 Task: Find connections with filter location Neijiang with filter topic #marketingwith filter profile language German with filter current company Dilip Buildcon Ltd. with filter school Amrita Vishwa Vidyapeetham with filter industry Surveying and Mapping Services with filter service category Search Engine Marketing (SEM) with filter keywords title Board of Directors
Action: Mouse moved to (417, 262)
Screenshot: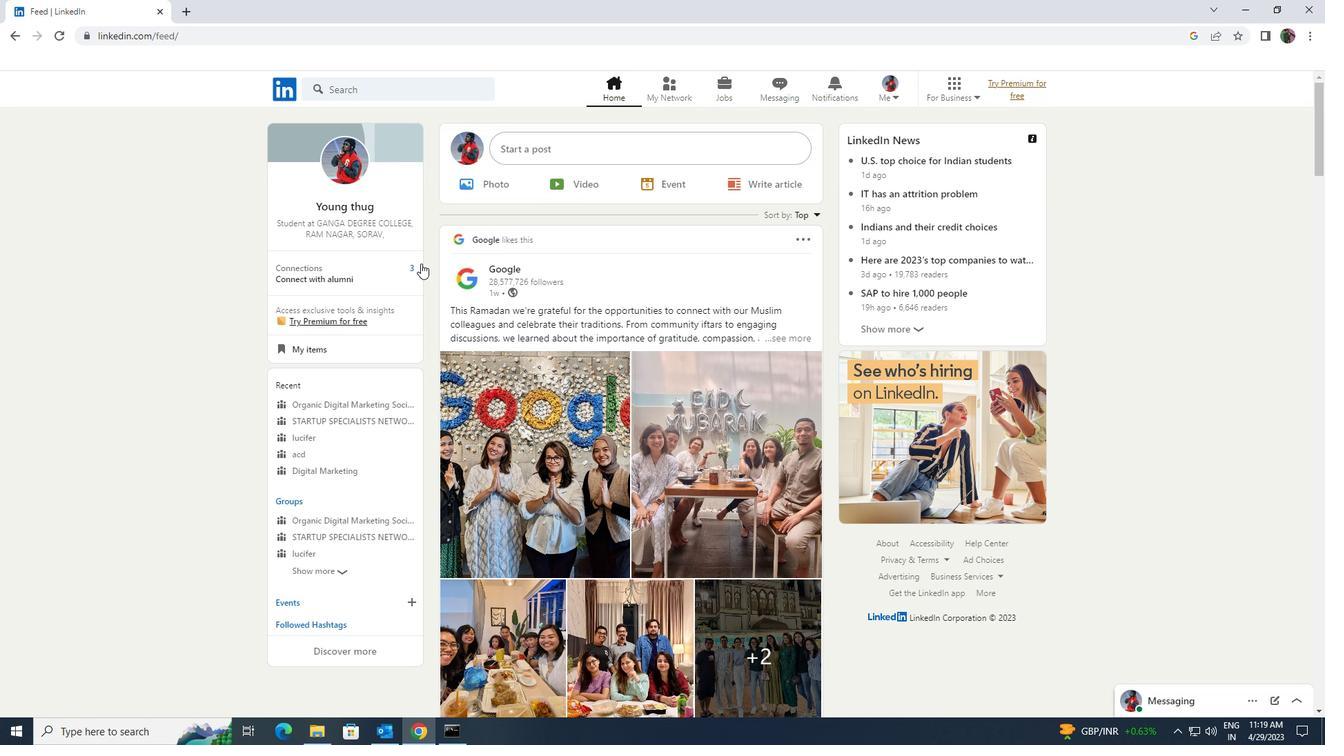 
Action: Mouse pressed left at (417, 262)
Screenshot: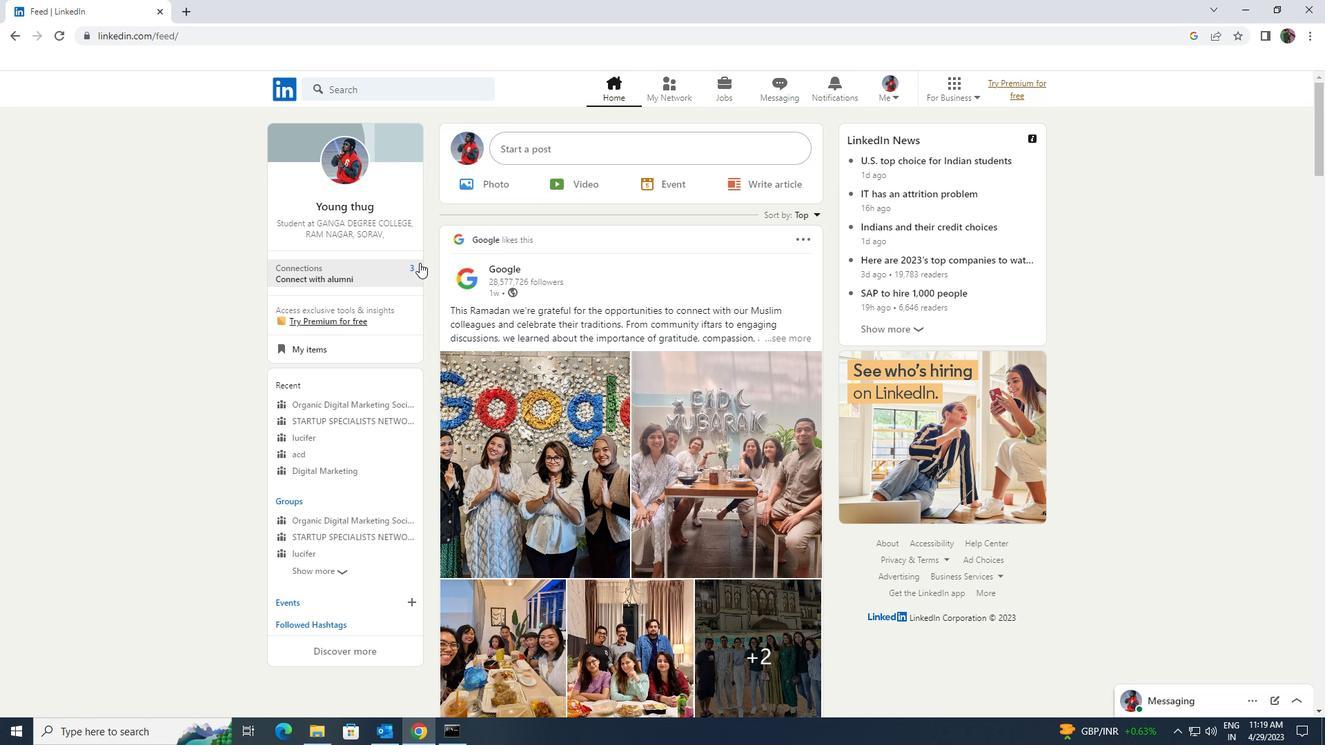 
Action: Mouse moved to (450, 165)
Screenshot: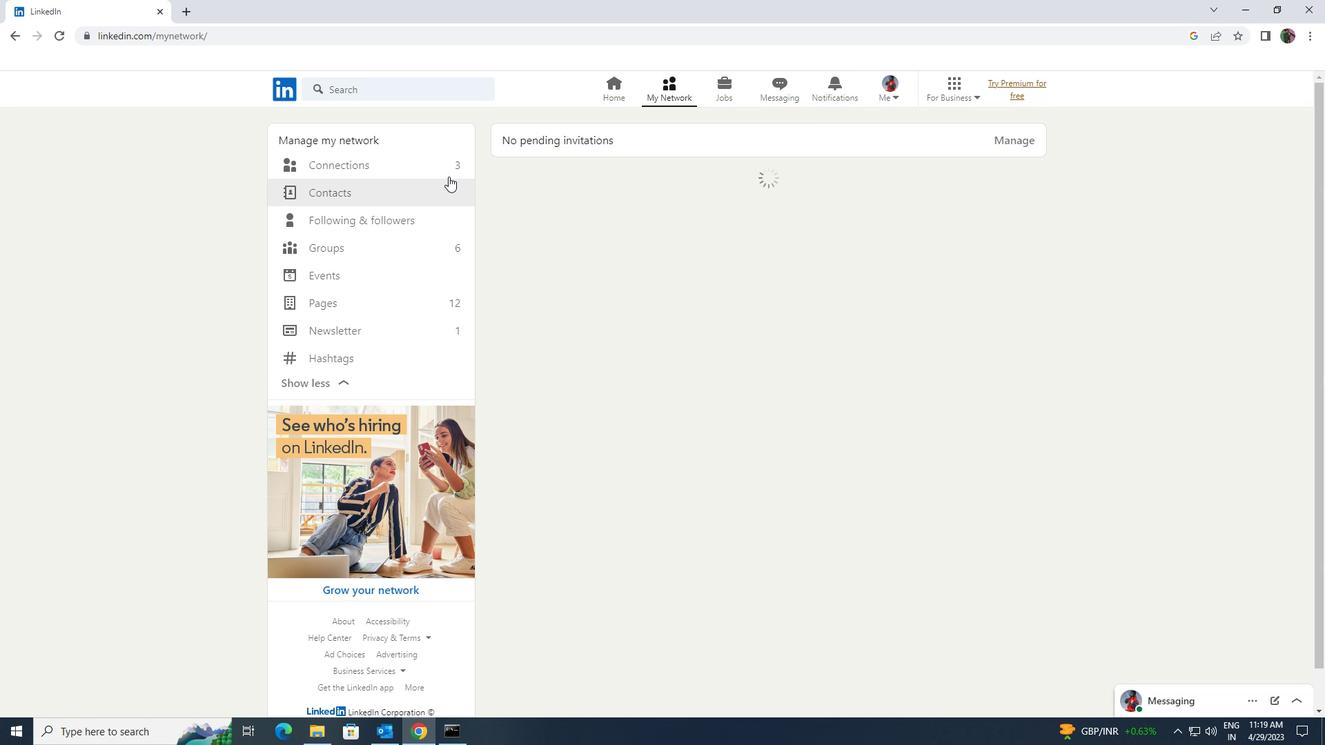 
Action: Mouse pressed left at (450, 165)
Screenshot: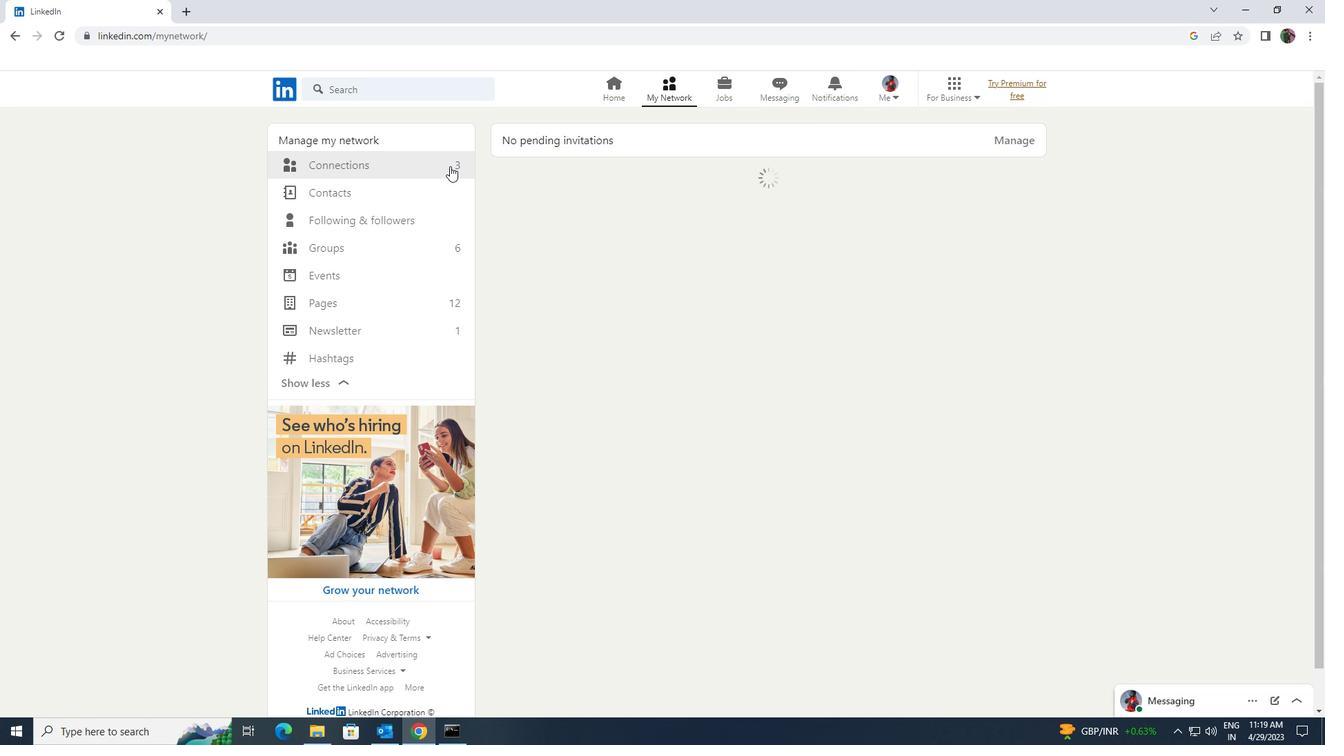 
Action: Mouse moved to (737, 167)
Screenshot: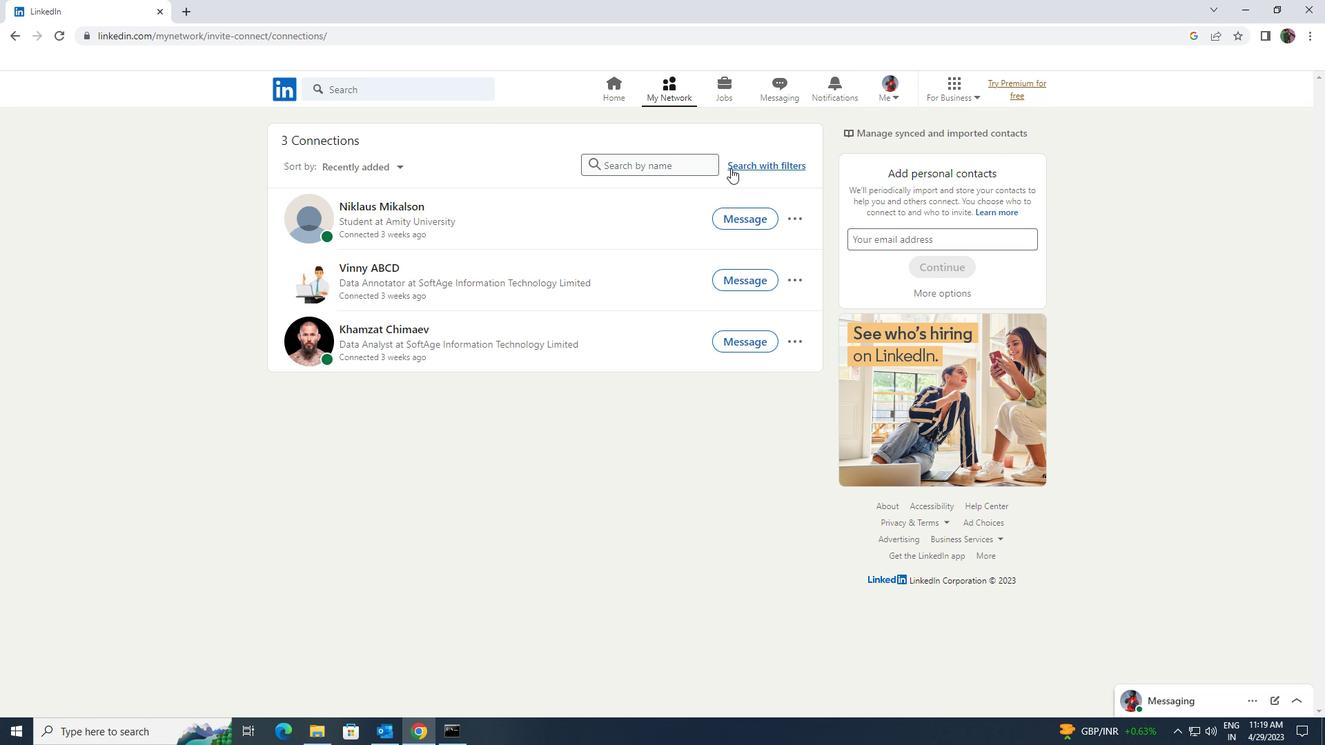 
Action: Mouse pressed left at (737, 167)
Screenshot: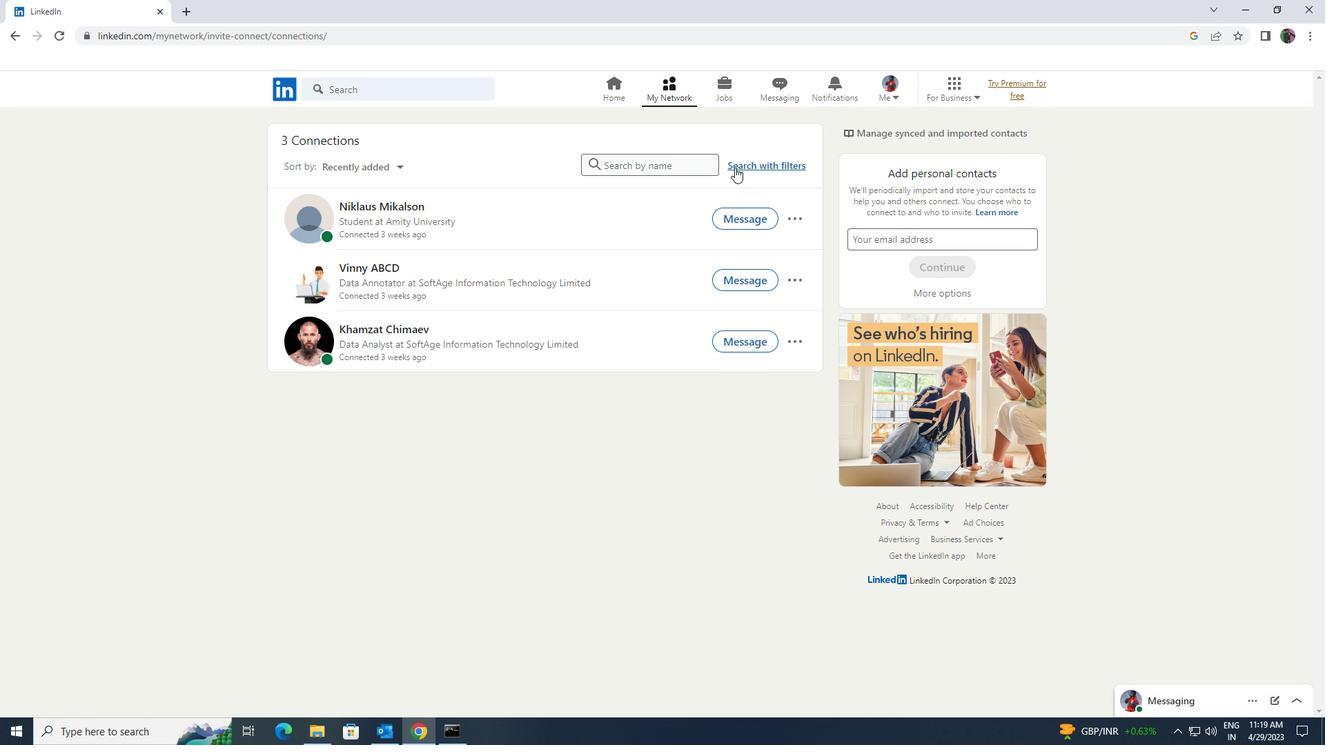
Action: Mouse moved to (720, 127)
Screenshot: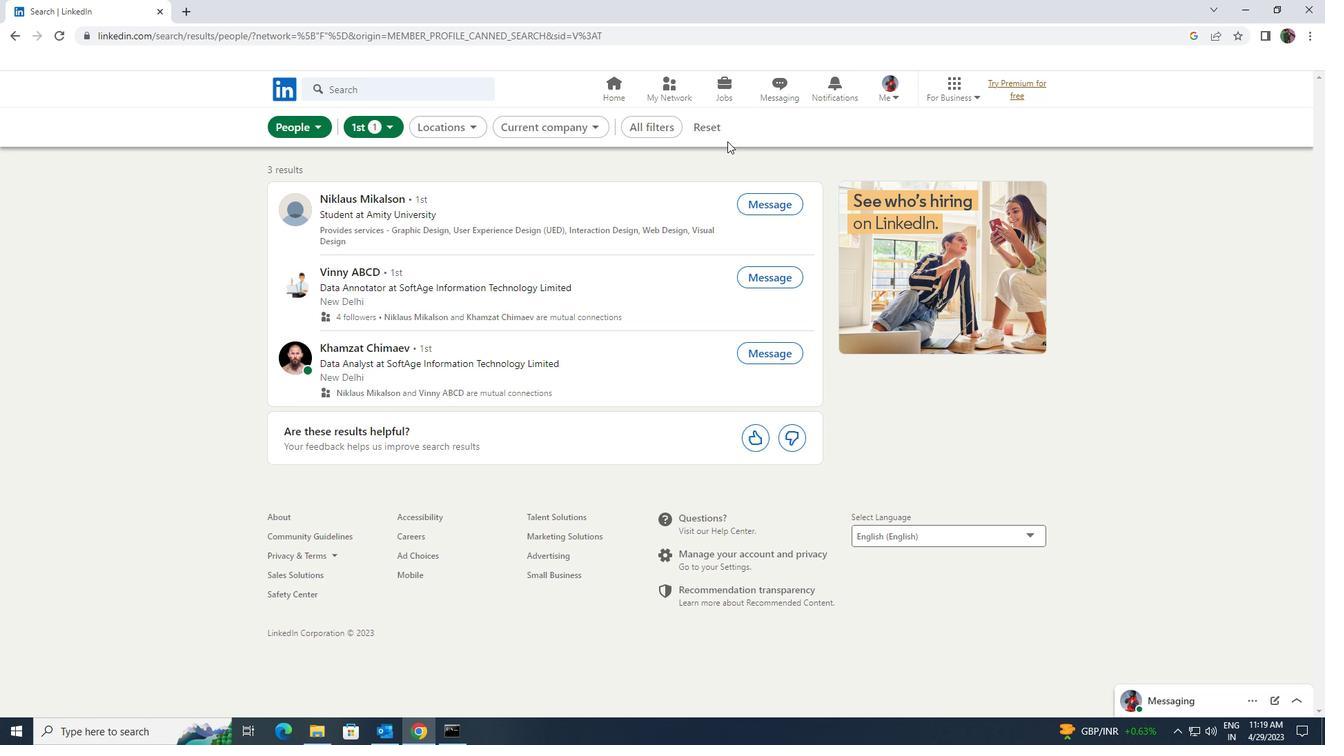 
Action: Mouse pressed left at (720, 127)
Screenshot: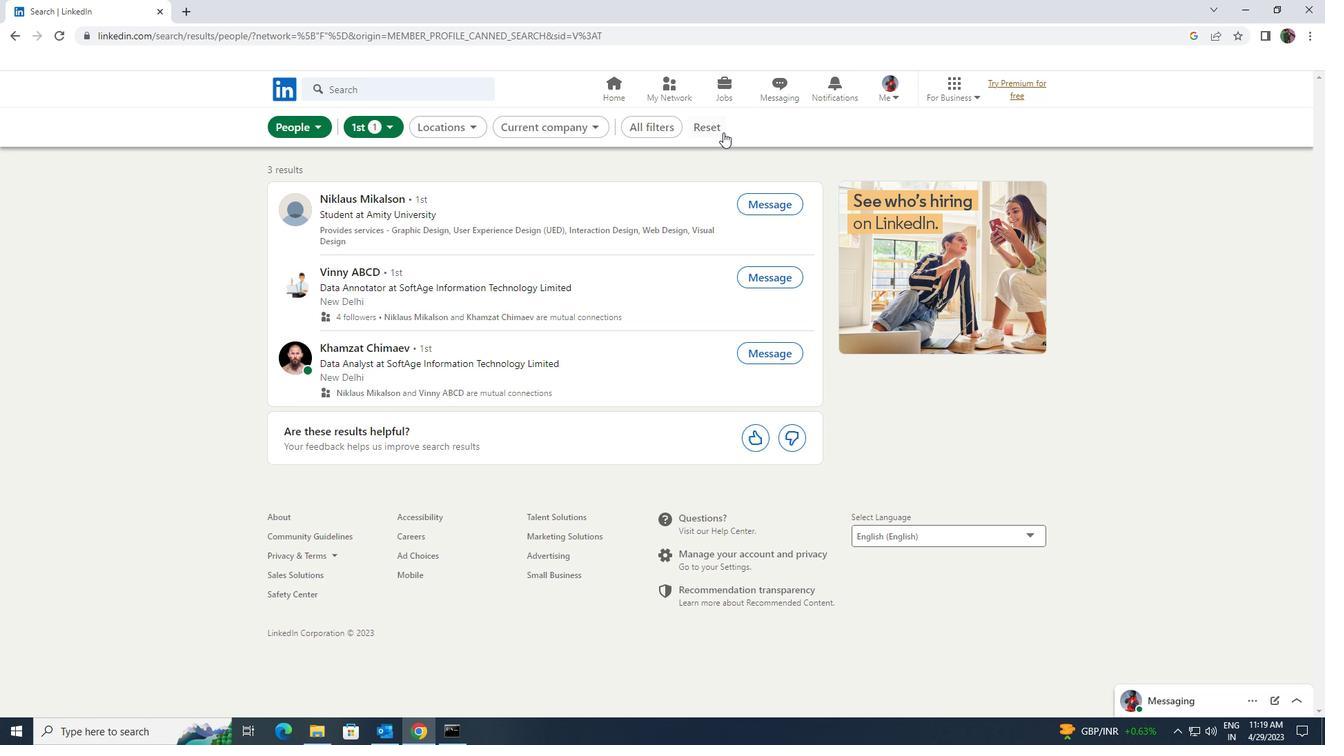 
Action: Mouse moved to (691, 121)
Screenshot: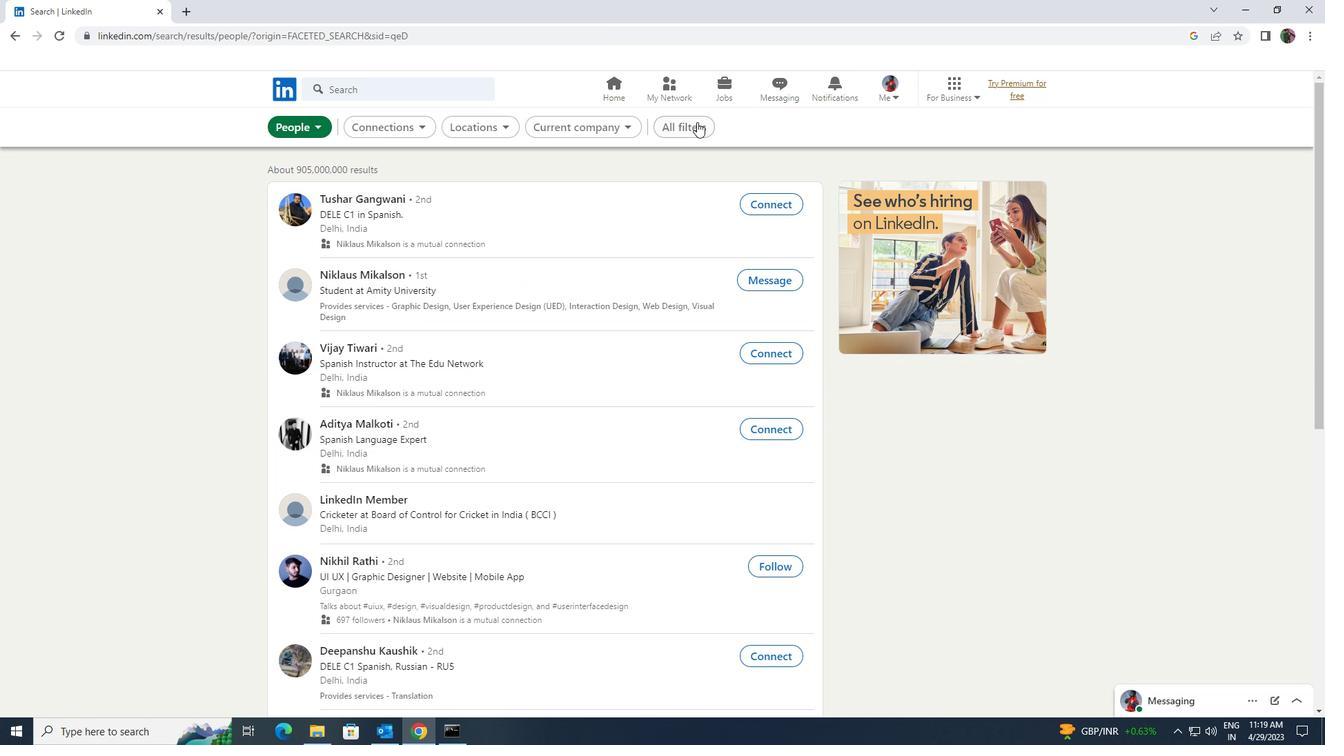 
Action: Mouse pressed left at (691, 121)
Screenshot: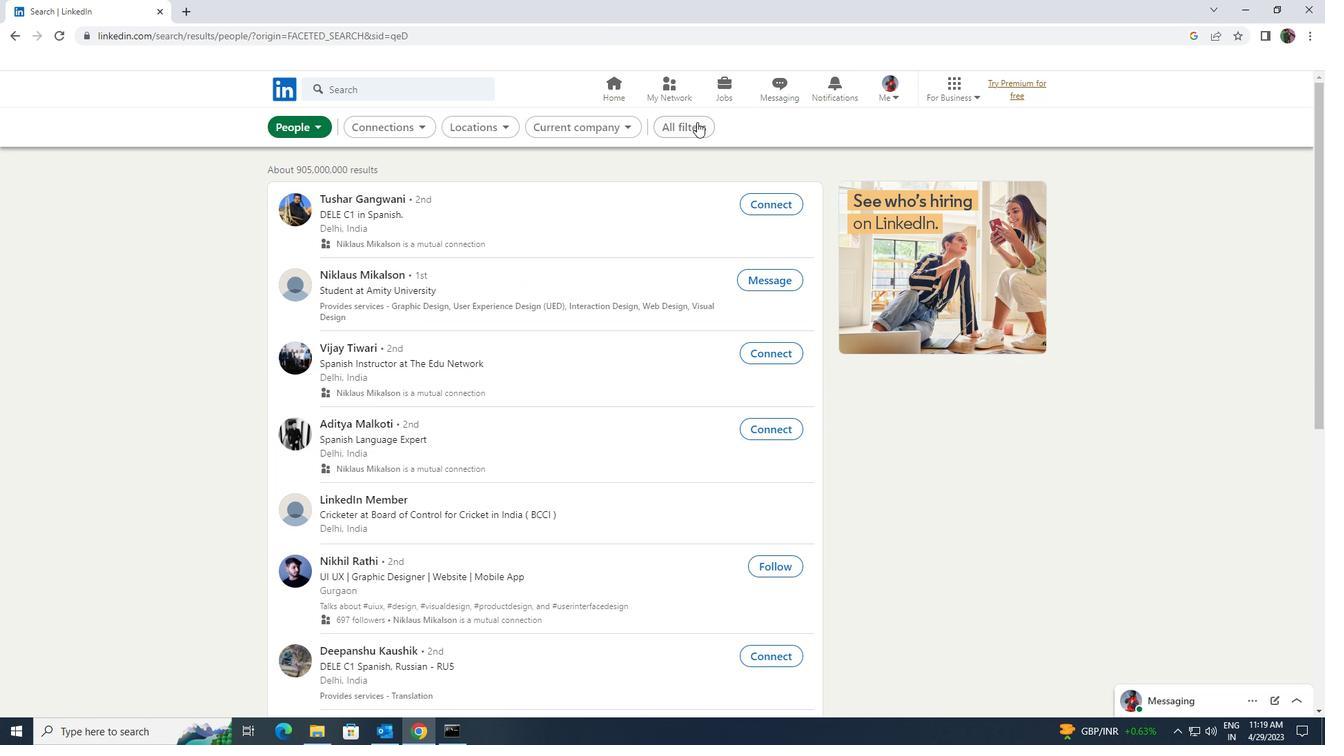 
Action: Mouse moved to (1111, 379)
Screenshot: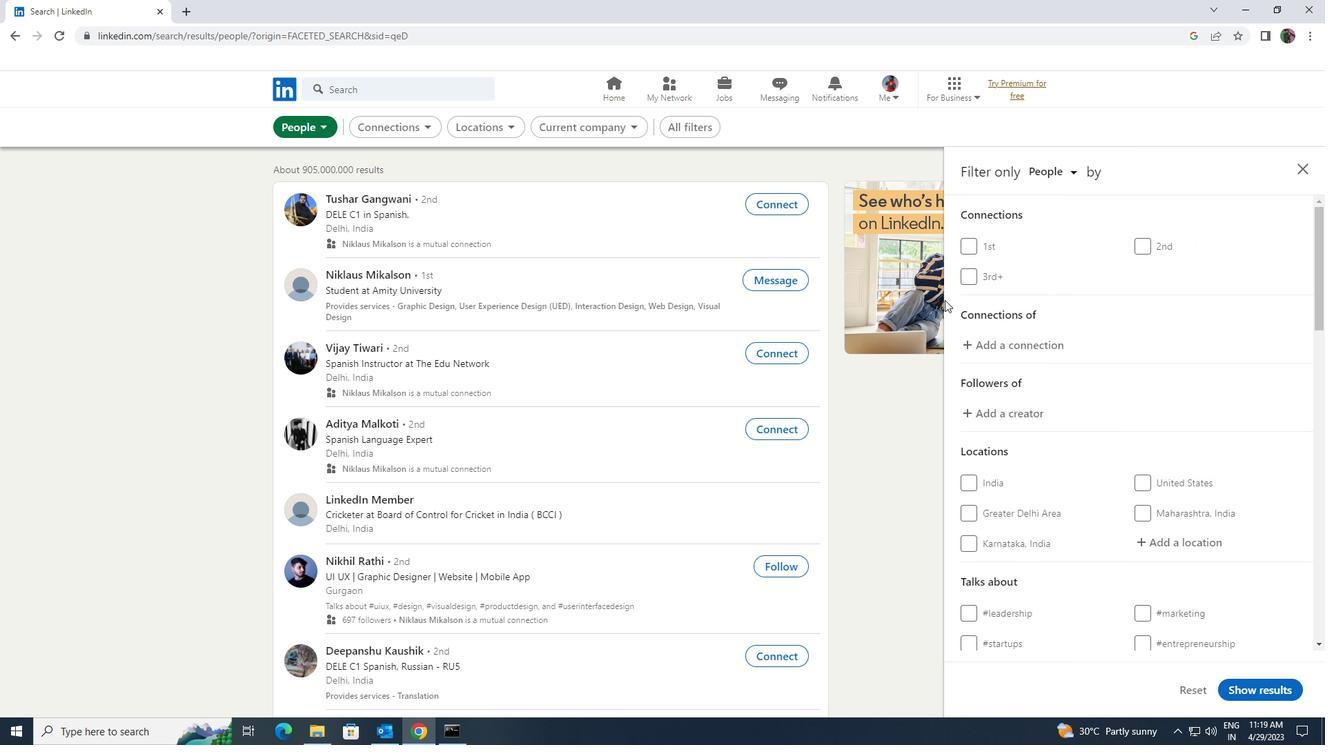 
Action: Mouse scrolled (1111, 378) with delta (0, 0)
Screenshot: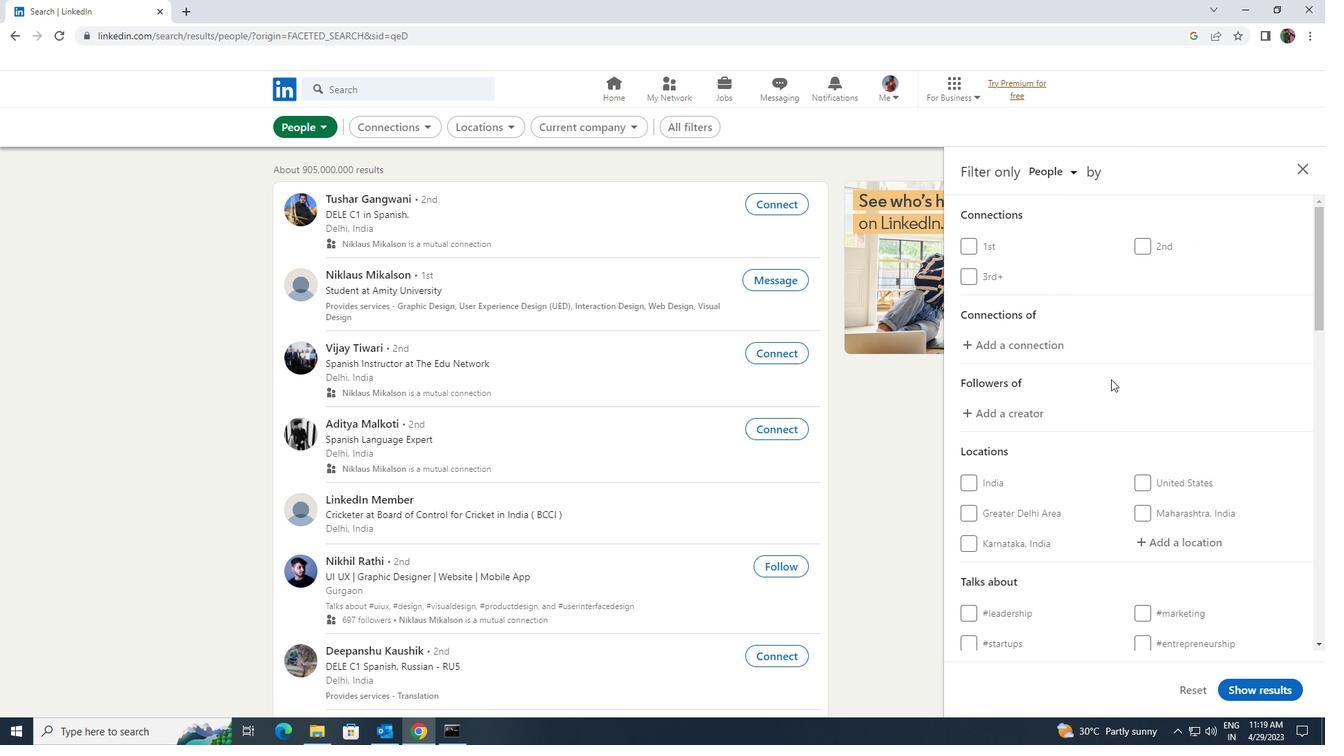 
Action: Mouse scrolled (1111, 378) with delta (0, 0)
Screenshot: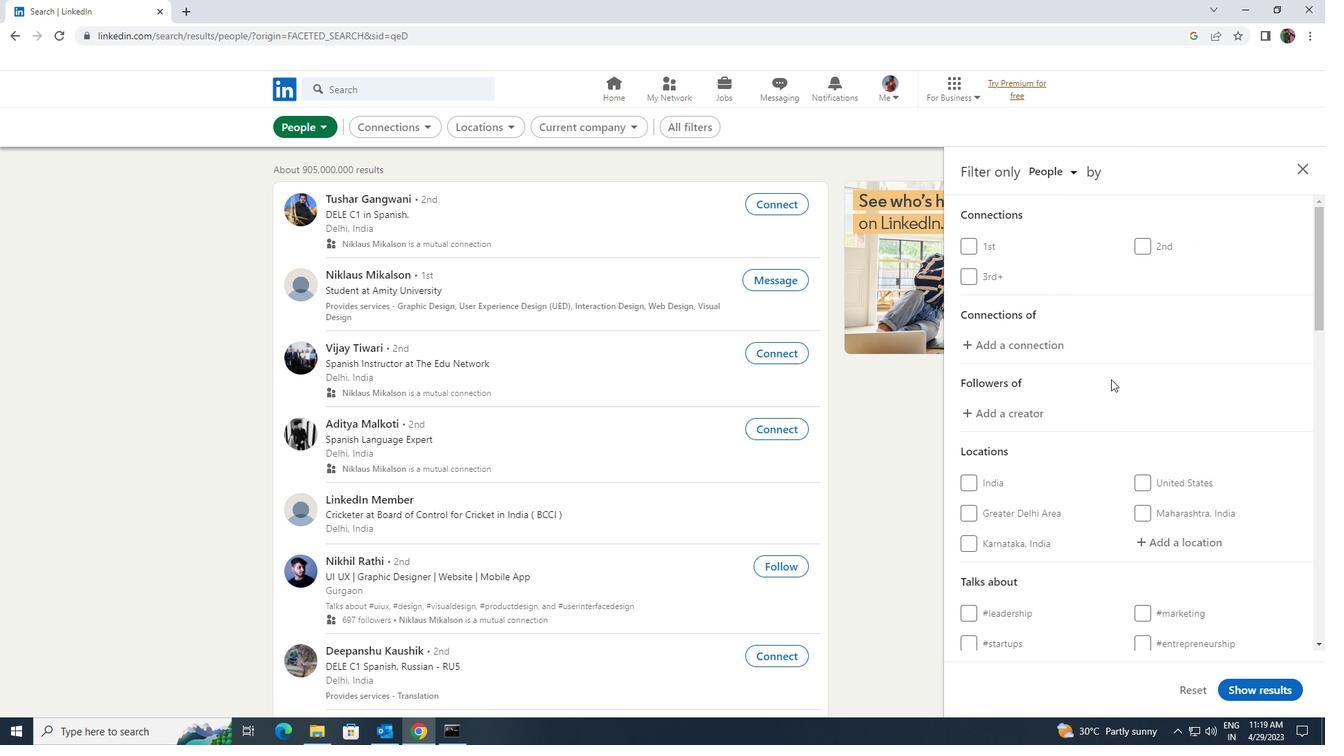 
Action: Mouse moved to (1111, 379)
Screenshot: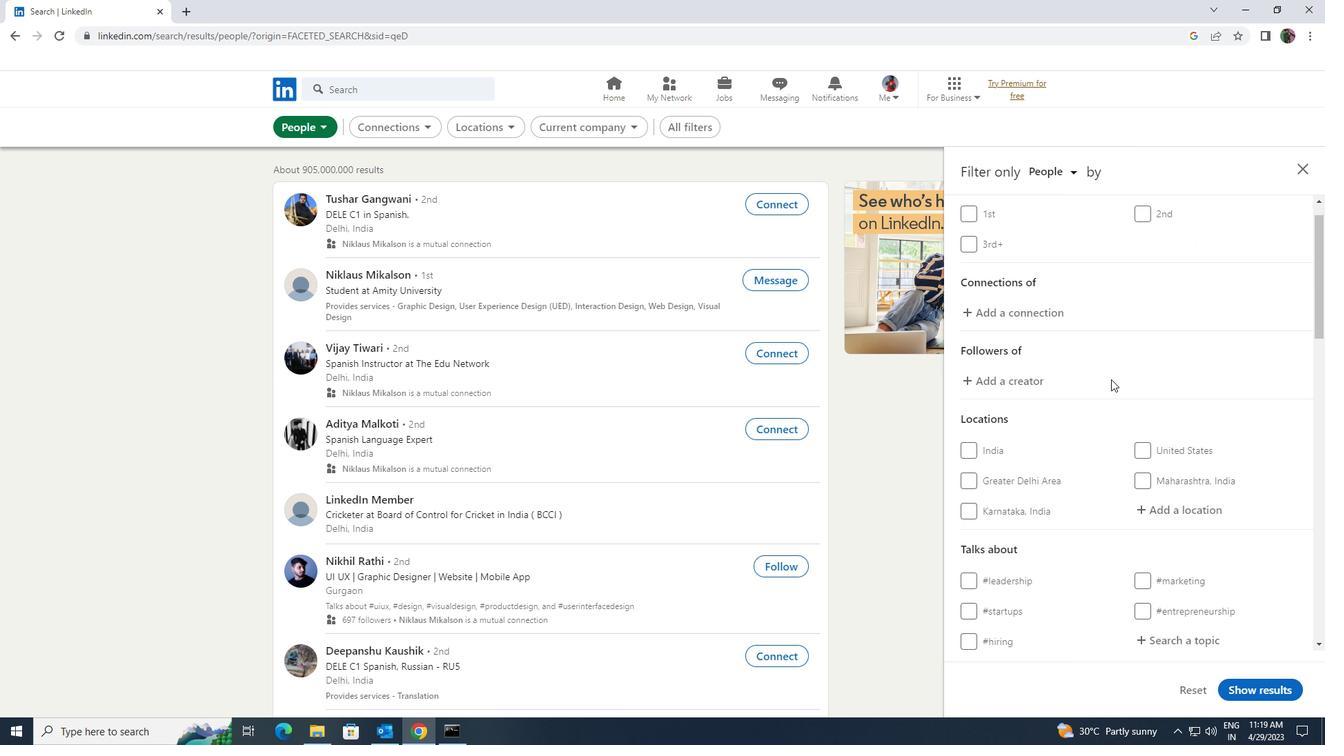 
Action: Mouse scrolled (1111, 378) with delta (0, 0)
Screenshot: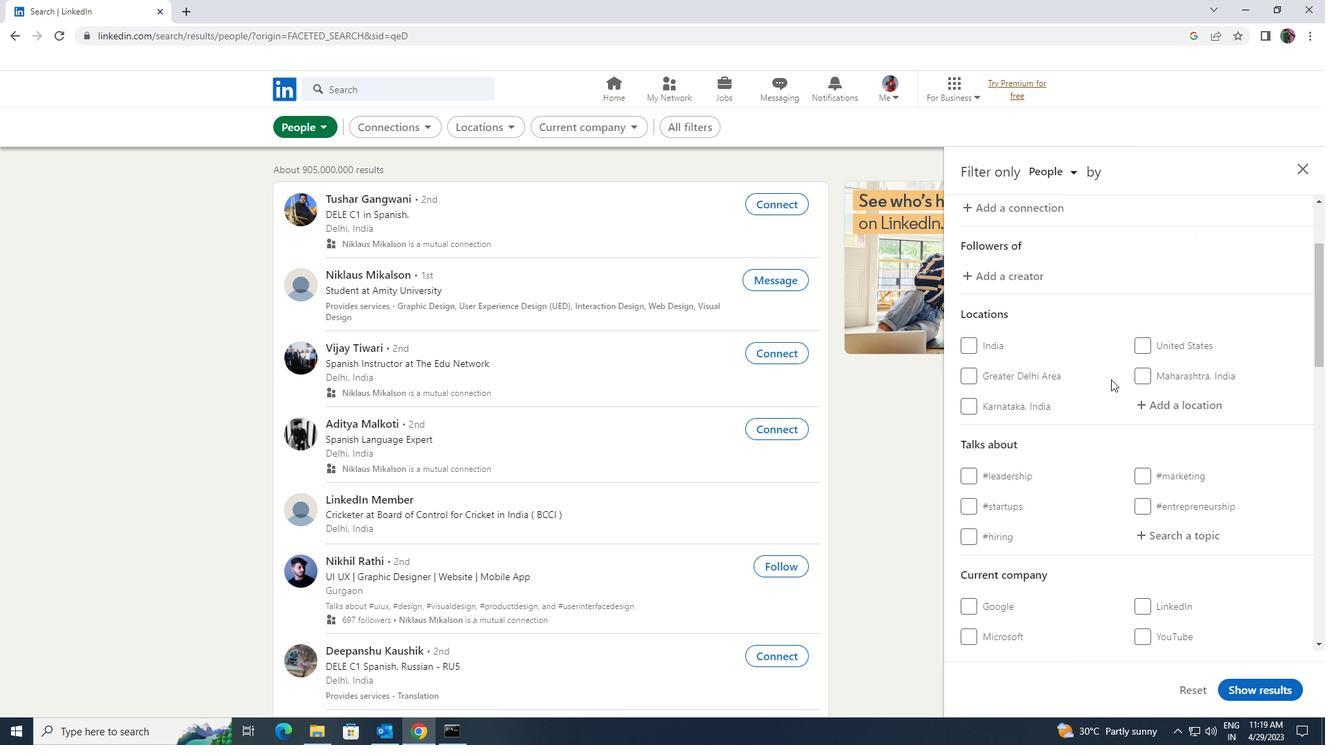 
Action: Mouse moved to (1144, 342)
Screenshot: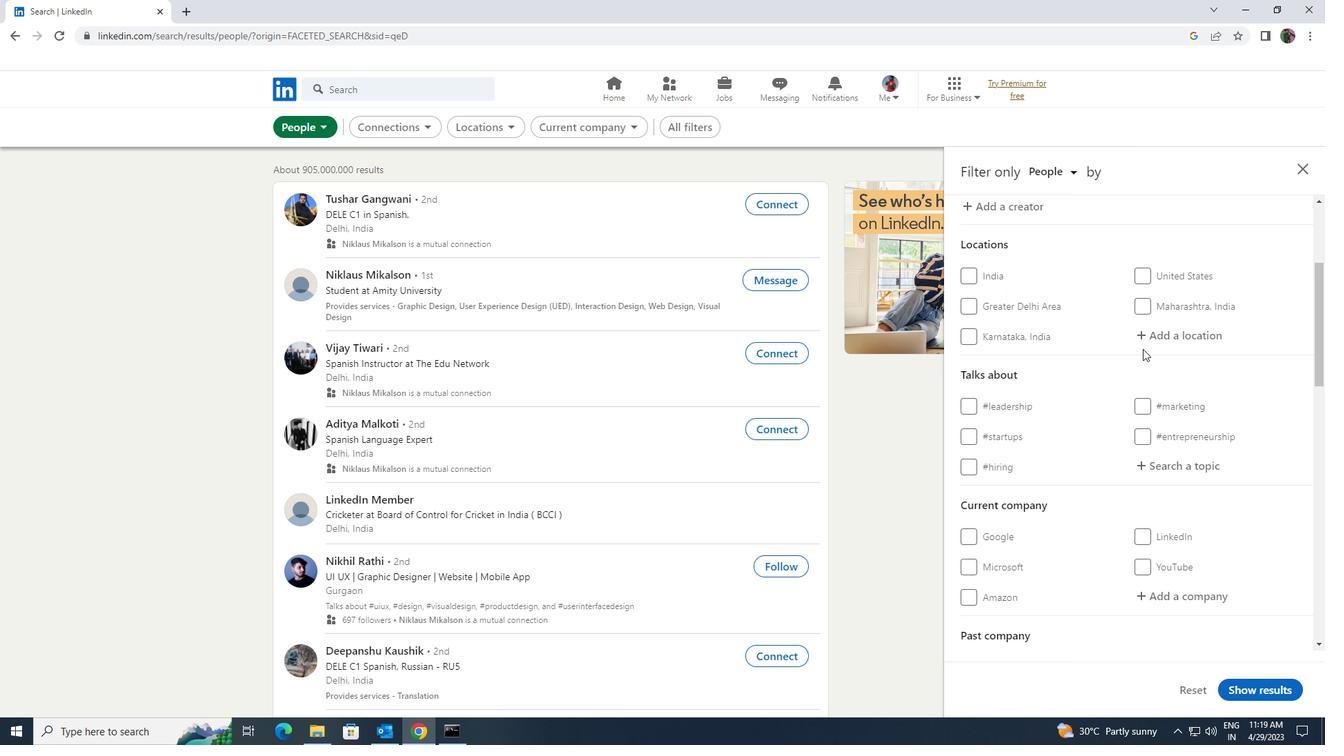 
Action: Mouse pressed left at (1144, 342)
Screenshot: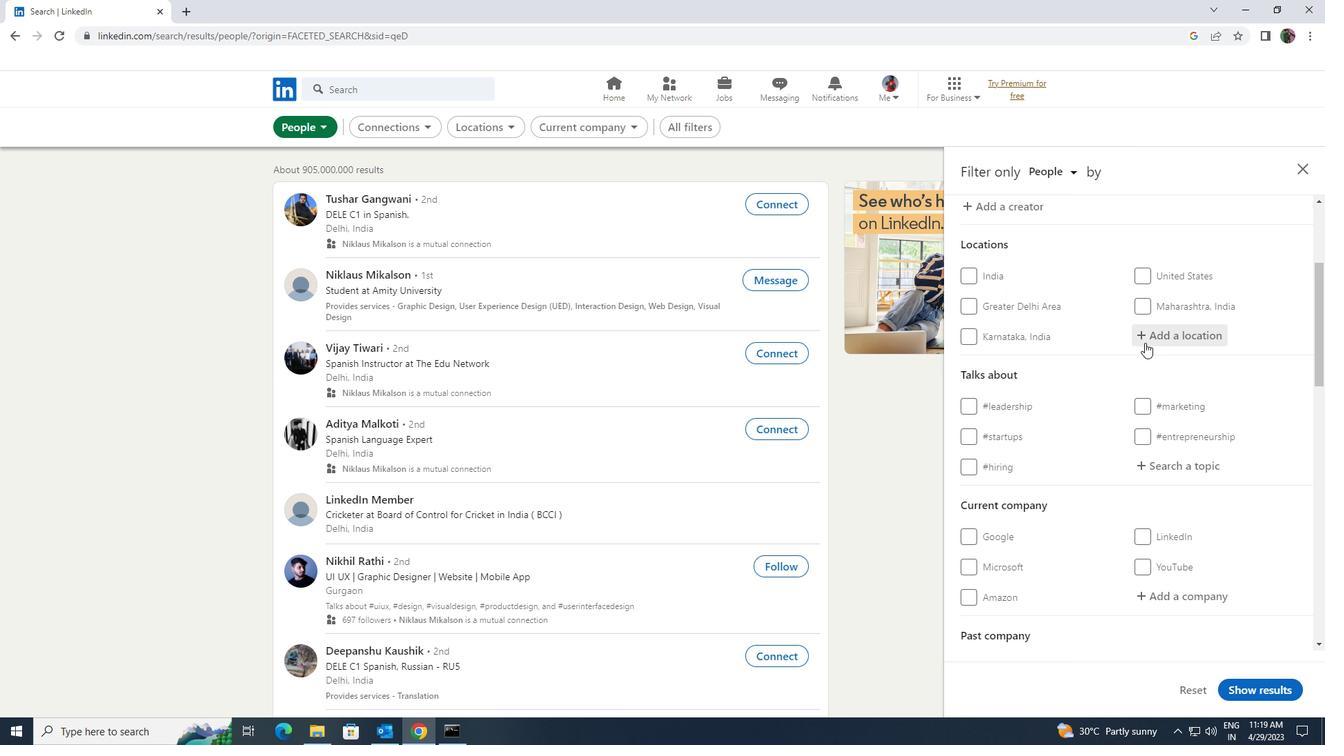 
Action: Key pressed <Key.shift>NEIJI
Screenshot: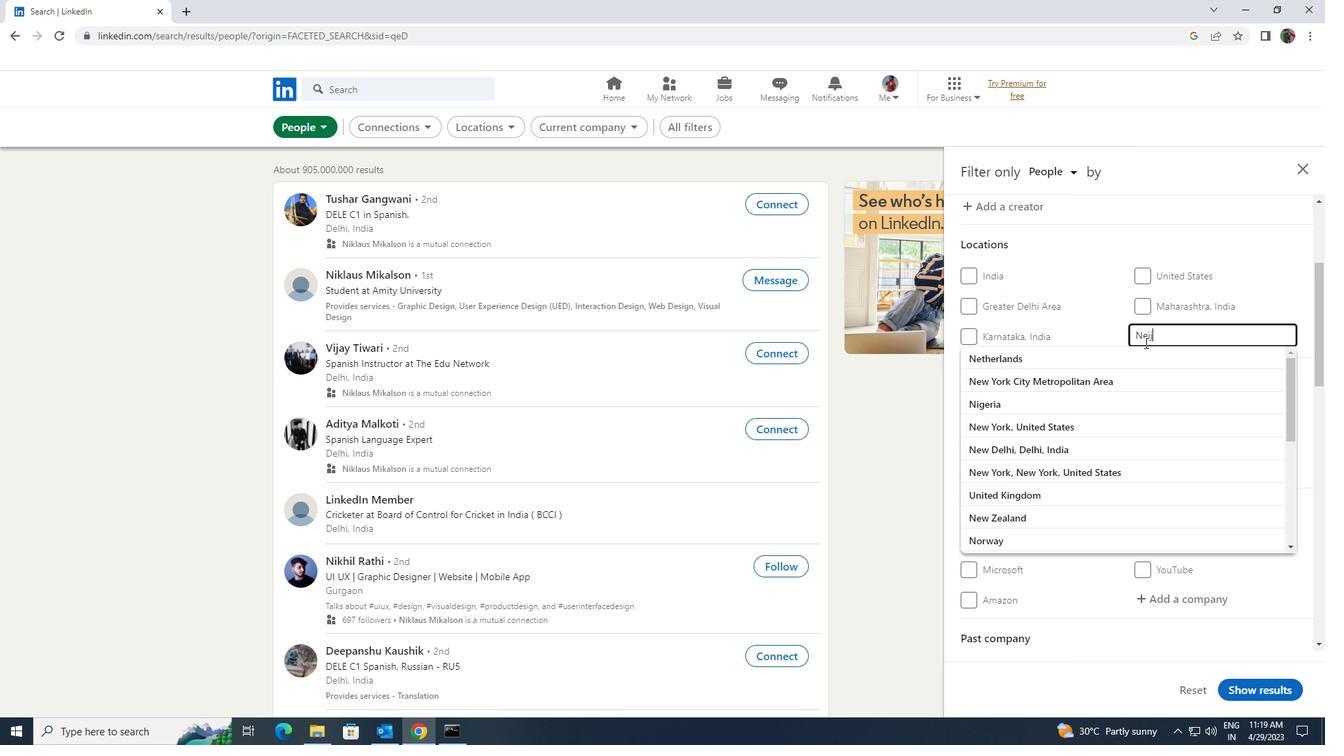 
Action: Mouse moved to (1138, 349)
Screenshot: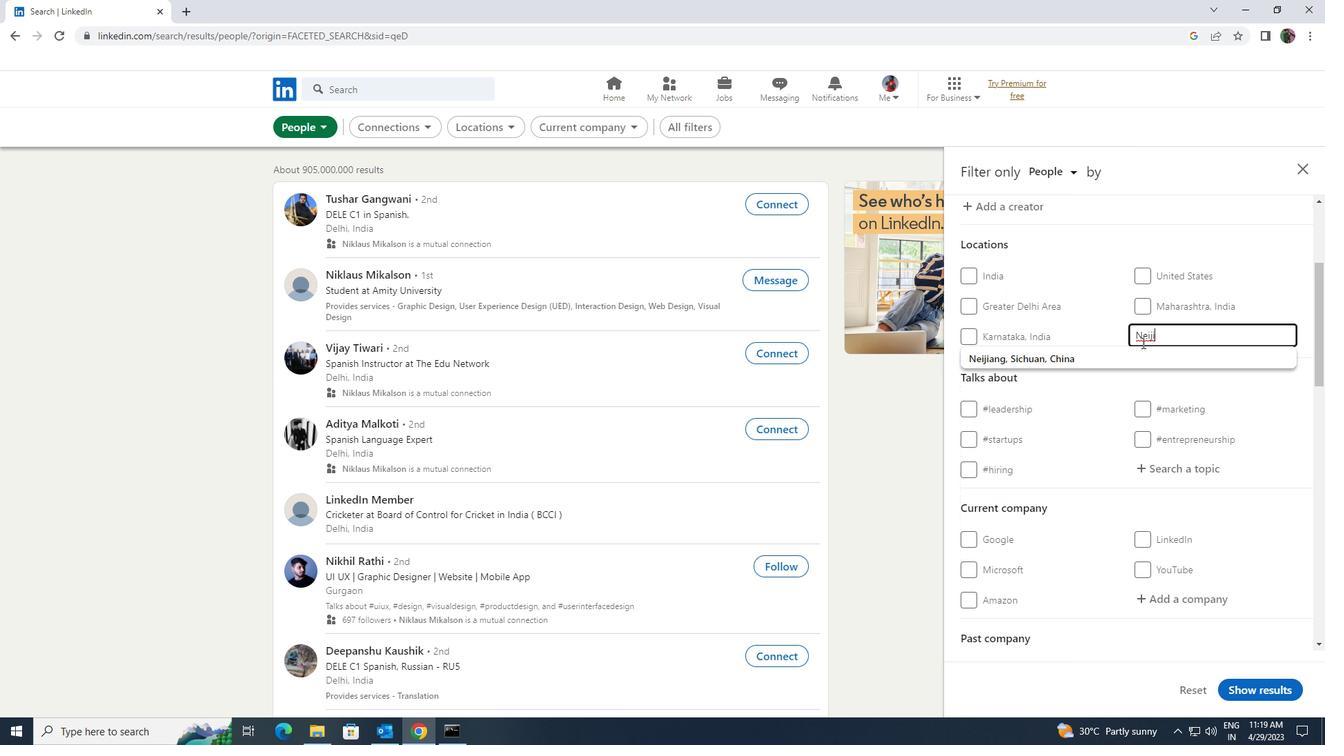 
Action: Mouse pressed left at (1138, 349)
Screenshot: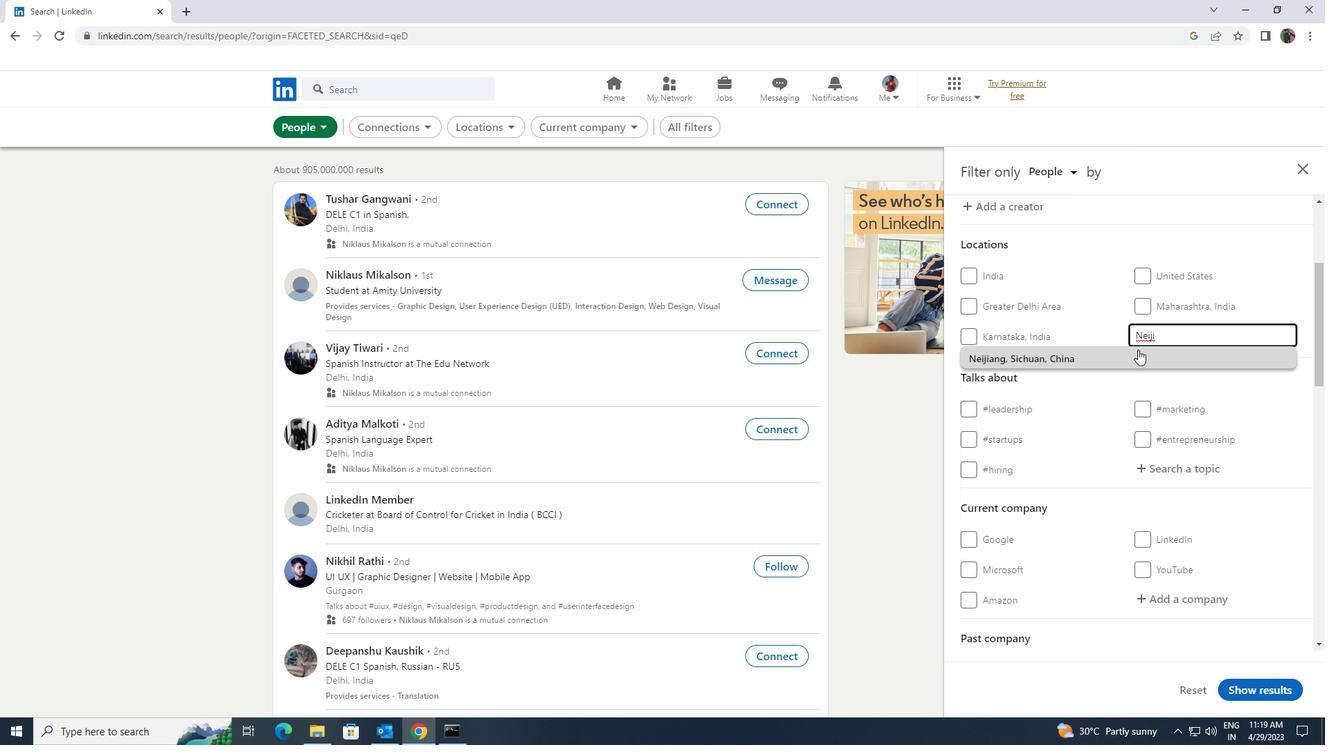 
Action: Mouse moved to (1136, 351)
Screenshot: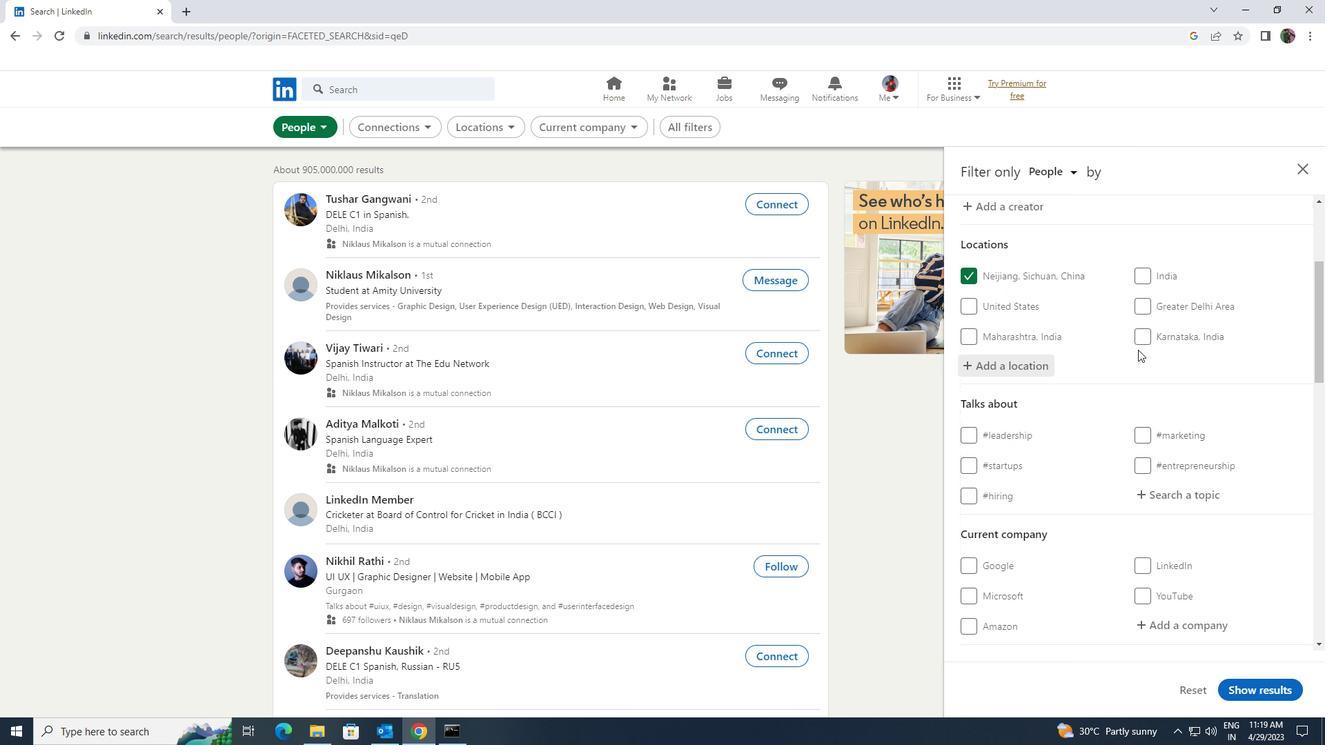 
Action: Mouse scrolled (1136, 350) with delta (0, 0)
Screenshot: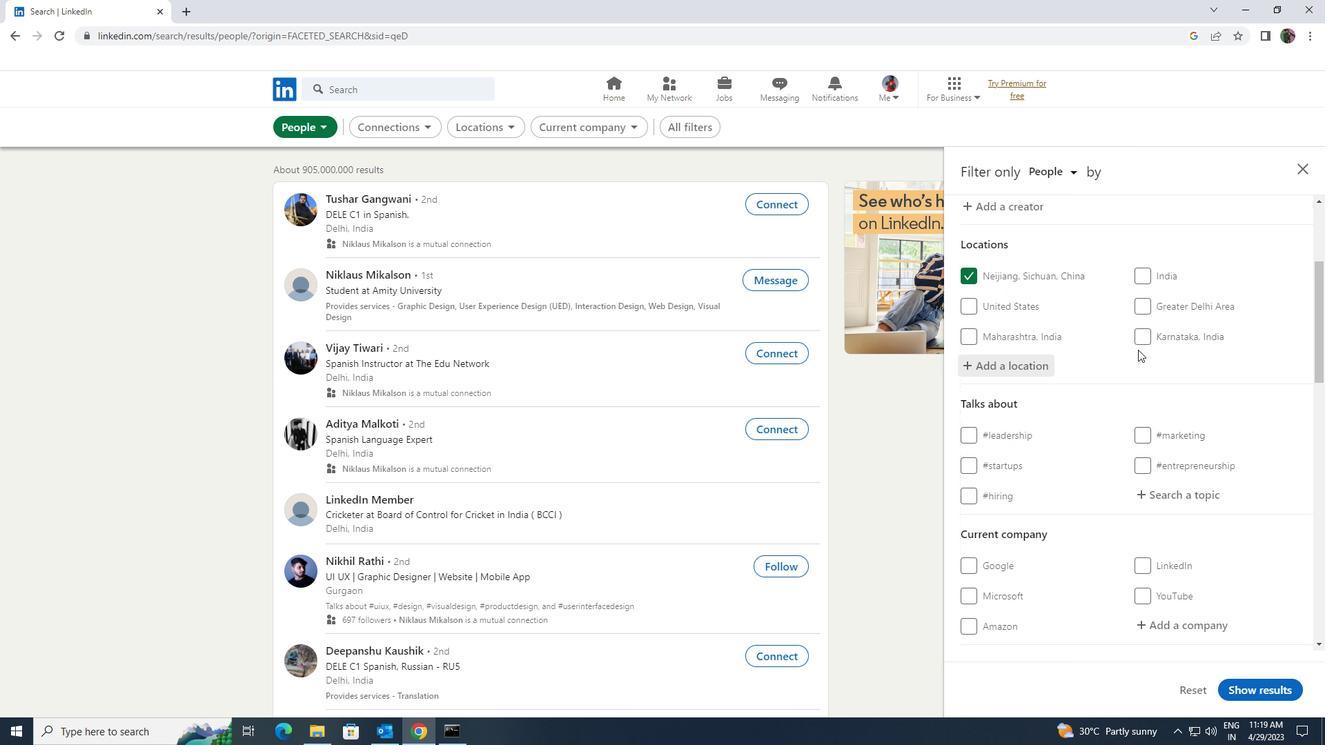 
Action: Mouse scrolled (1136, 350) with delta (0, 0)
Screenshot: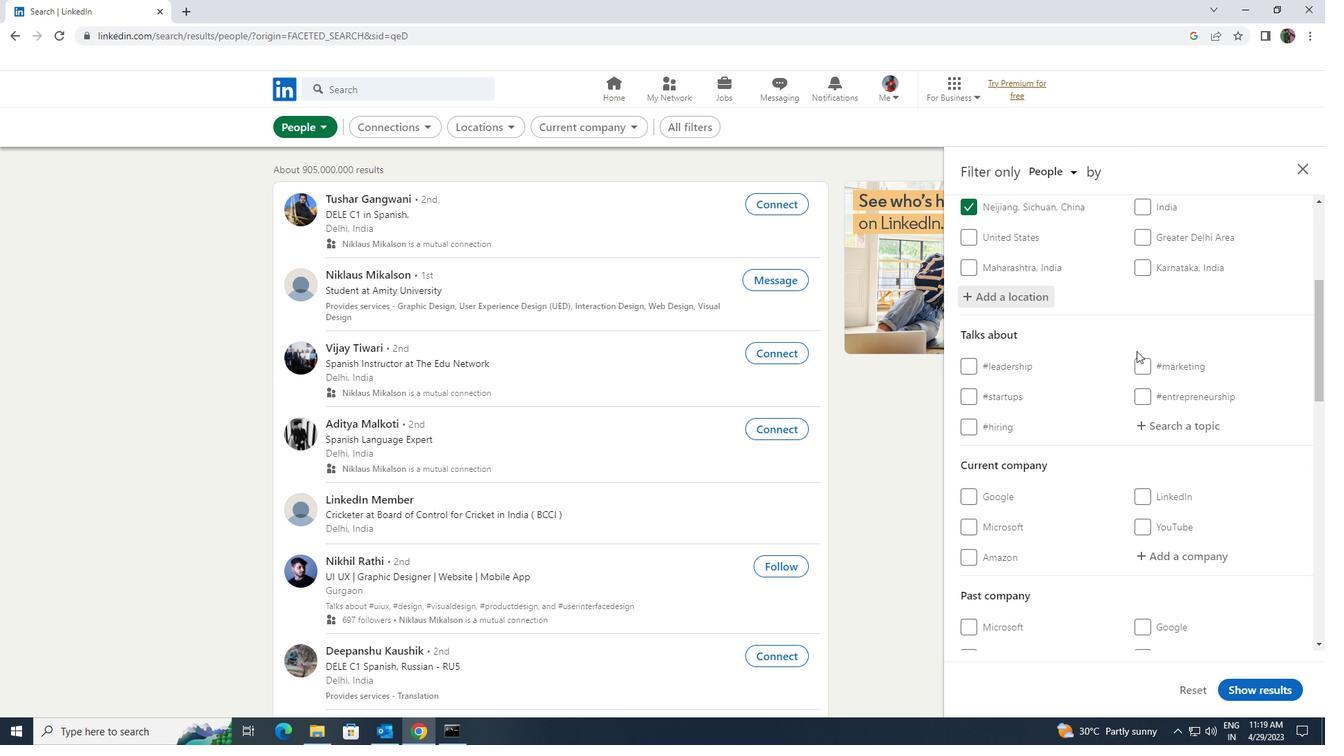 
Action: Mouse moved to (1149, 359)
Screenshot: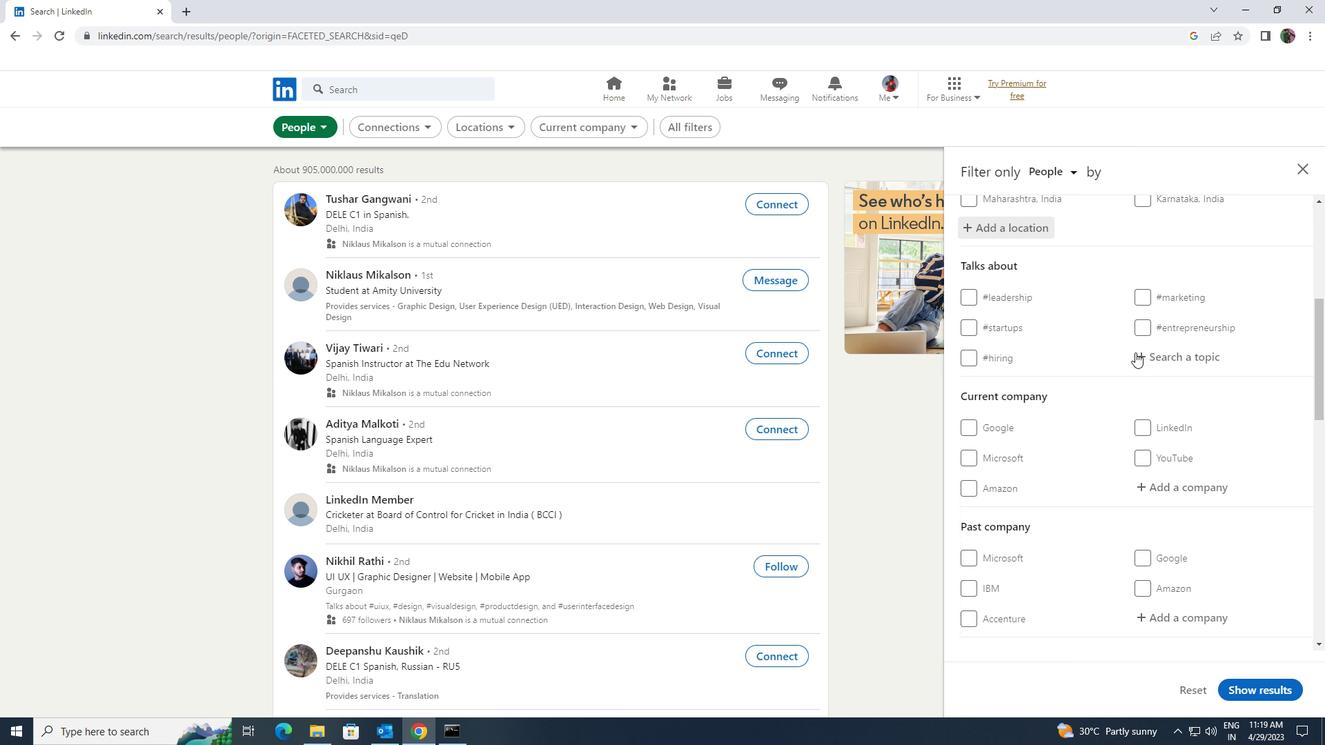 
Action: Mouse pressed left at (1149, 359)
Screenshot: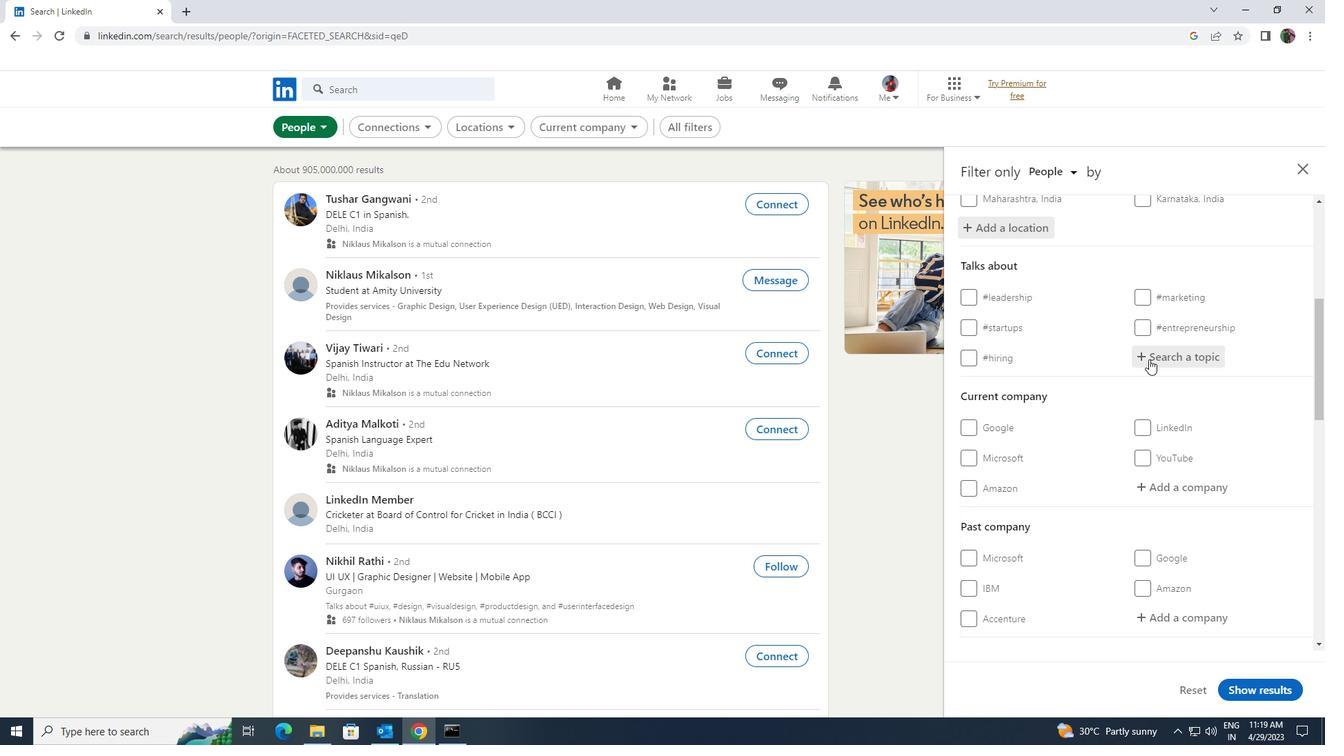 
Action: Key pressed <Key.shift>MARKETING
Screenshot: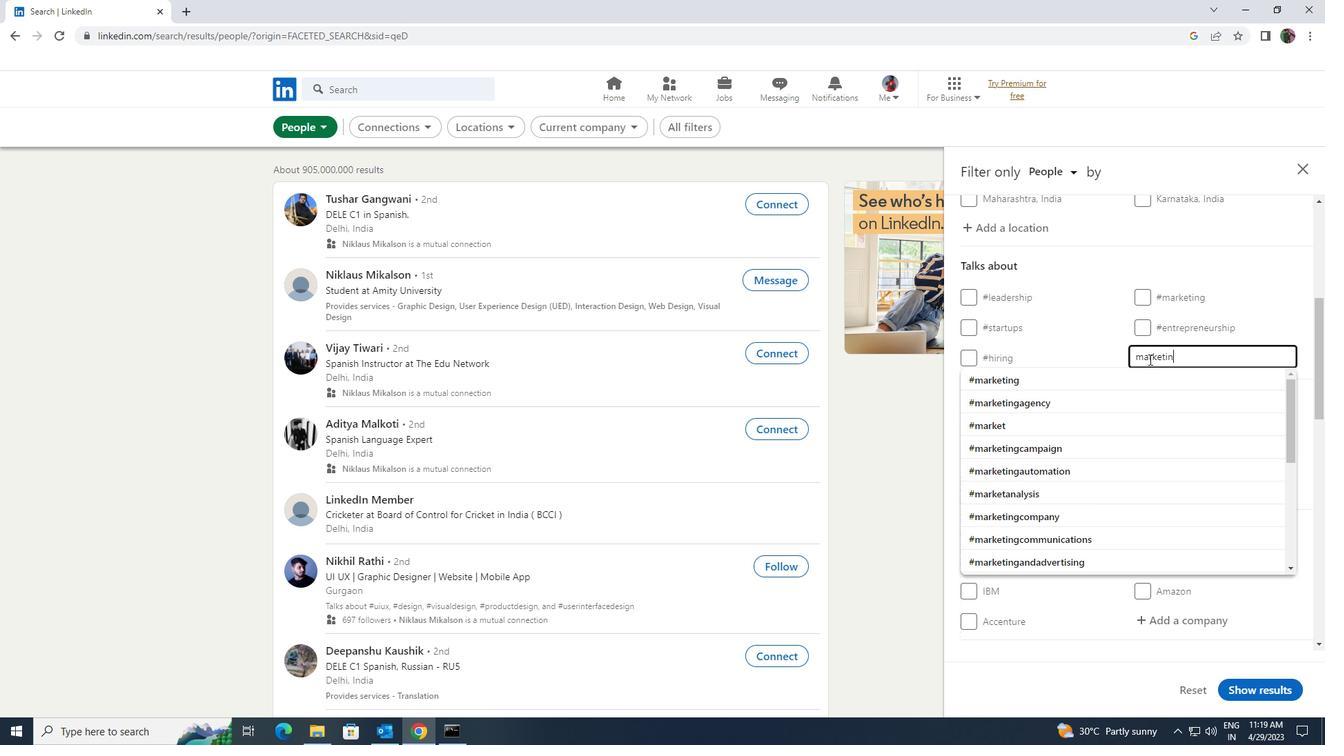 
Action: Mouse moved to (1149, 369)
Screenshot: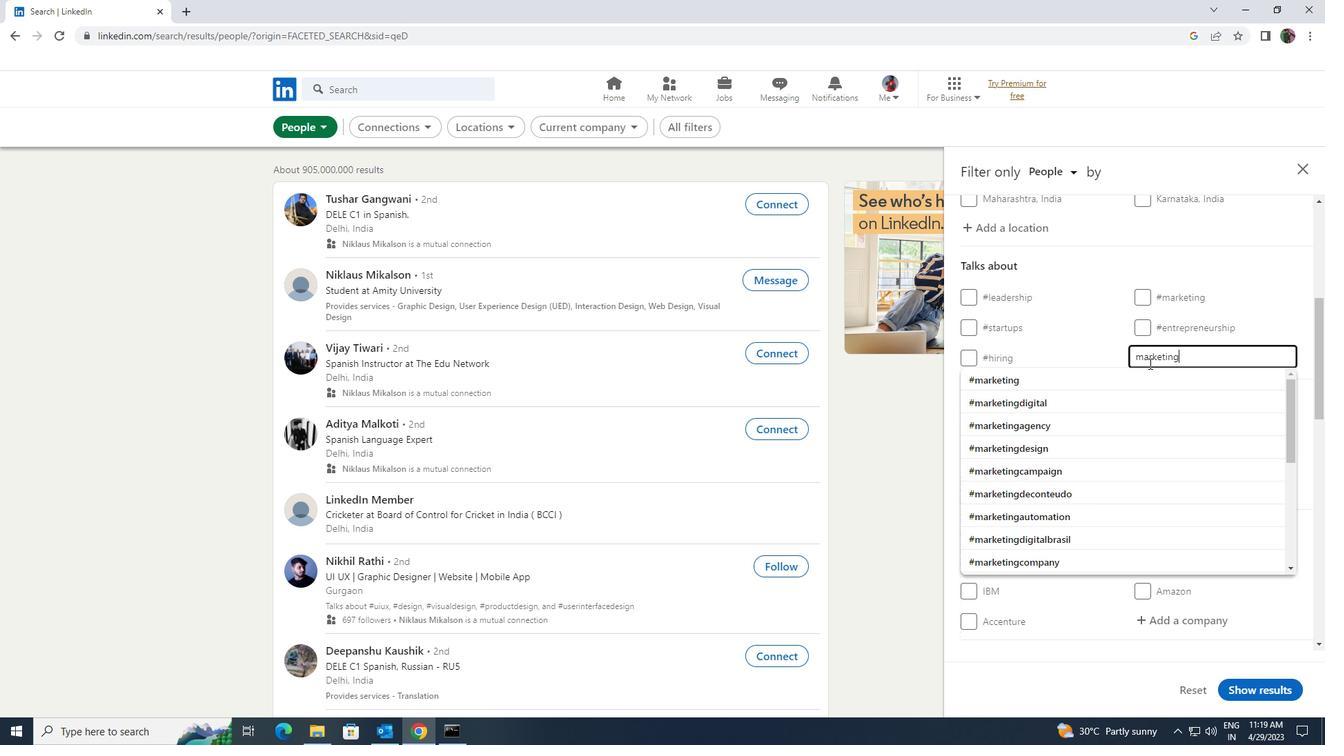 
Action: Mouse pressed left at (1149, 369)
Screenshot: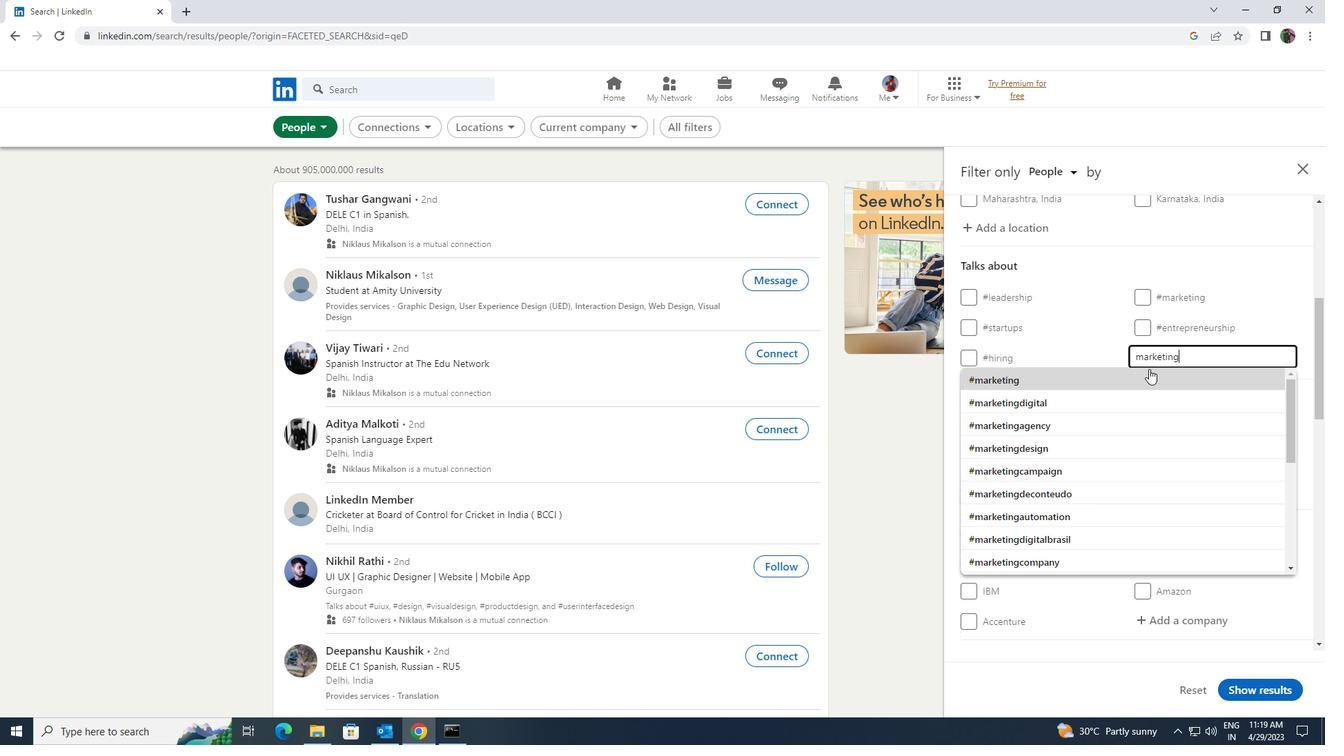 
Action: Mouse scrolled (1149, 368) with delta (0, 0)
Screenshot: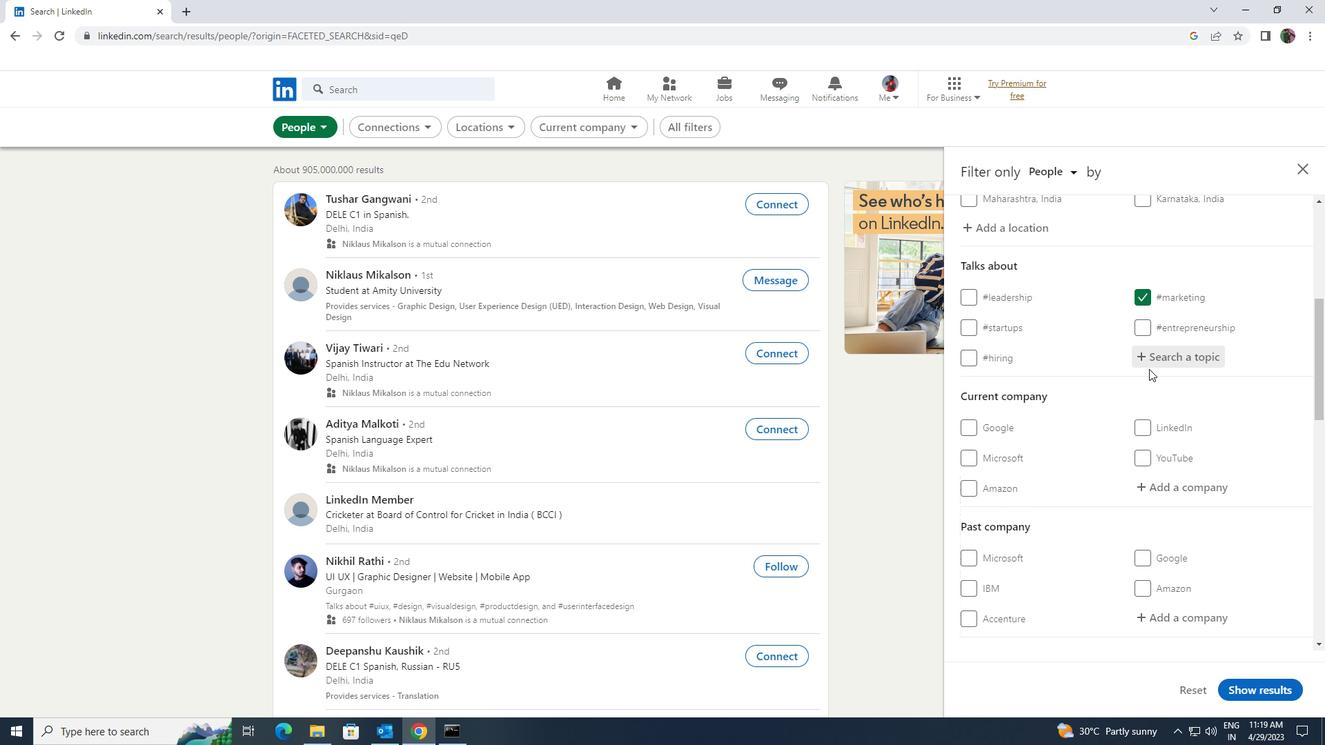 
Action: Mouse scrolled (1149, 368) with delta (0, 0)
Screenshot: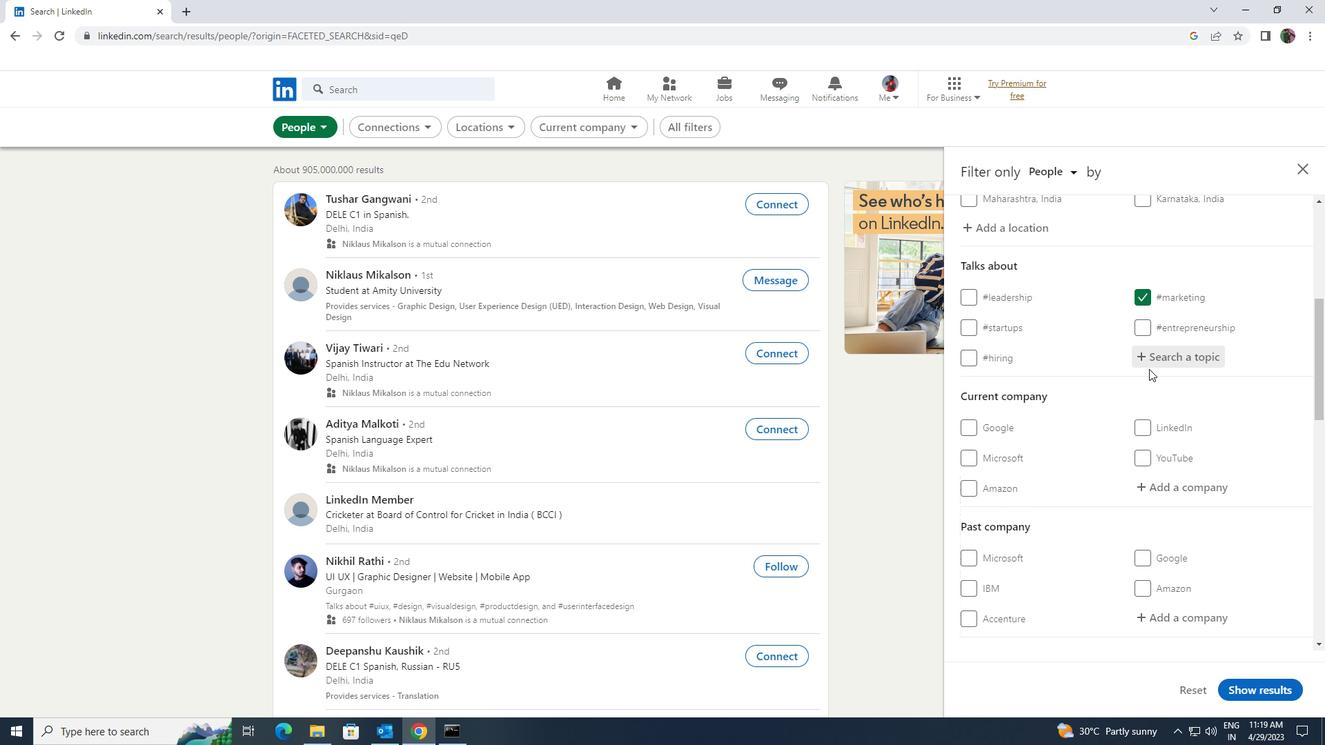 
Action: Mouse scrolled (1149, 368) with delta (0, 0)
Screenshot: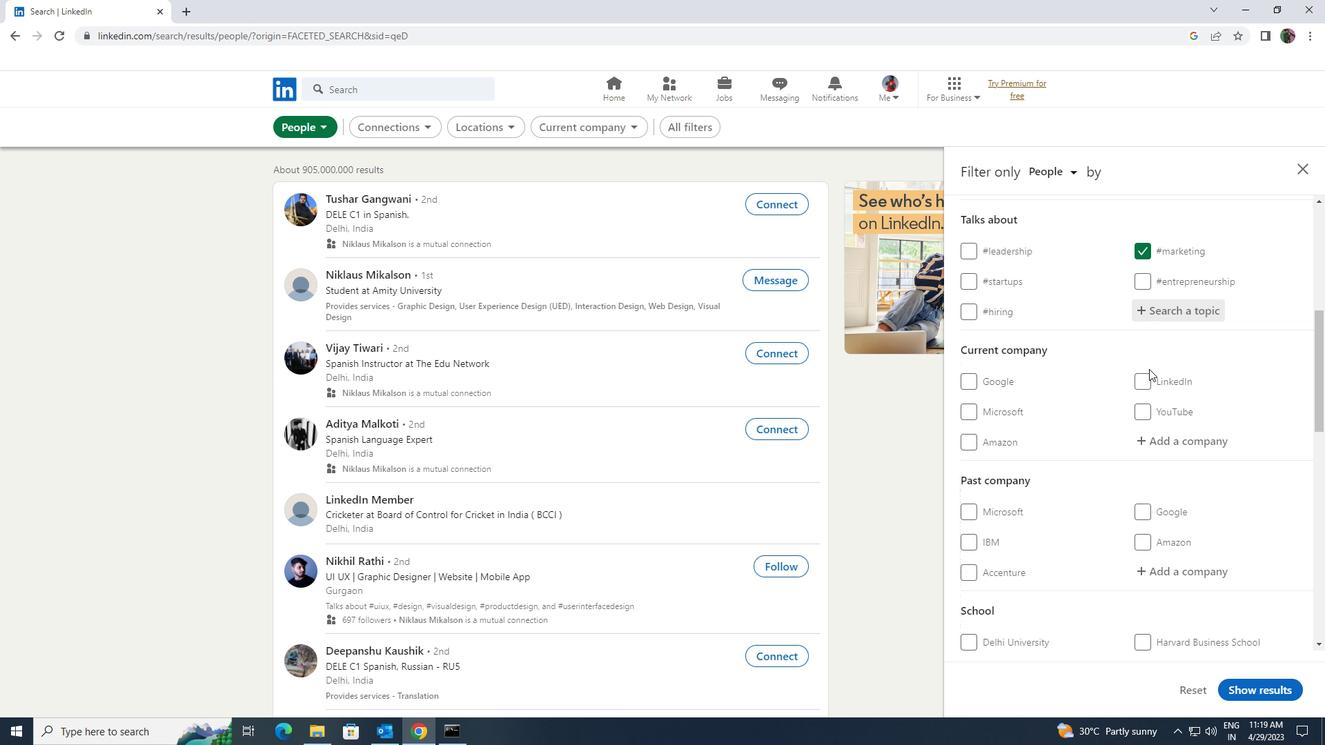 
Action: Mouse scrolled (1149, 368) with delta (0, 0)
Screenshot: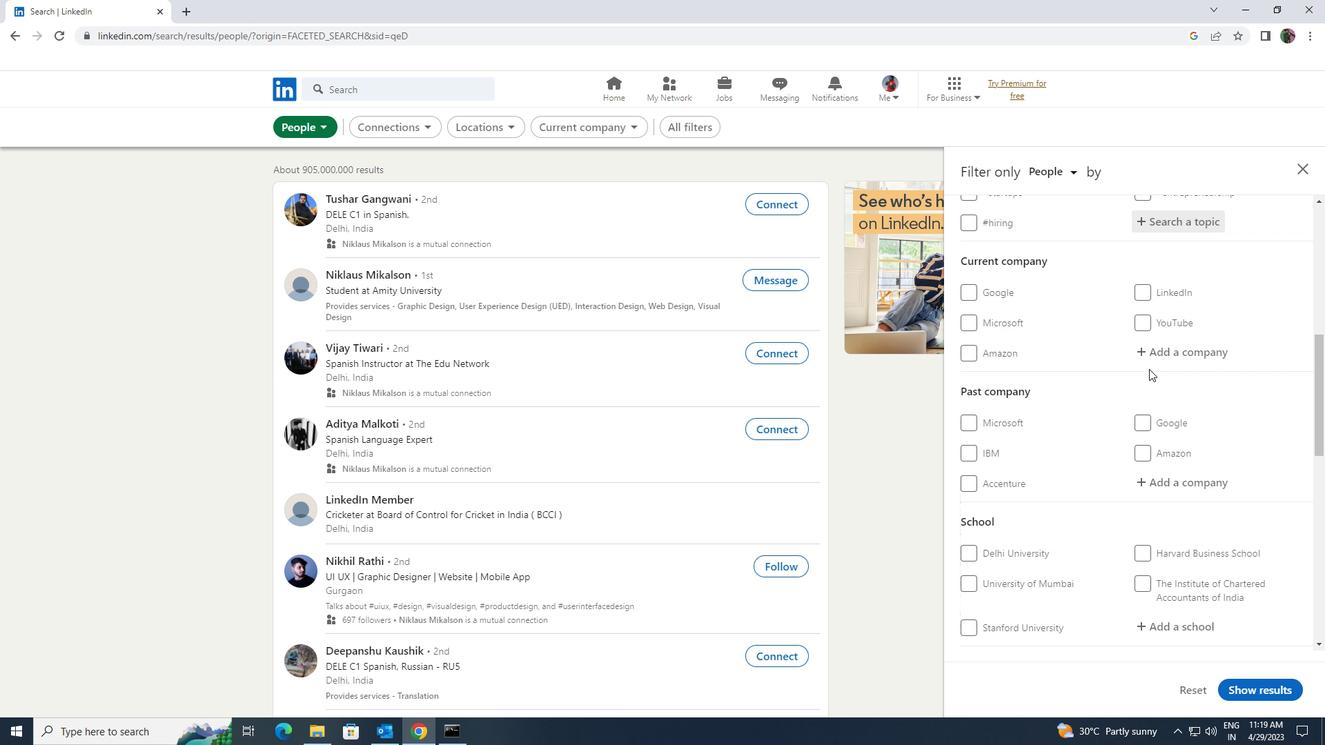 
Action: Mouse scrolled (1149, 368) with delta (0, 0)
Screenshot: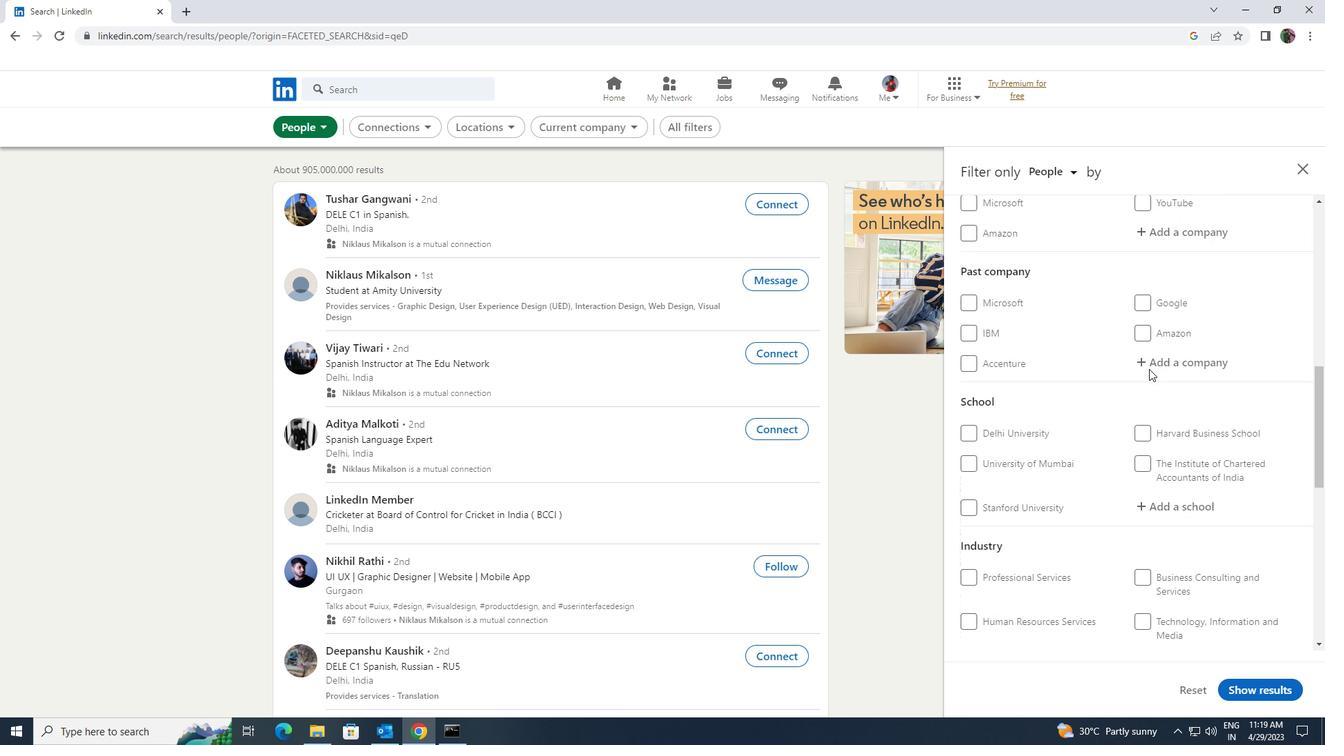
Action: Mouse scrolled (1149, 368) with delta (0, 0)
Screenshot: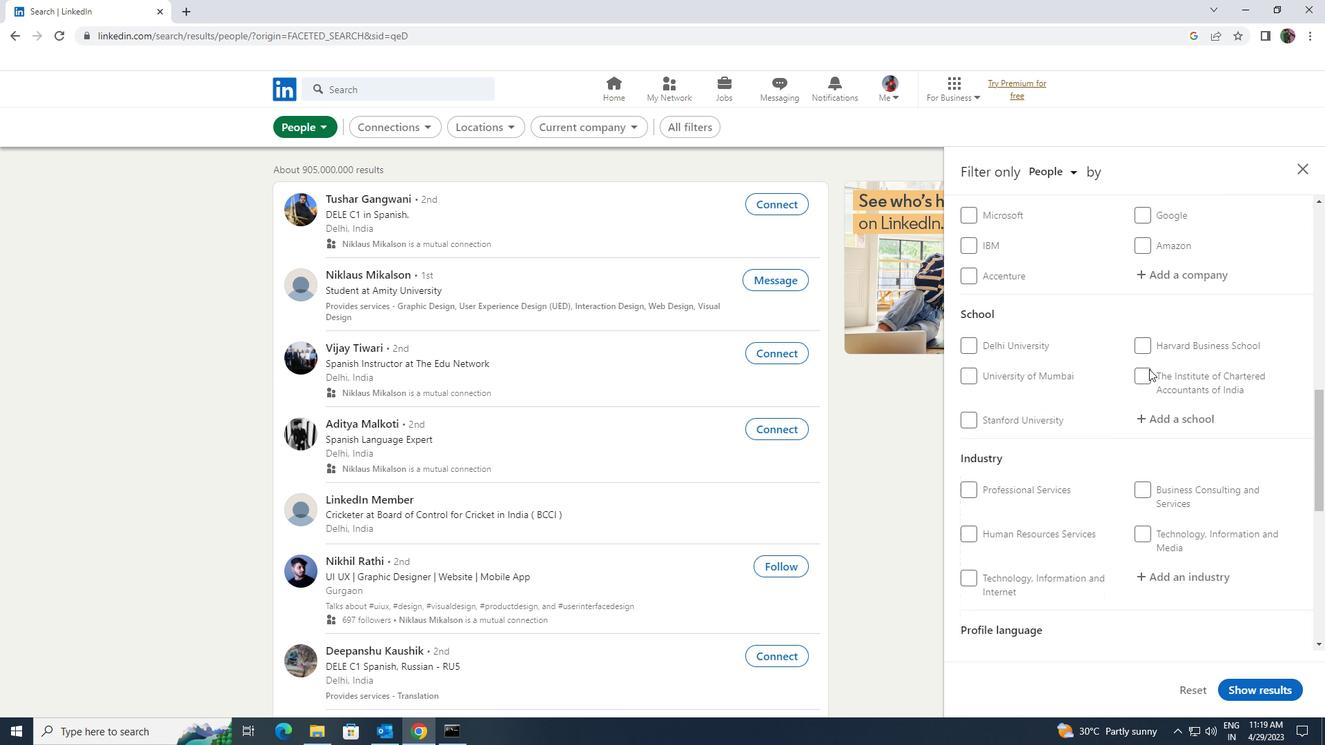 
Action: Mouse scrolled (1149, 368) with delta (0, 0)
Screenshot: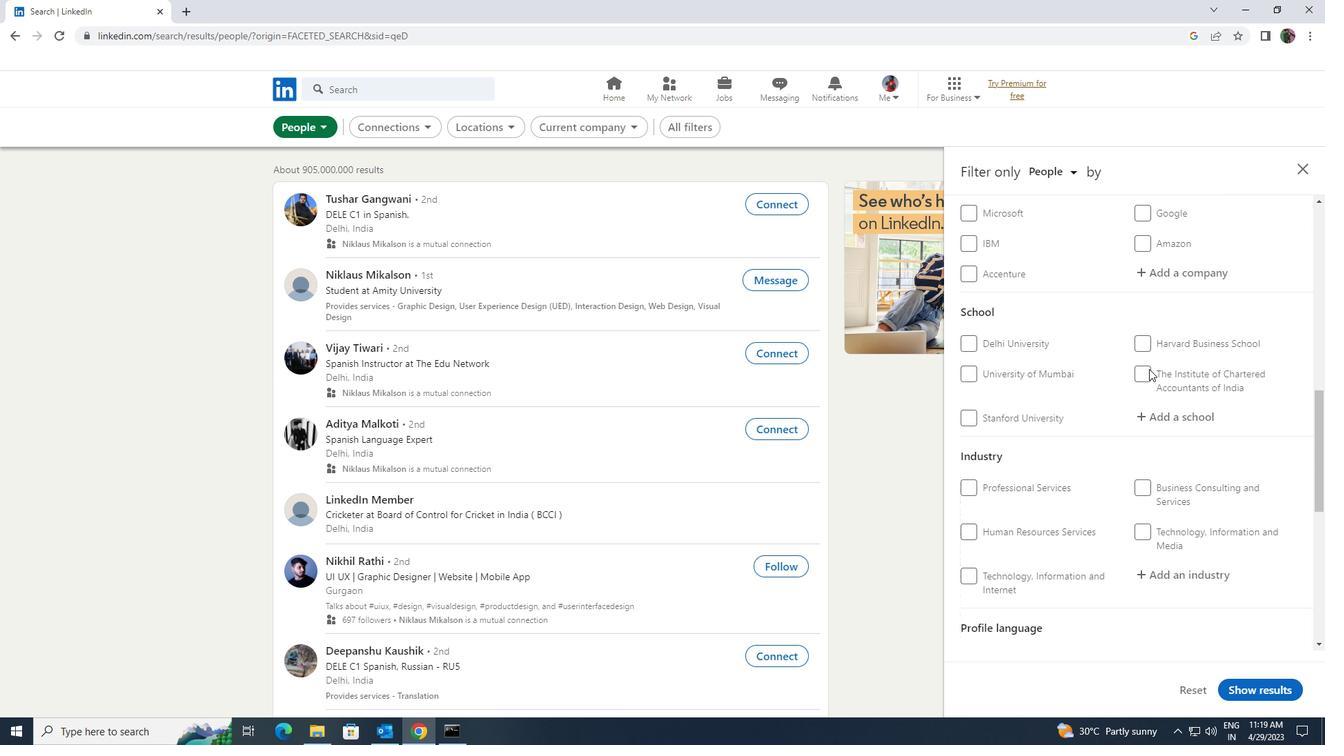 
Action: Mouse scrolled (1149, 368) with delta (0, 0)
Screenshot: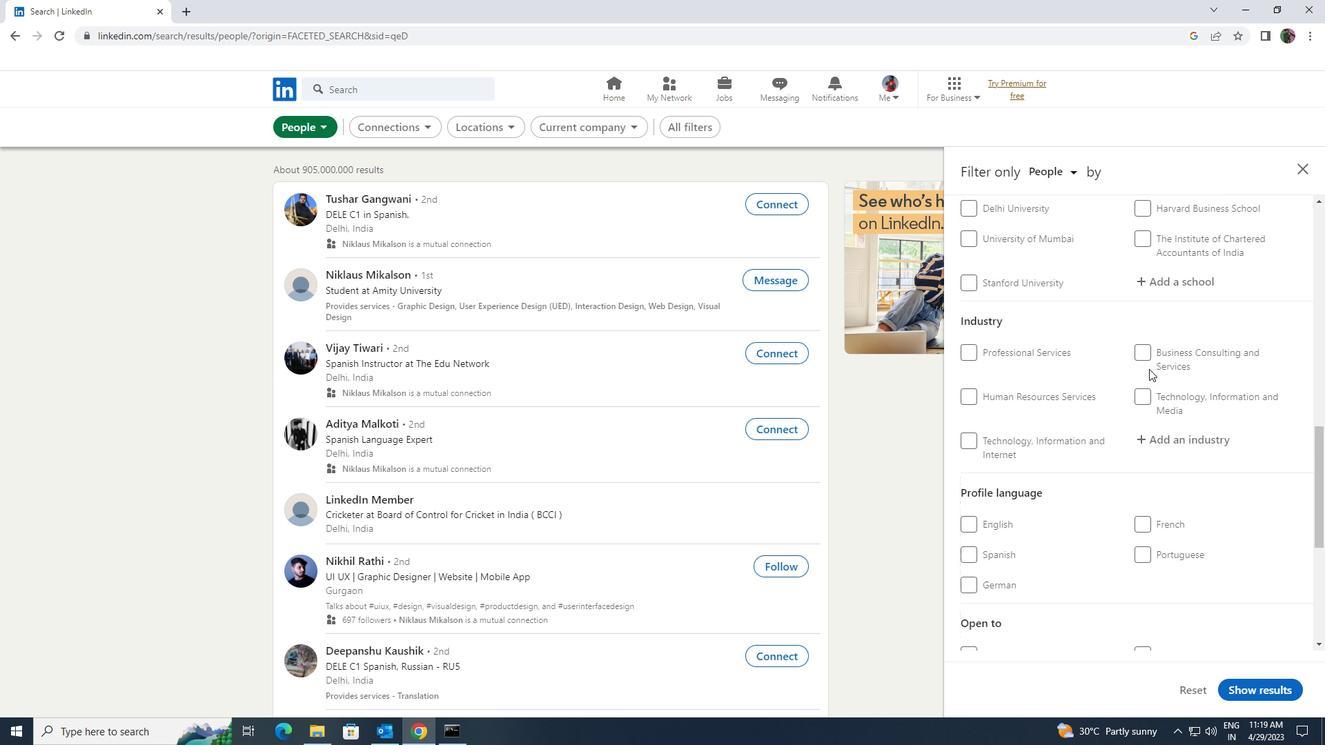 
Action: Mouse moved to (968, 508)
Screenshot: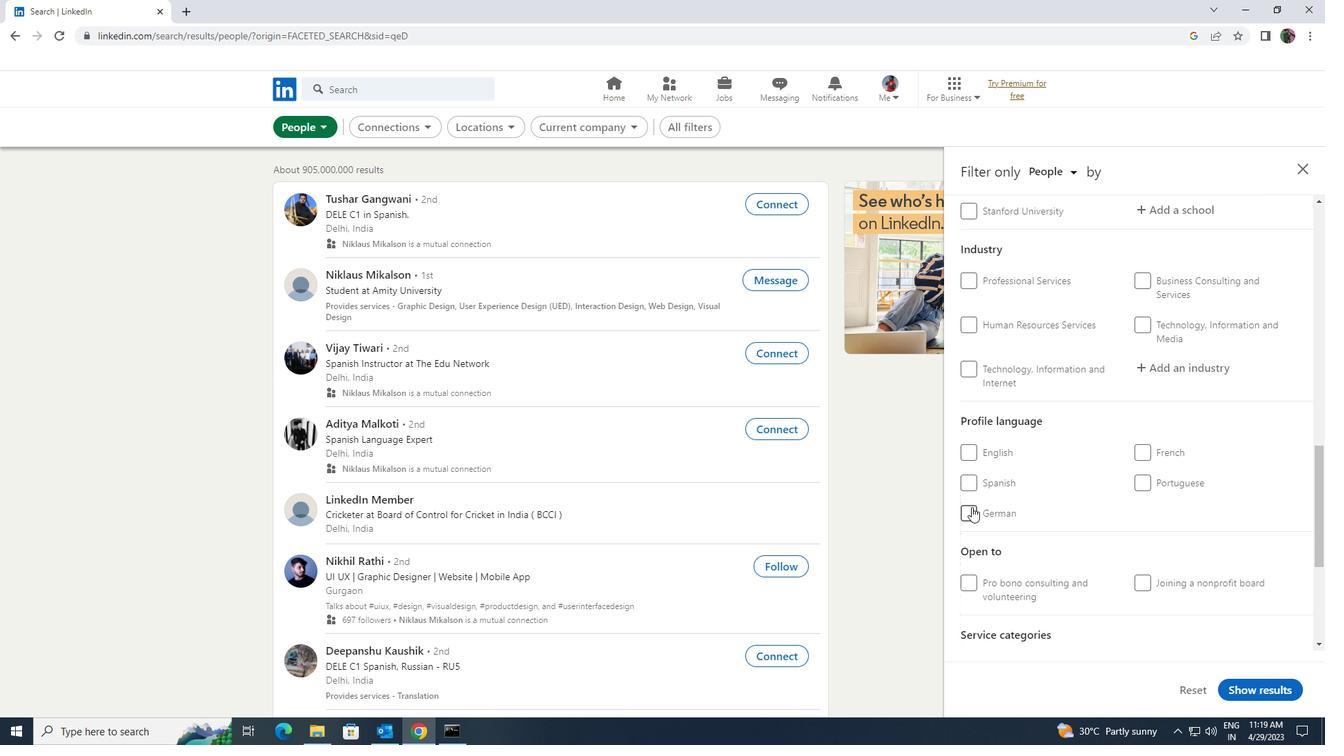 
Action: Mouse pressed left at (968, 508)
Screenshot: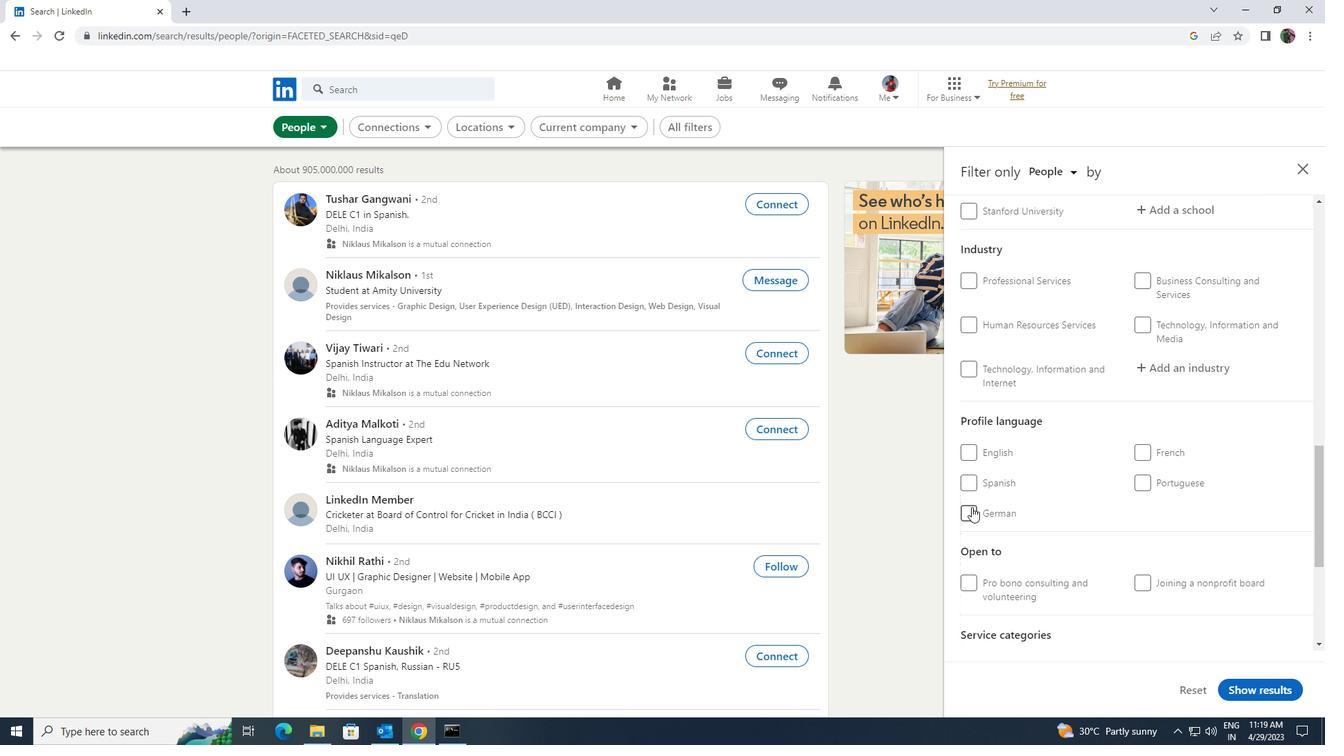 
Action: Mouse moved to (1073, 501)
Screenshot: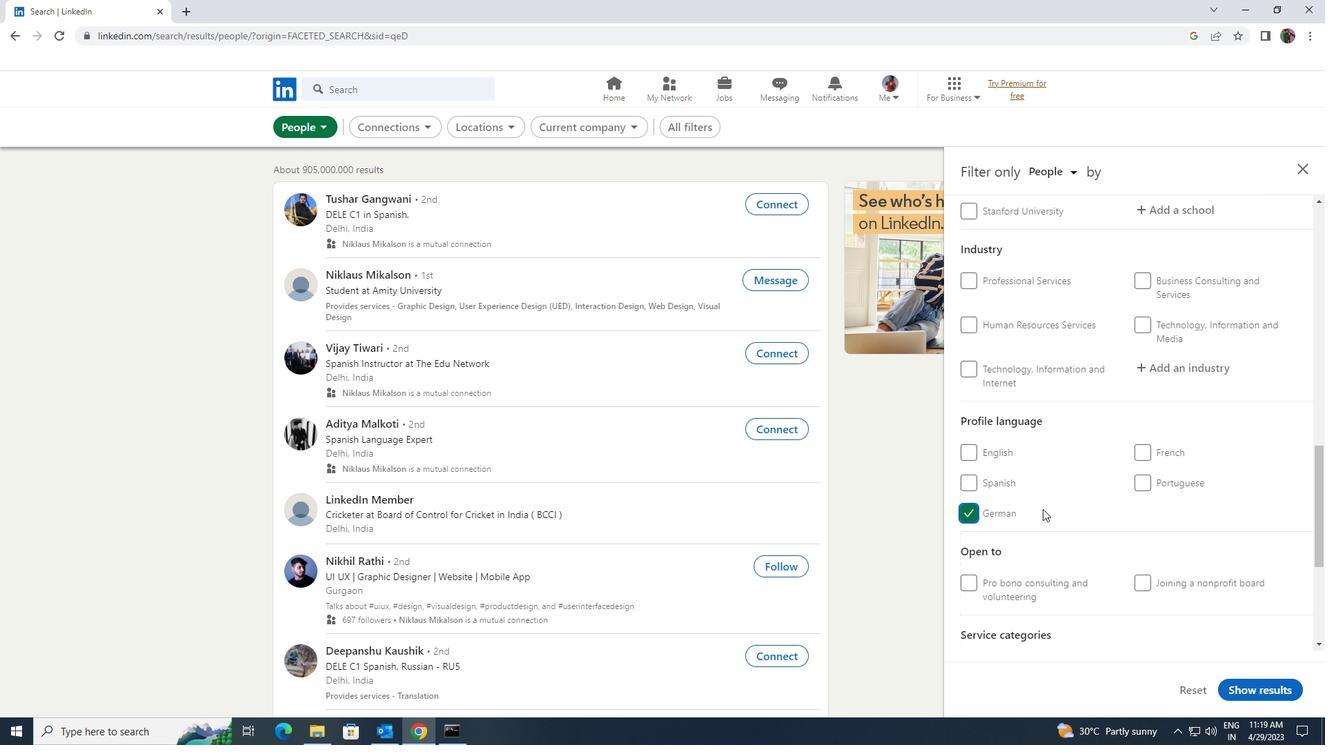 
Action: Mouse scrolled (1073, 501) with delta (0, 0)
Screenshot: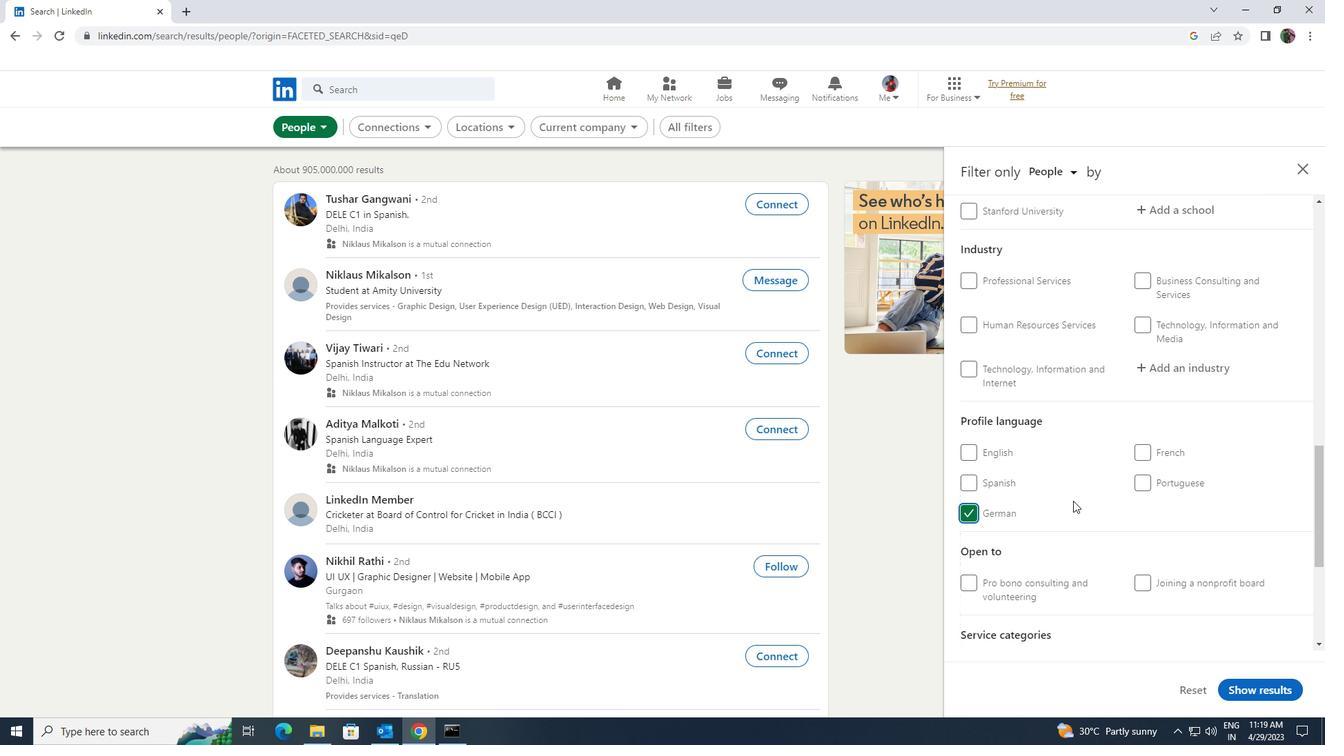 
Action: Mouse scrolled (1073, 501) with delta (0, 0)
Screenshot: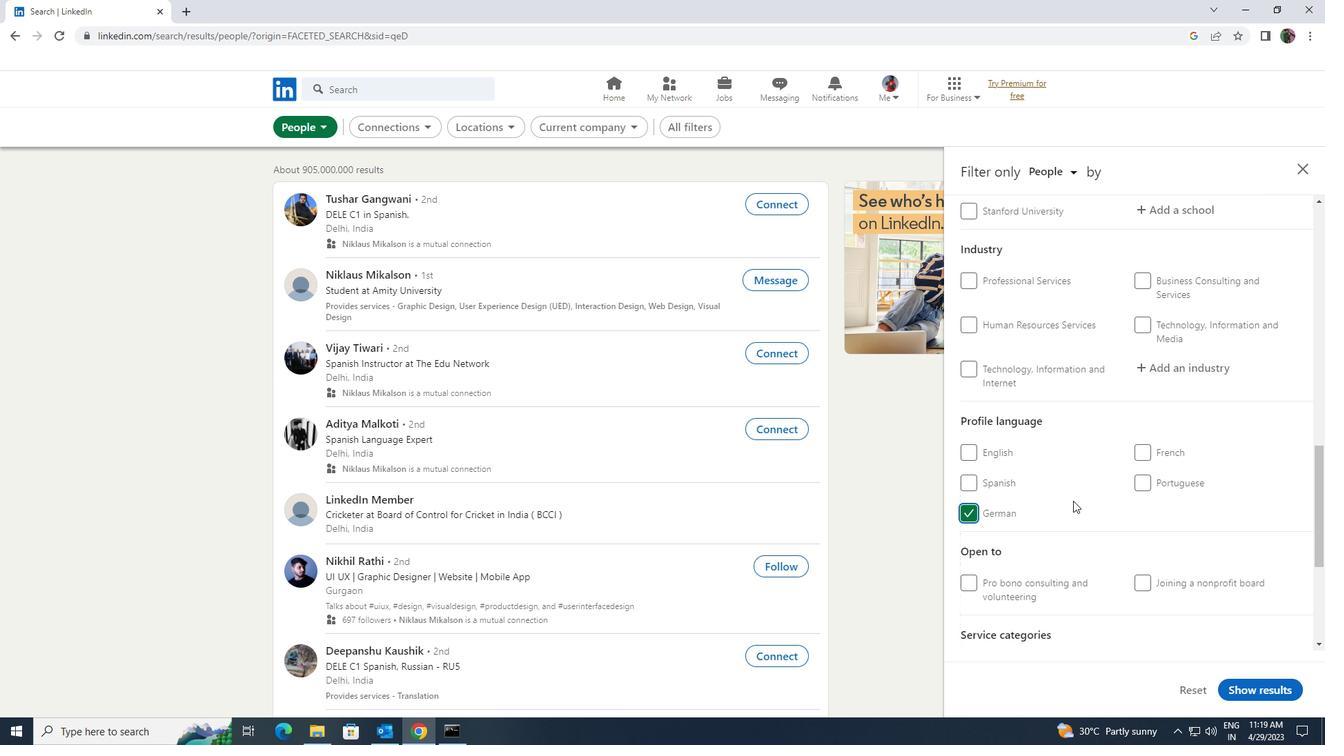 
Action: Mouse scrolled (1073, 501) with delta (0, 0)
Screenshot: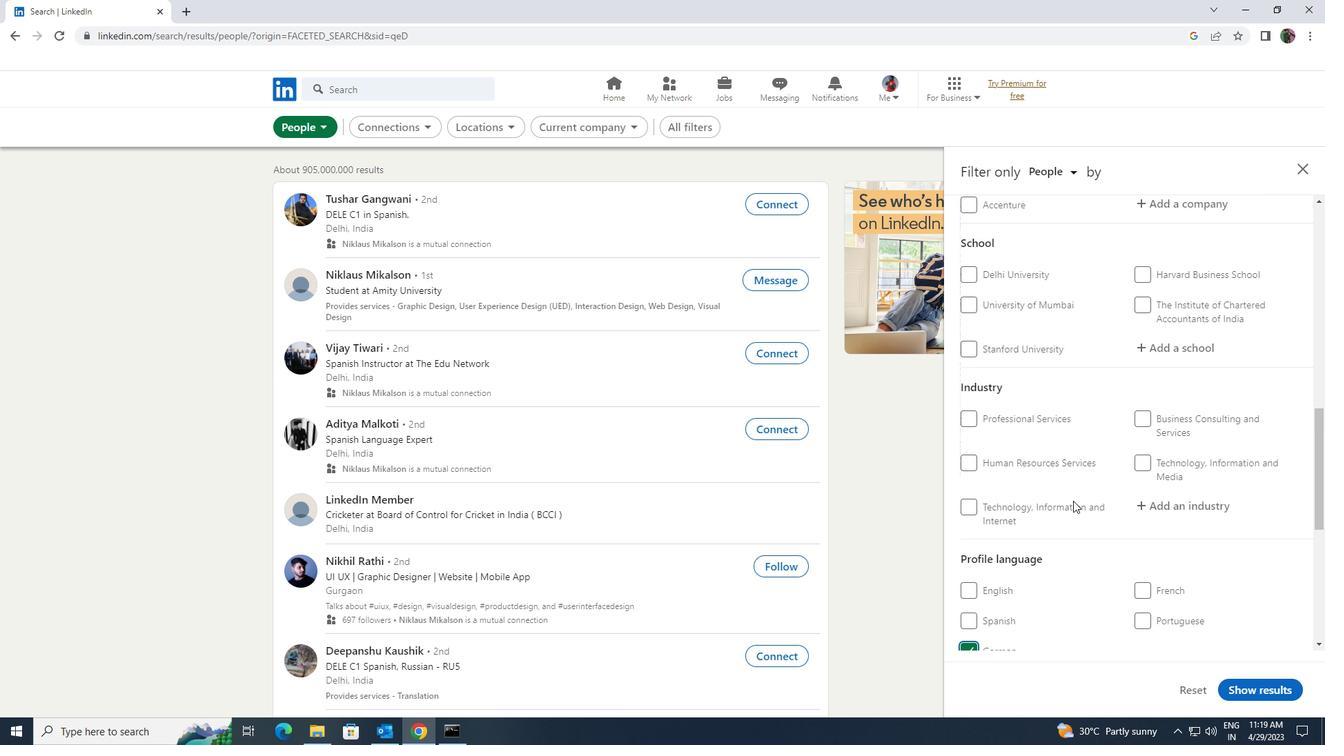 
Action: Mouse moved to (1073, 501)
Screenshot: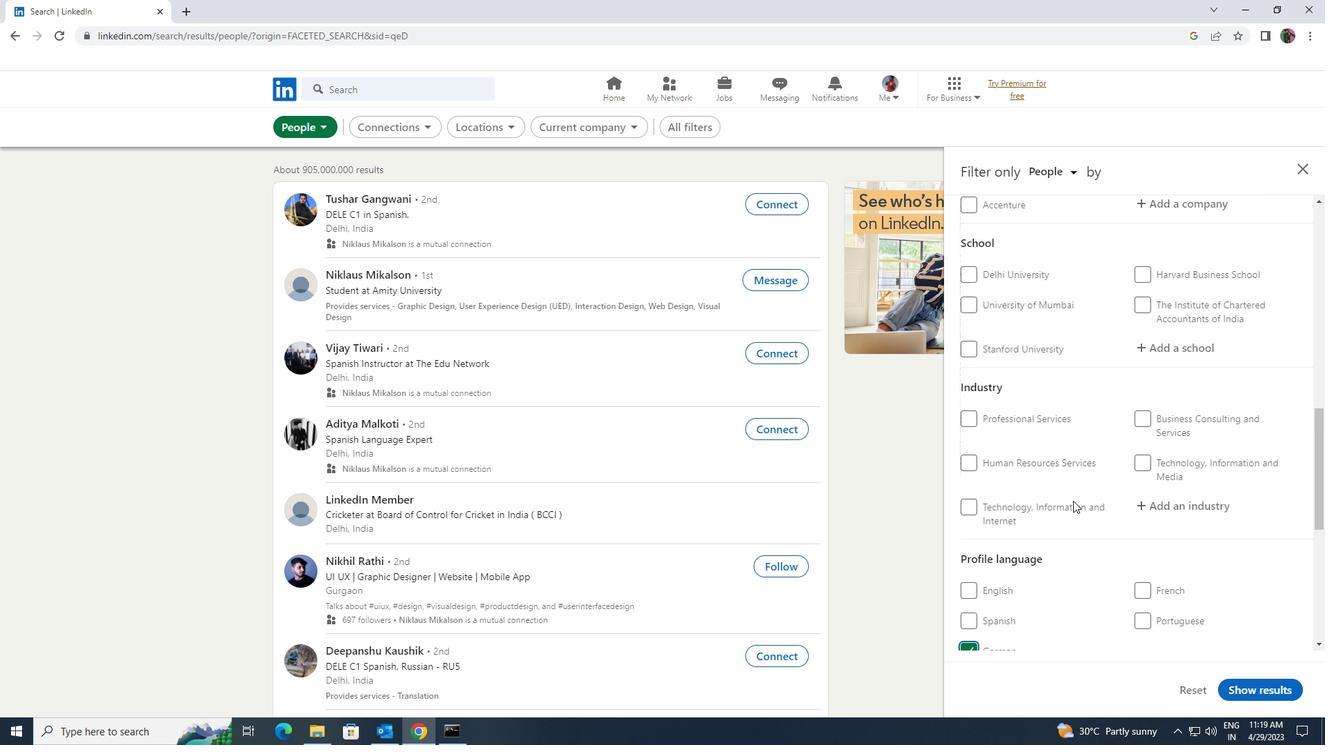 
Action: Mouse scrolled (1073, 501) with delta (0, 0)
Screenshot: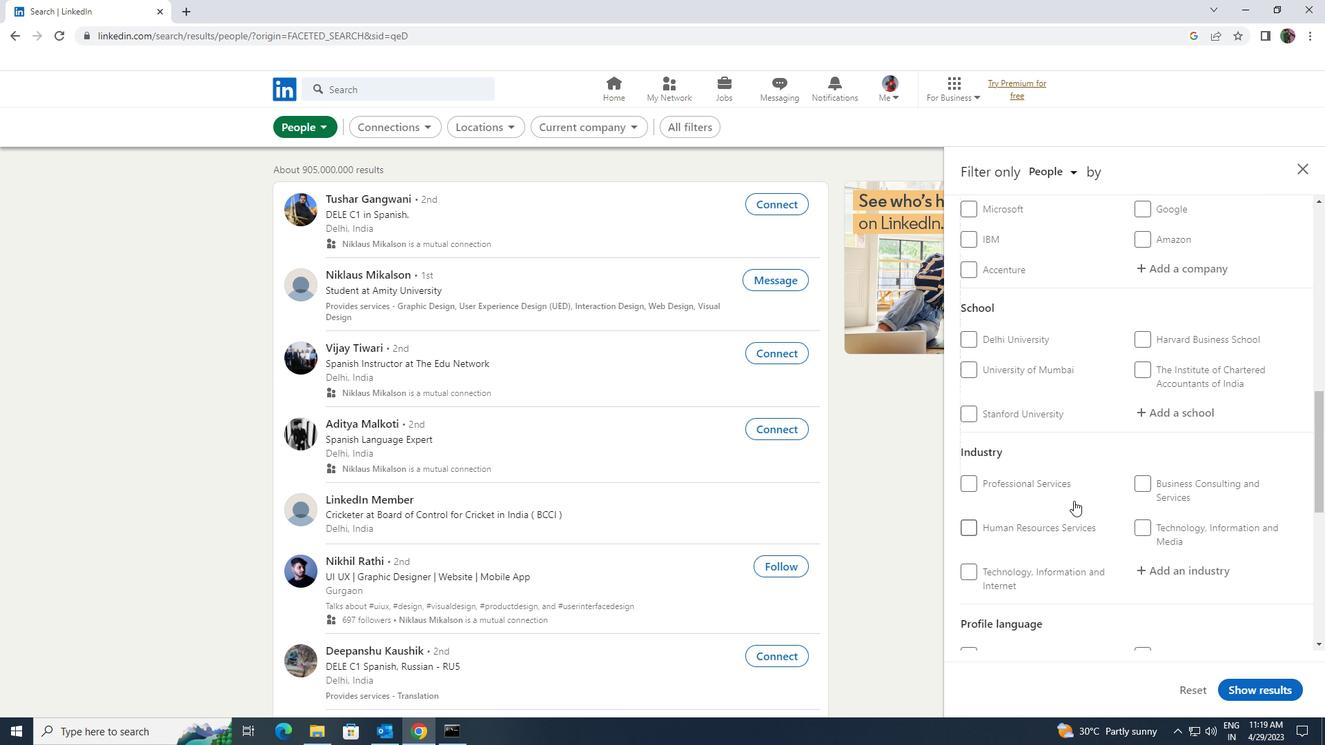 
Action: Mouse scrolled (1073, 501) with delta (0, 0)
Screenshot: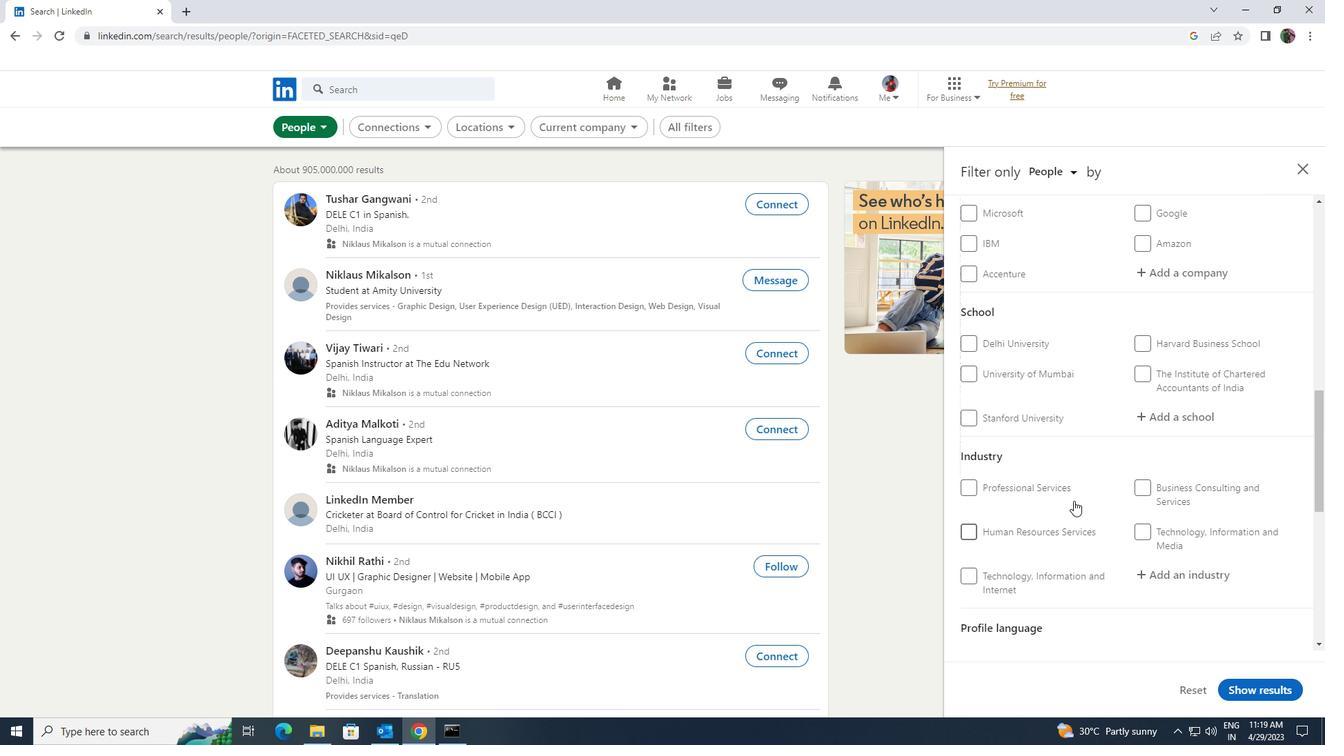 
Action: Mouse moved to (1073, 500)
Screenshot: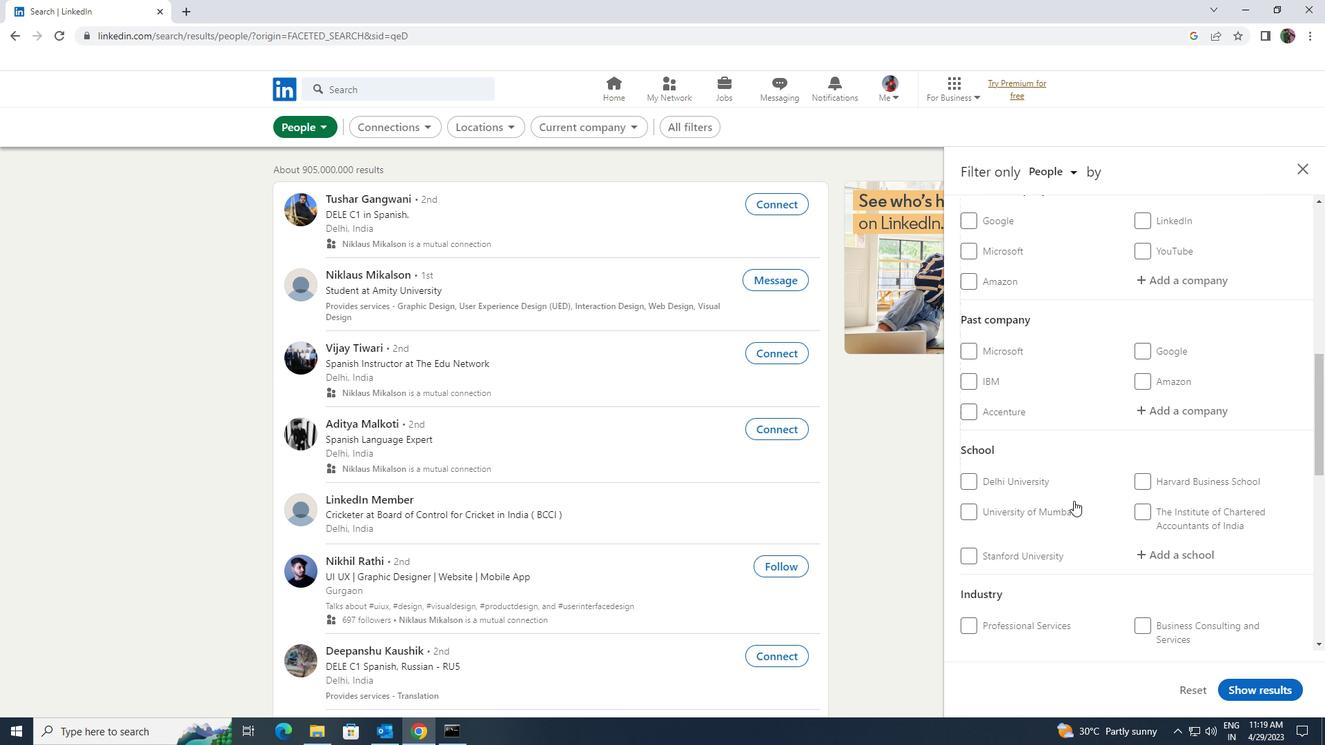 
Action: Mouse scrolled (1073, 501) with delta (0, 0)
Screenshot: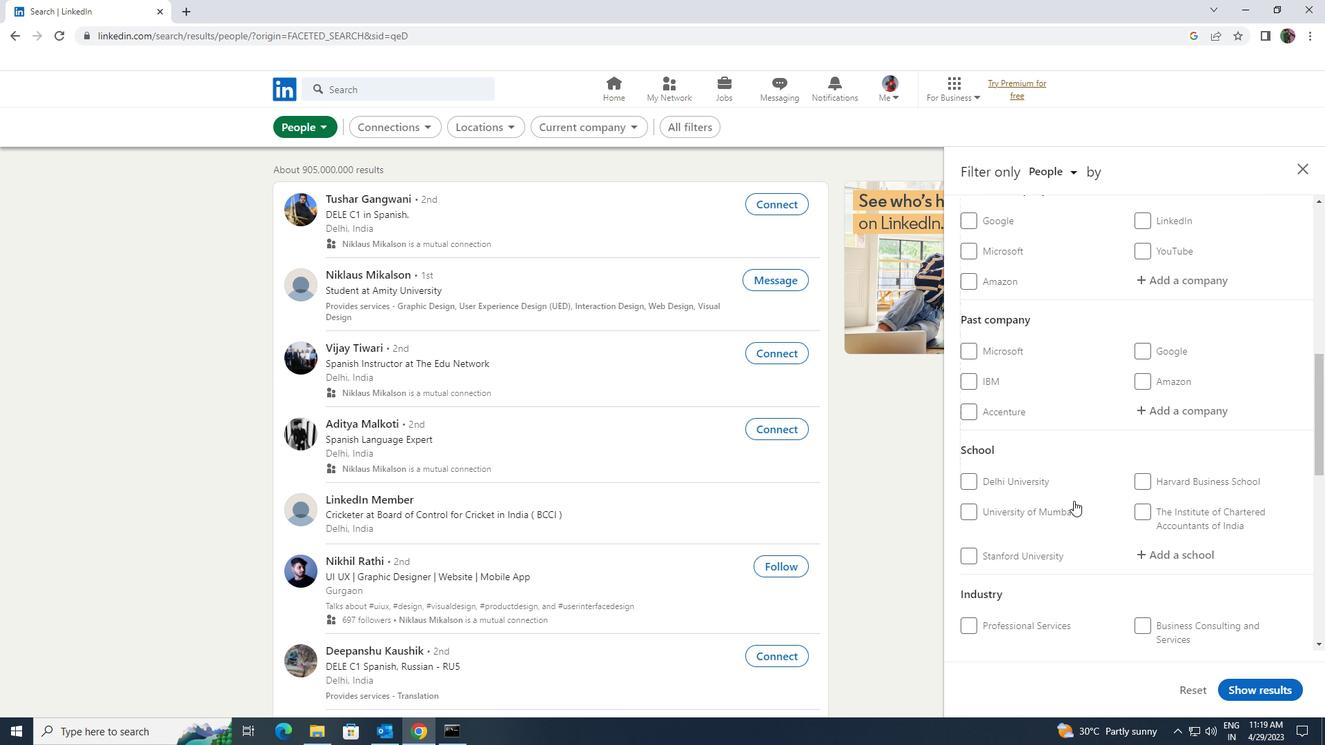 
Action: Mouse scrolled (1073, 501) with delta (0, 0)
Screenshot: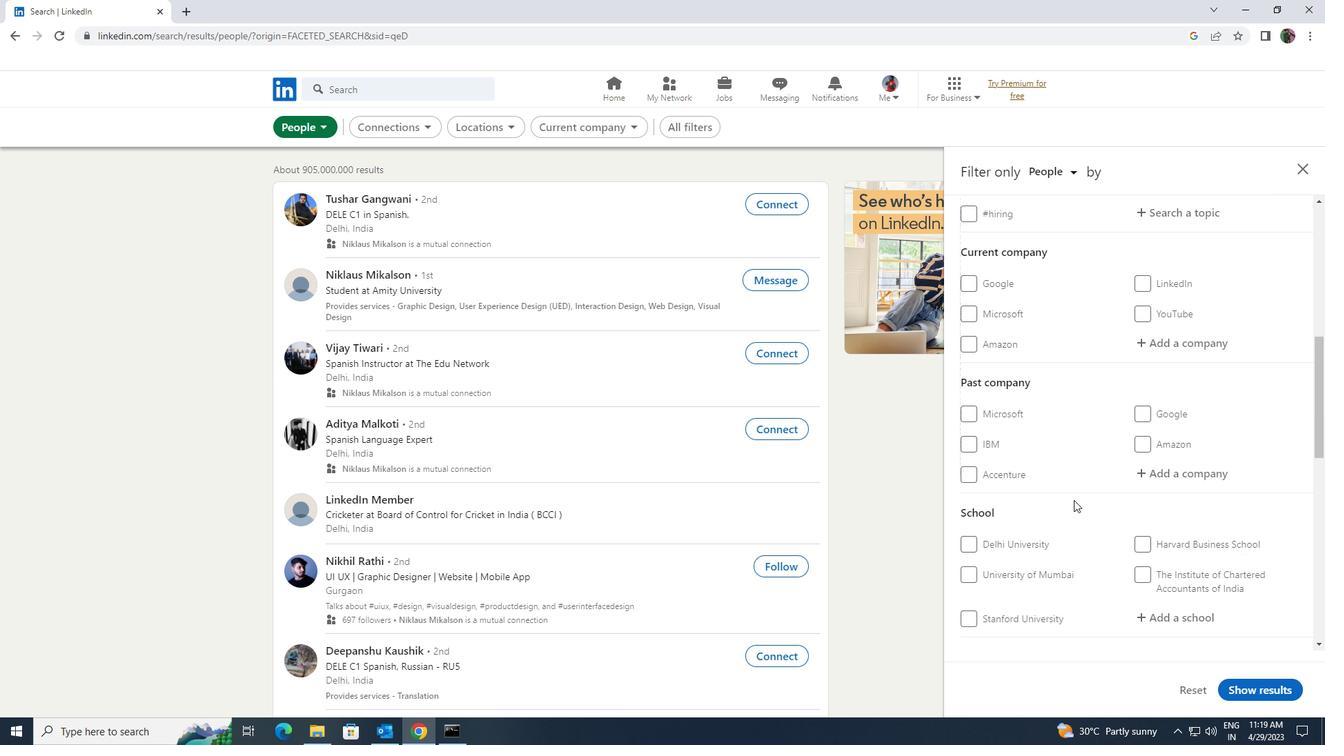 
Action: Mouse scrolled (1073, 501) with delta (0, 0)
Screenshot: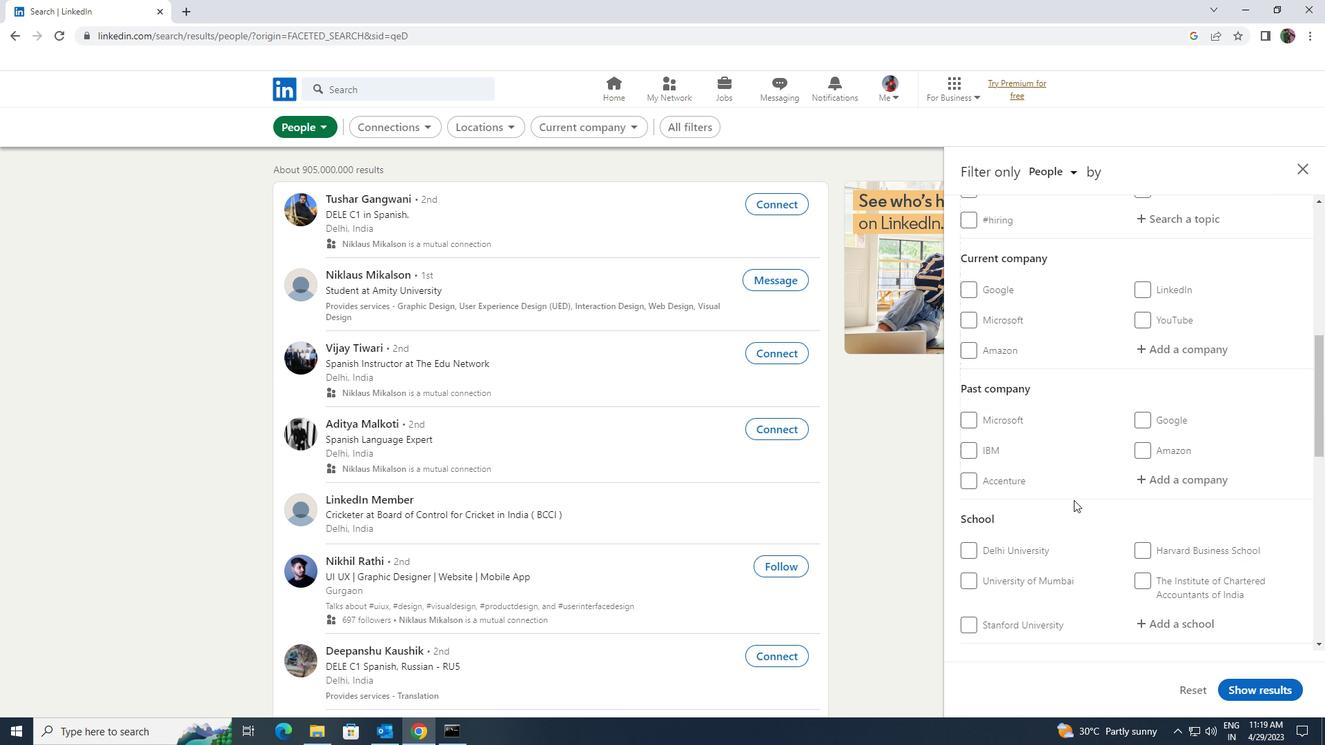 
Action: Mouse moved to (1154, 483)
Screenshot: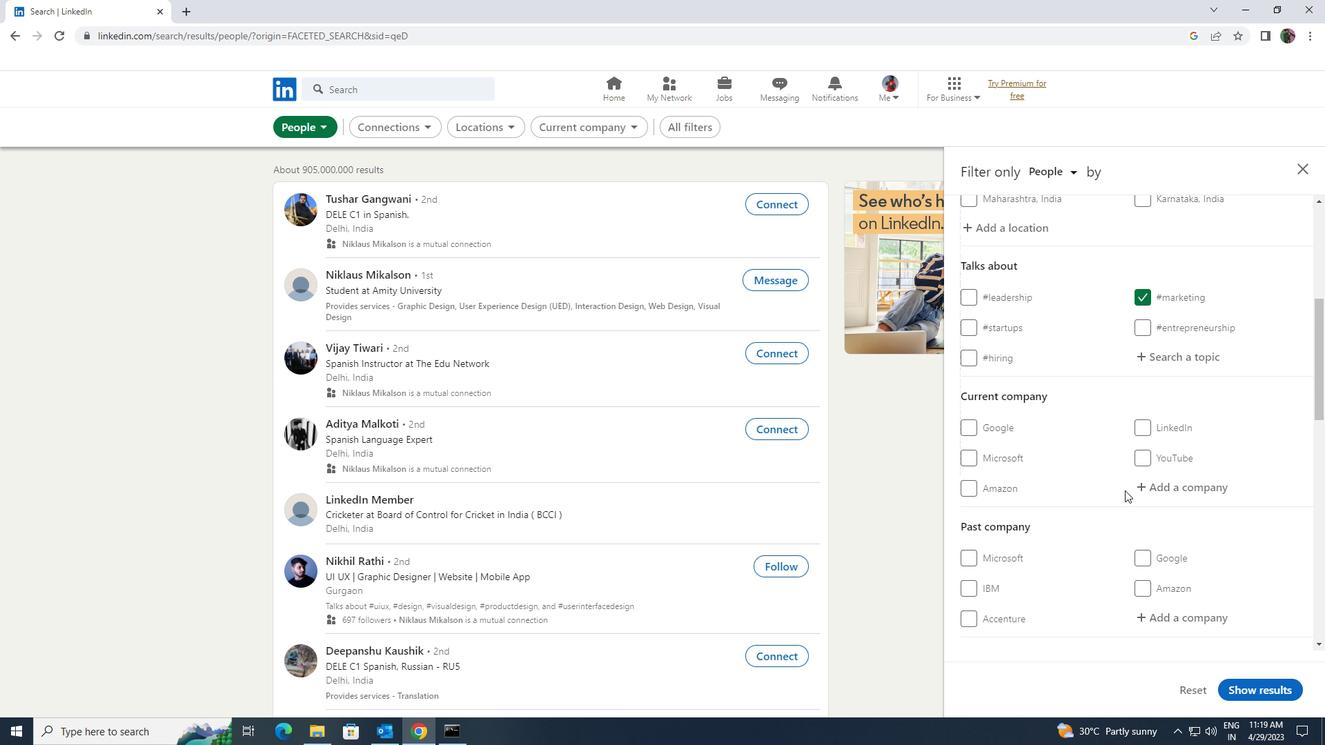 
Action: Mouse pressed left at (1154, 483)
Screenshot: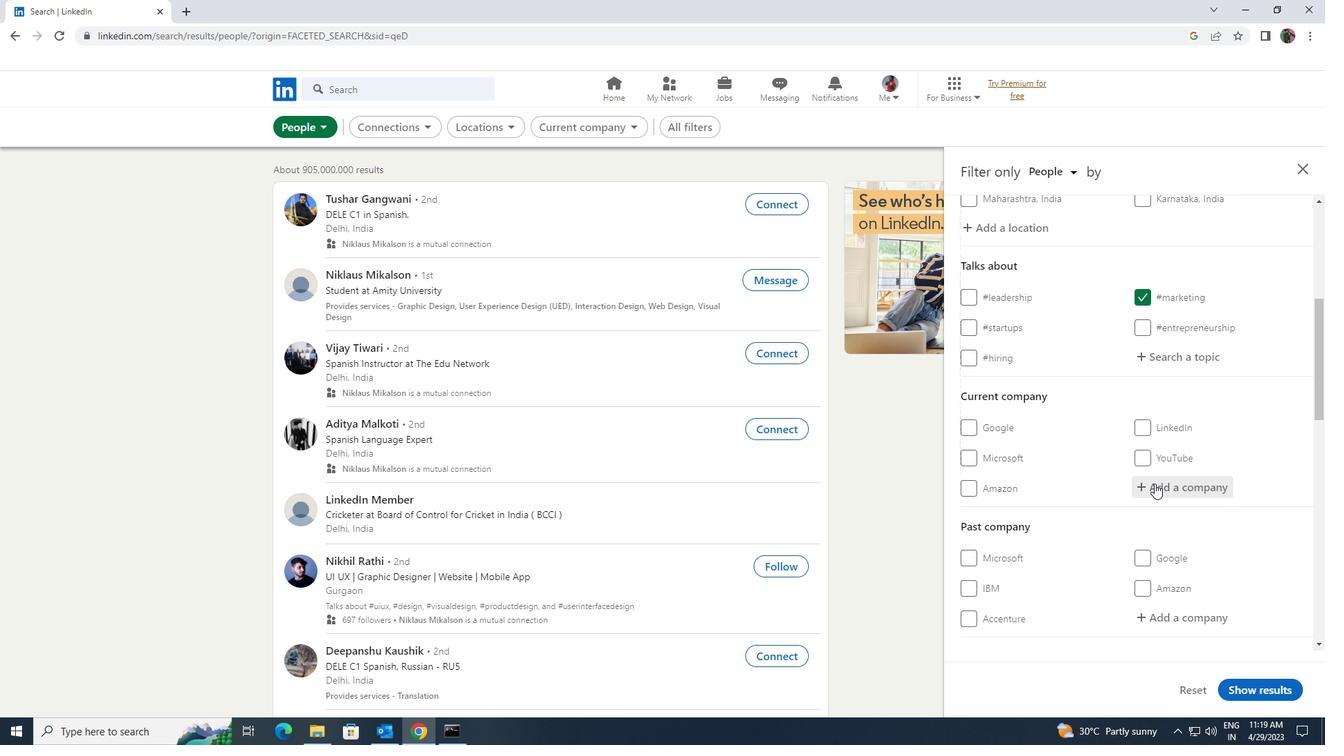 
Action: Key pressed <Key.shift>DILIP
Screenshot: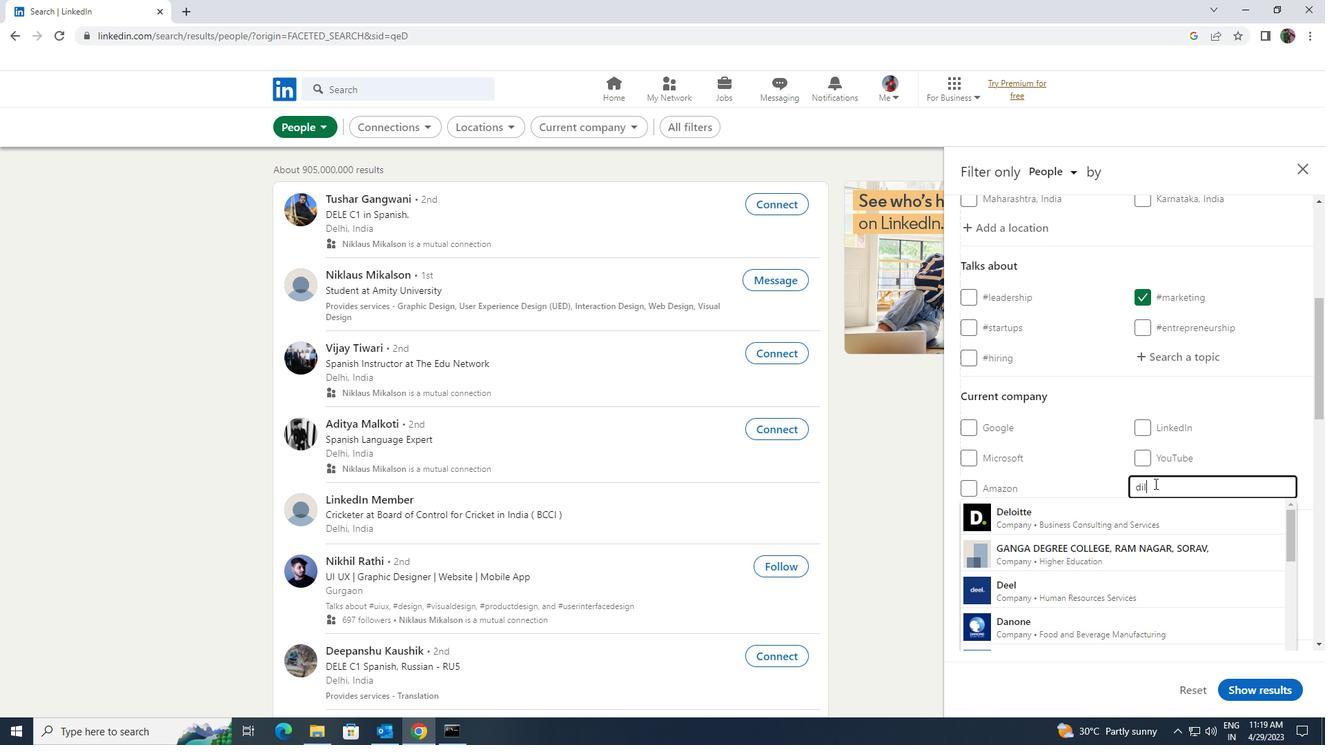 
Action: Mouse moved to (1142, 502)
Screenshot: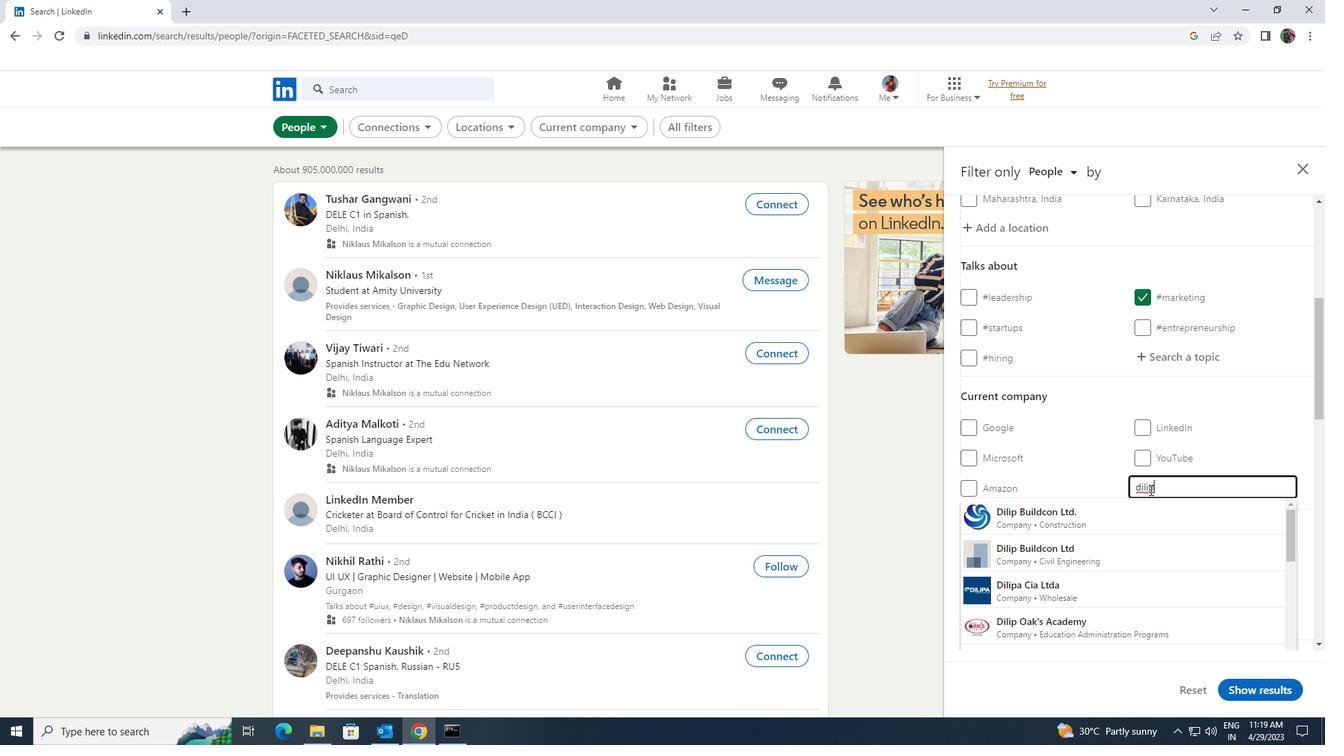 
Action: Mouse pressed left at (1142, 502)
Screenshot: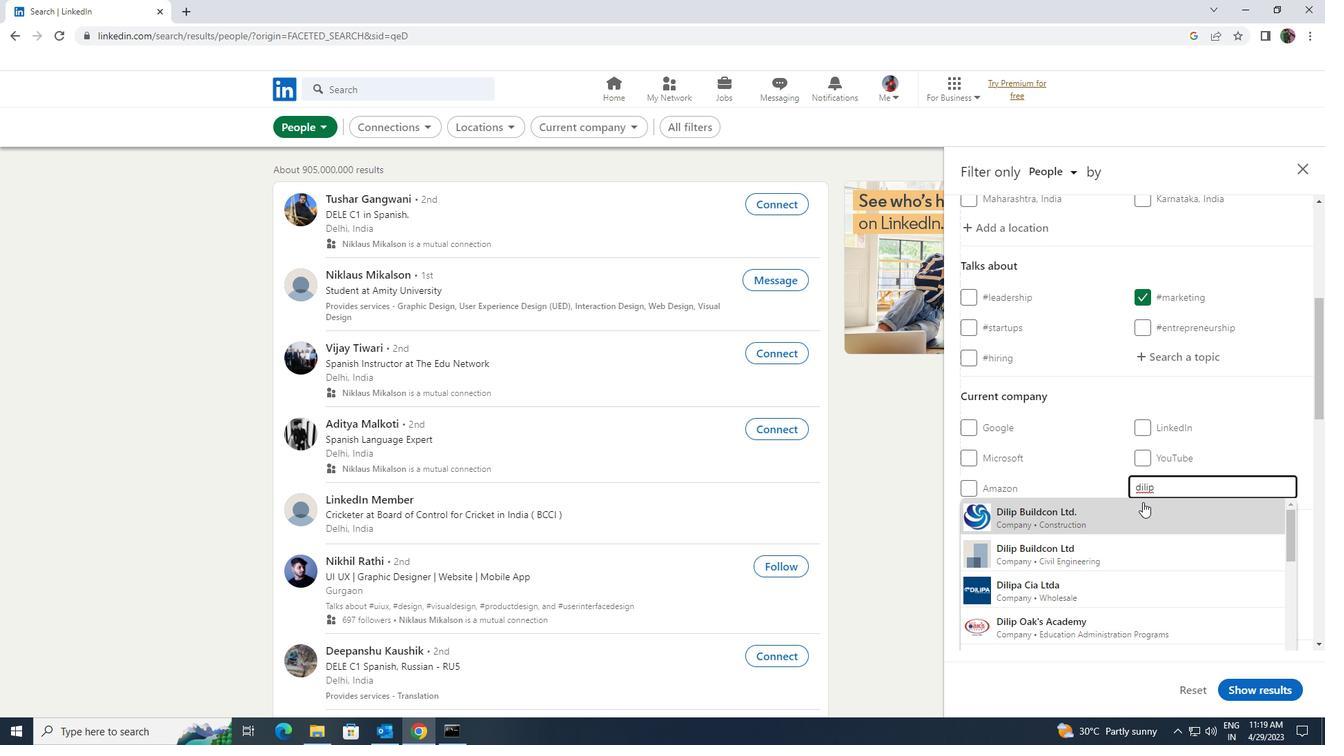 
Action: Mouse moved to (1142, 503)
Screenshot: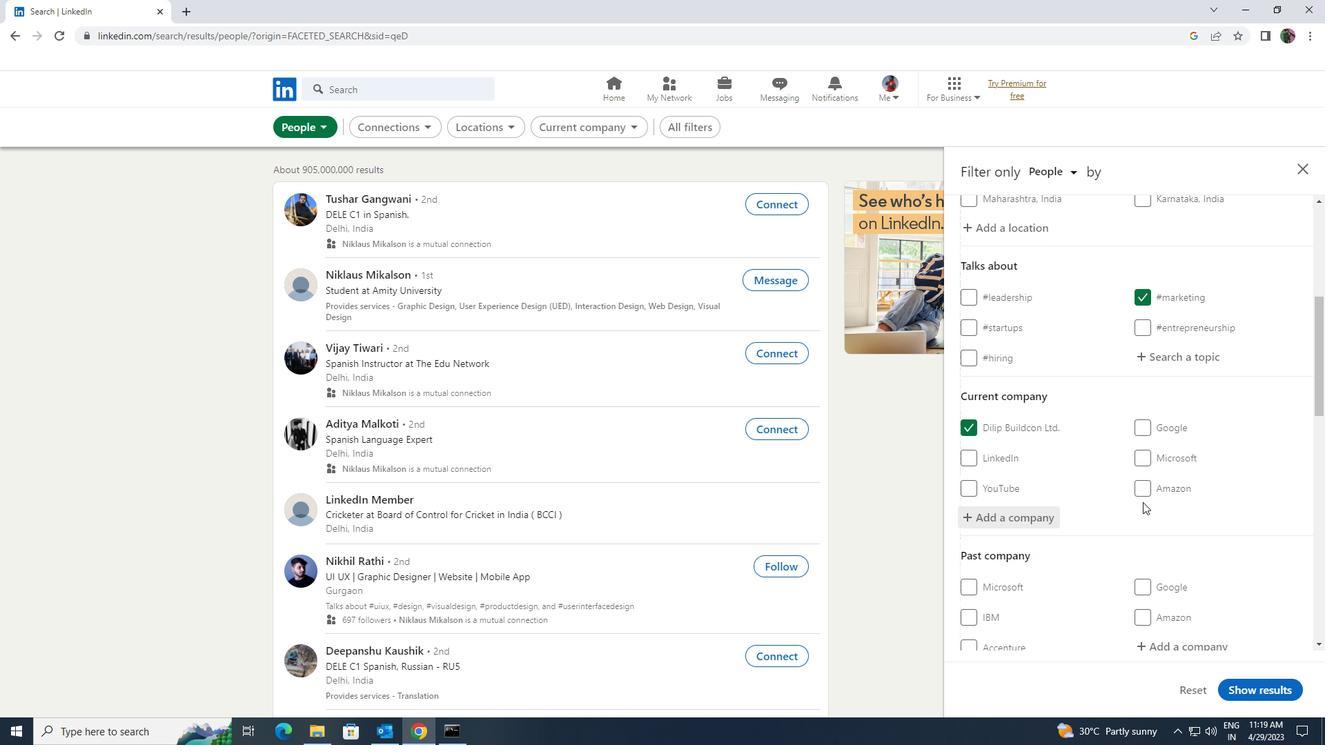 
Action: Mouse scrolled (1142, 502) with delta (0, 0)
Screenshot: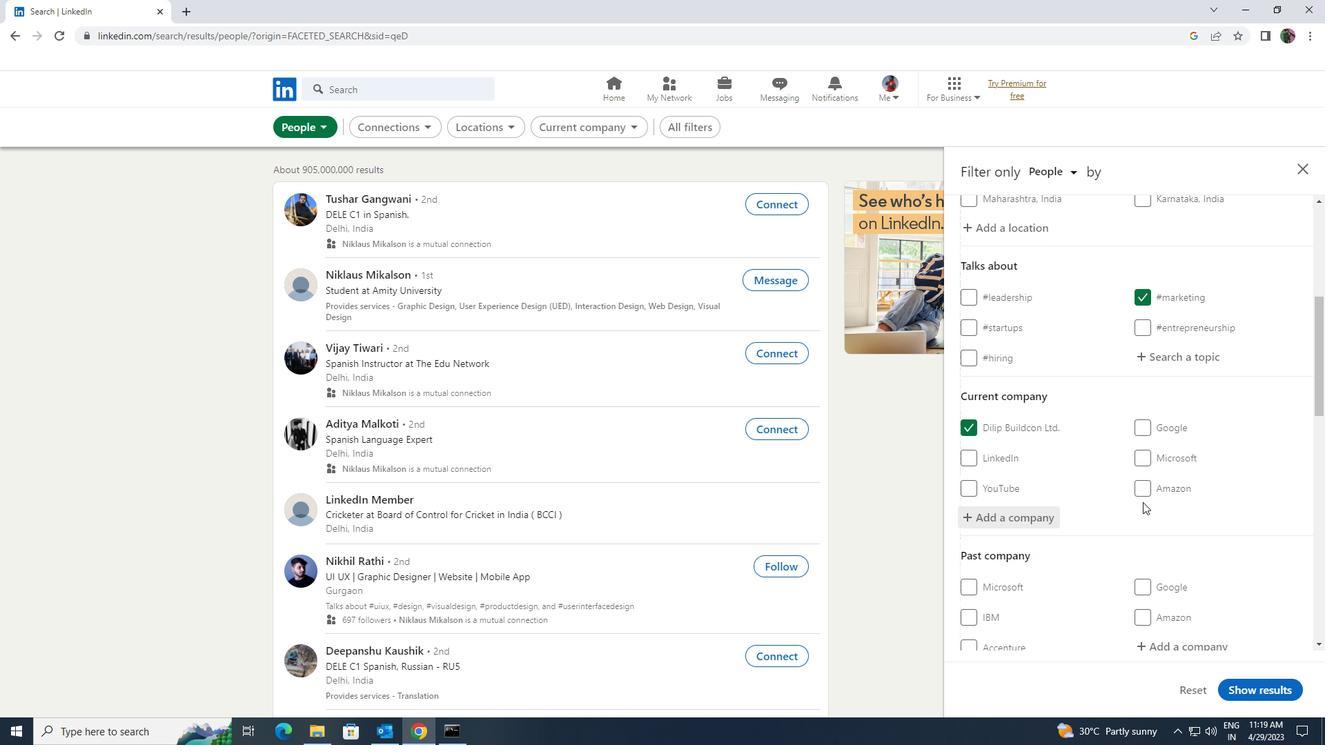 
Action: Mouse scrolled (1142, 502) with delta (0, 0)
Screenshot: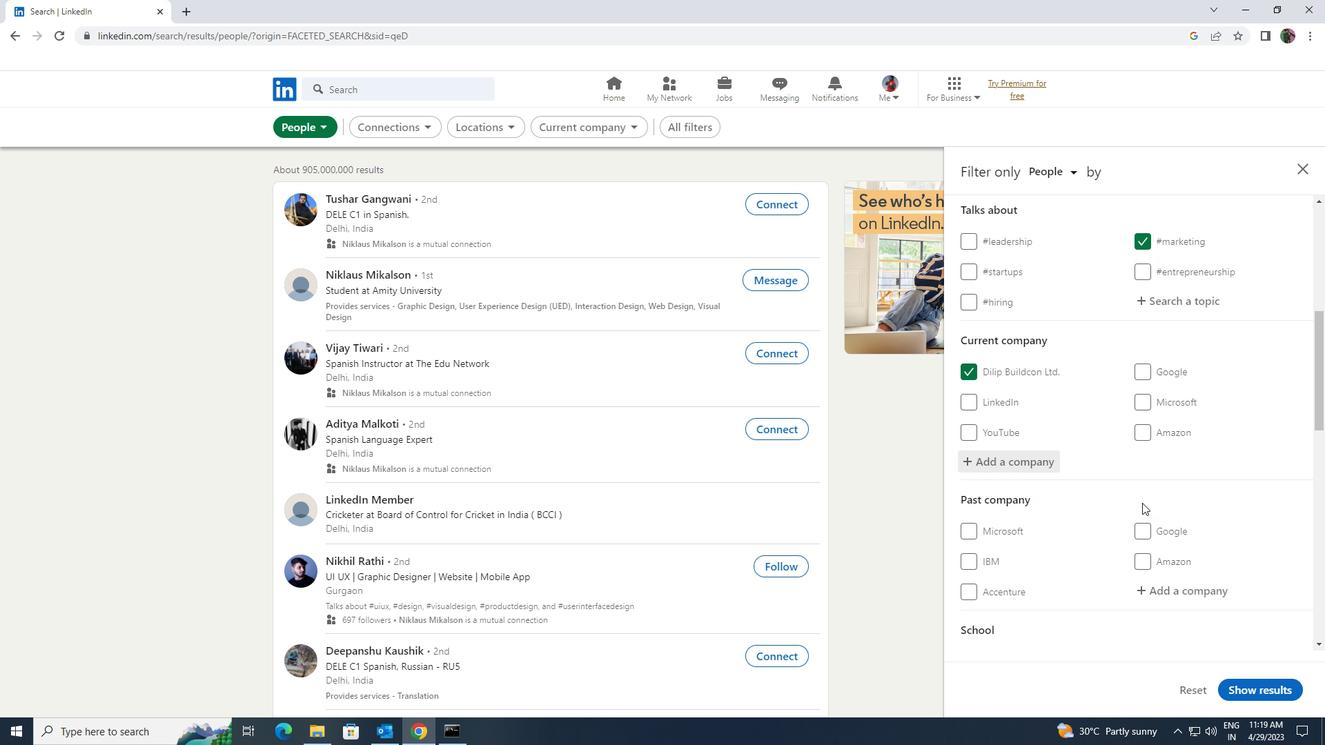 
Action: Mouse scrolled (1142, 502) with delta (0, 0)
Screenshot: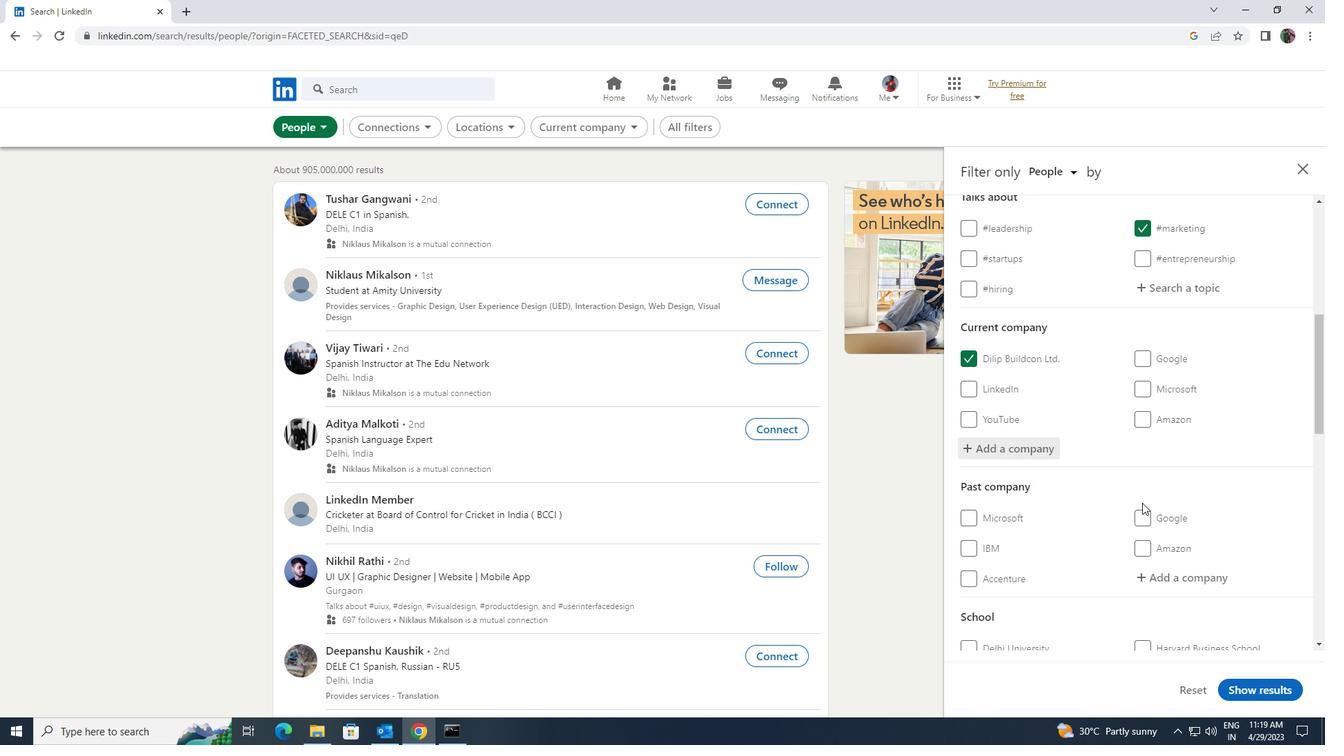 
Action: Mouse scrolled (1142, 502) with delta (0, 0)
Screenshot: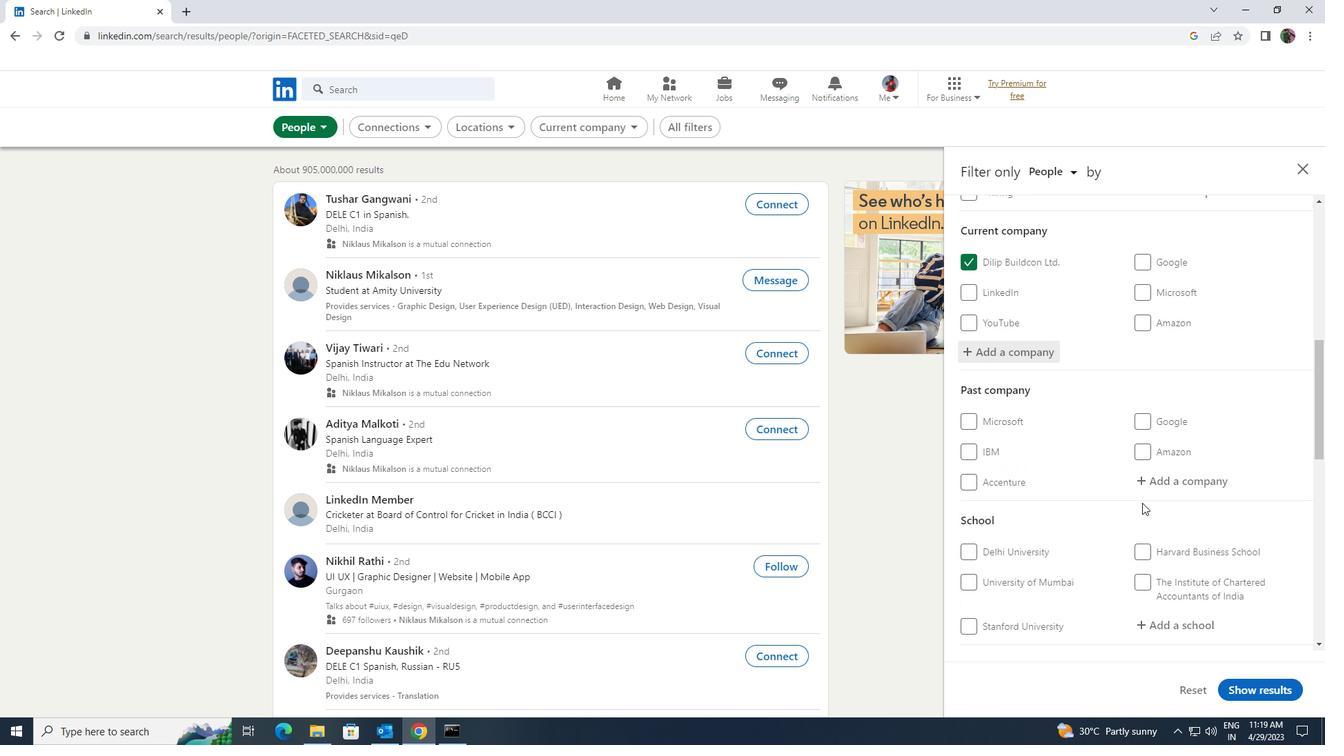 
Action: Mouse moved to (1141, 512)
Screenshot: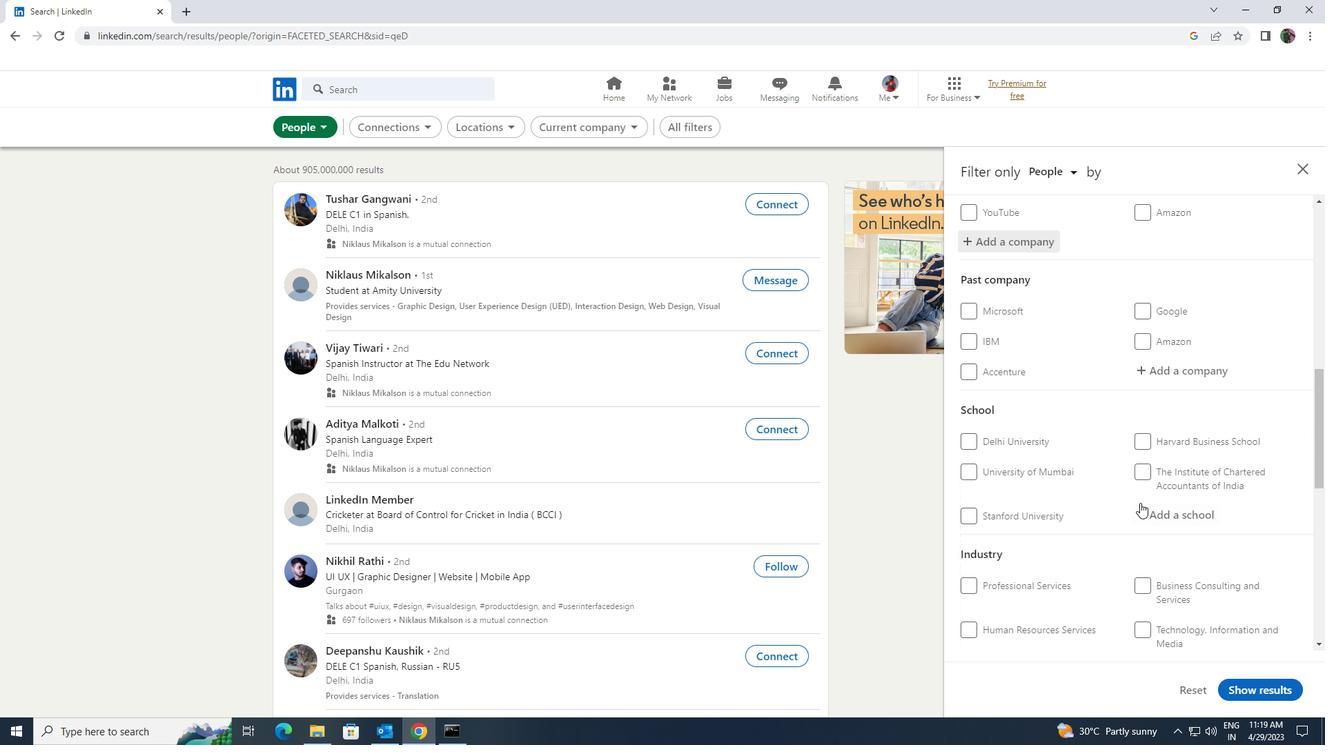 
Action: Mouse pressed left at (1141, 512)
Screenshot: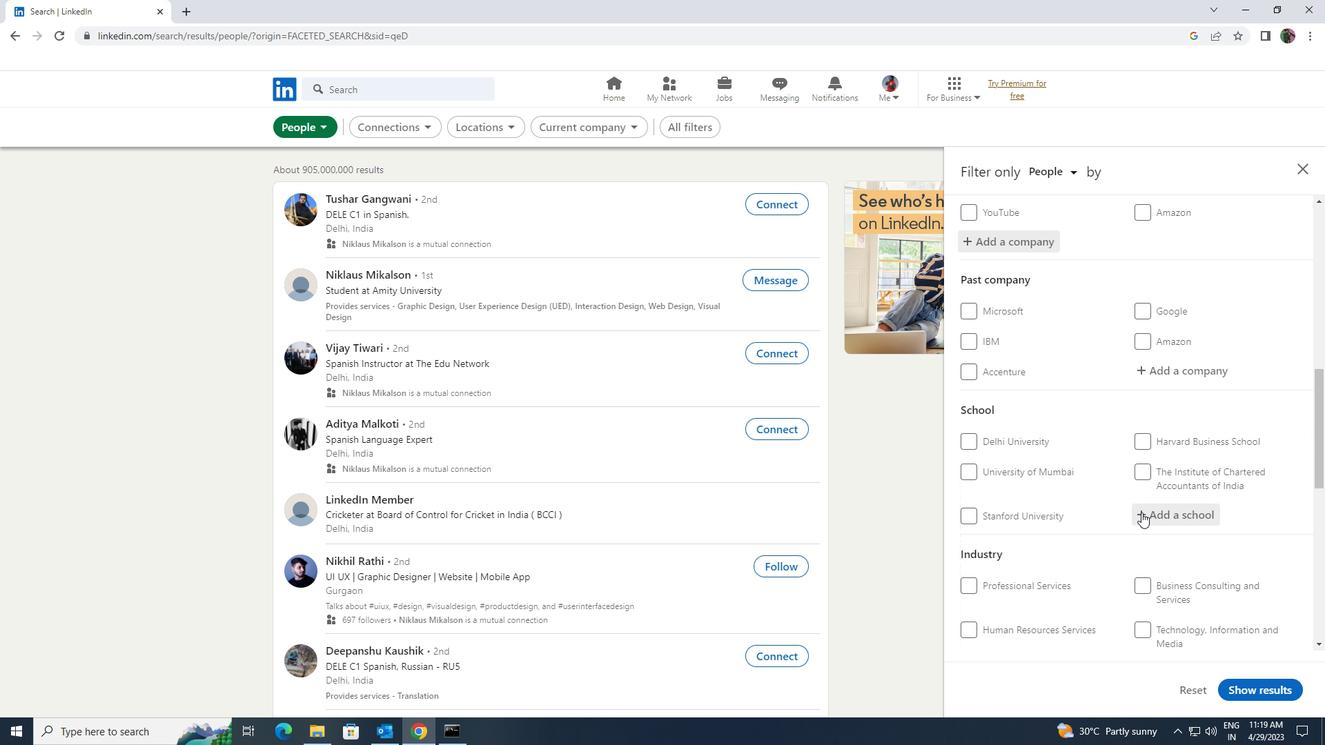 
Action: Key pressed <Key.shift>AMRITA
Screenshot: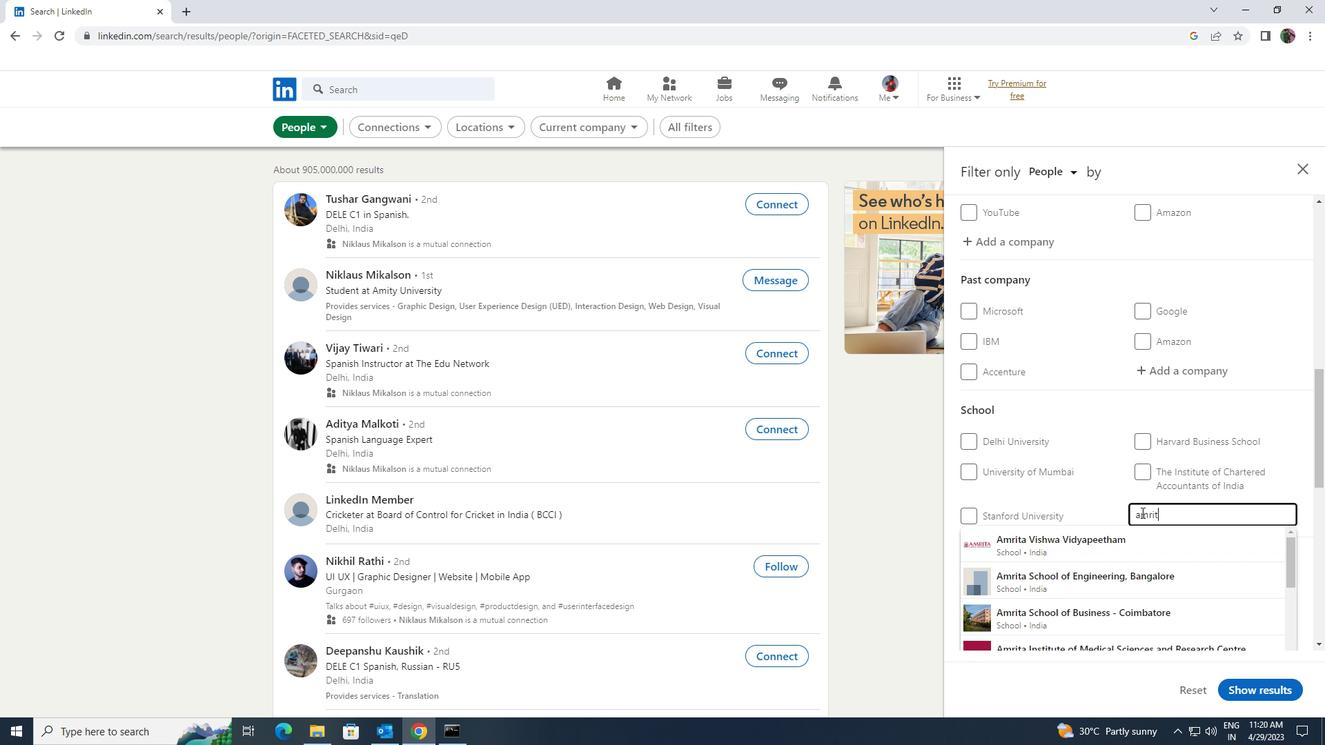 
Action: Mouse moved to (1137, 538)
Screenshot: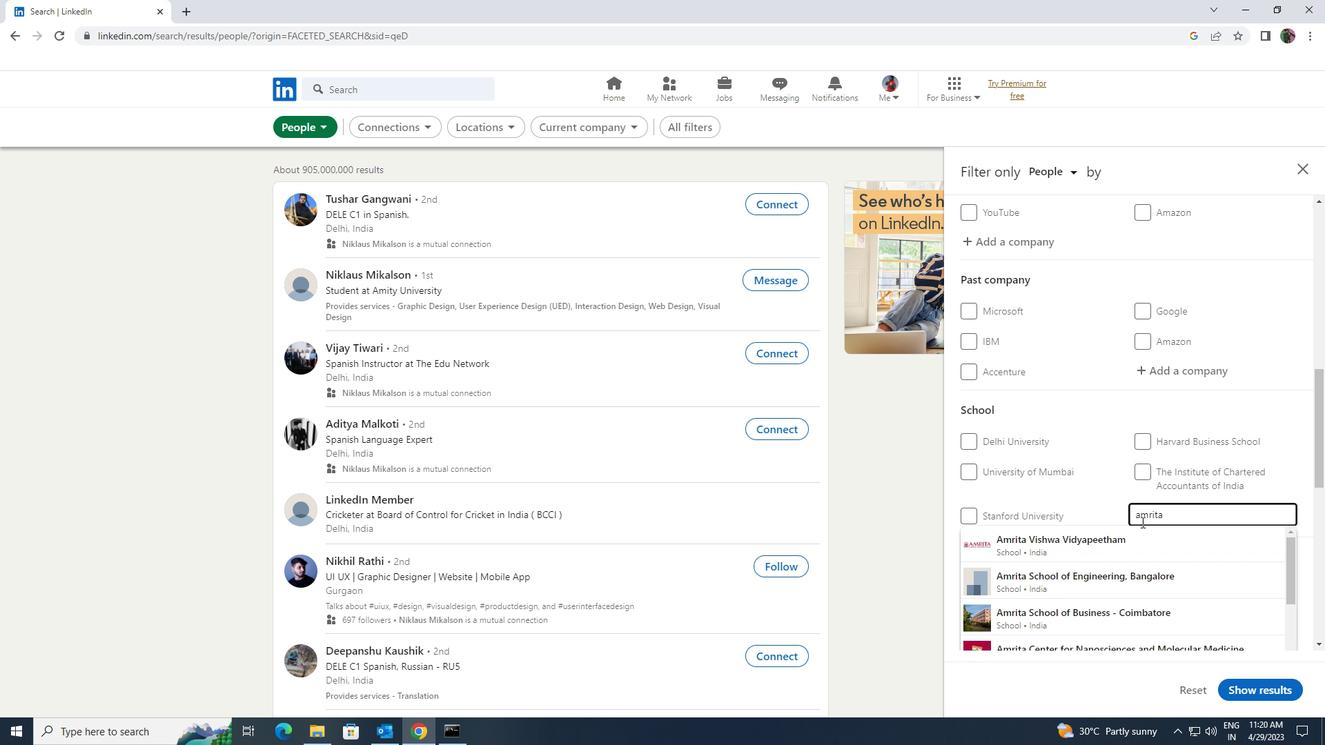 
Action: Mouse pressed left at (1137, 538)
Screenshot: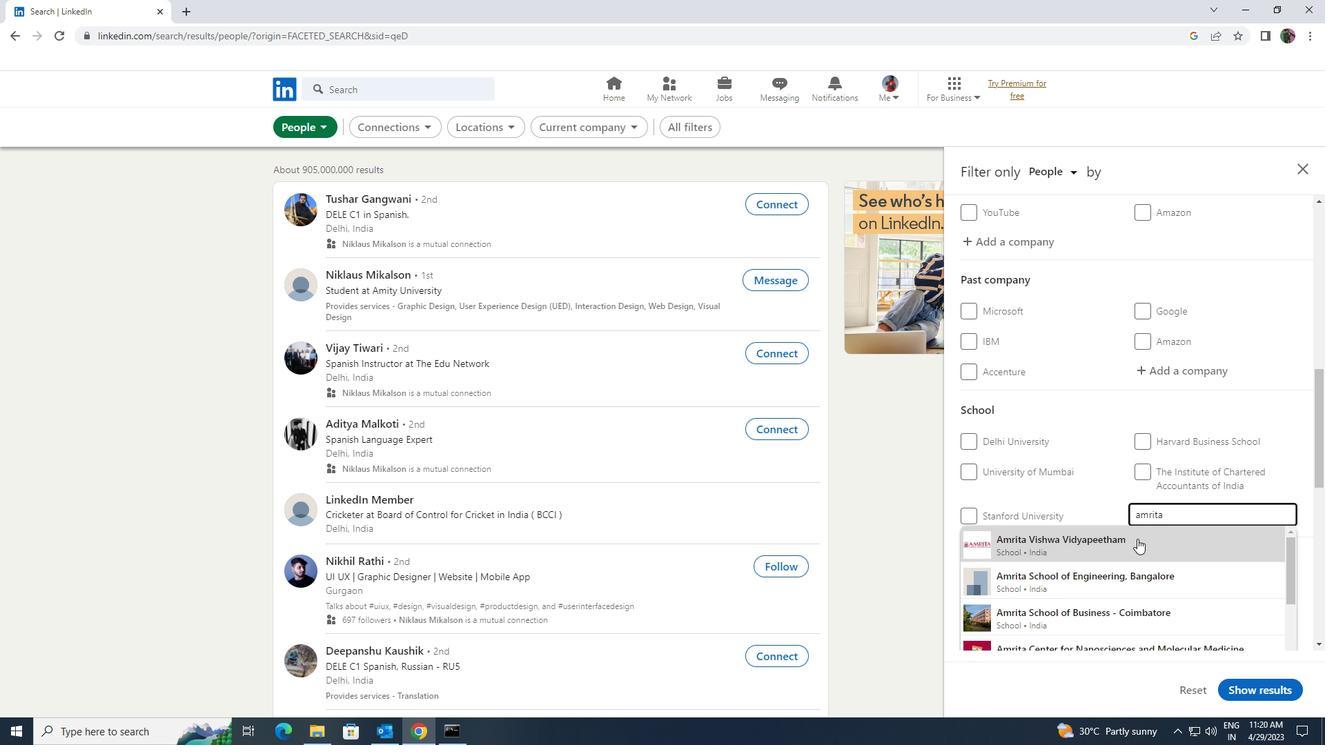 
Action: Mouse scrolled (1137, 538) with delta (0, 0)
Screenshot: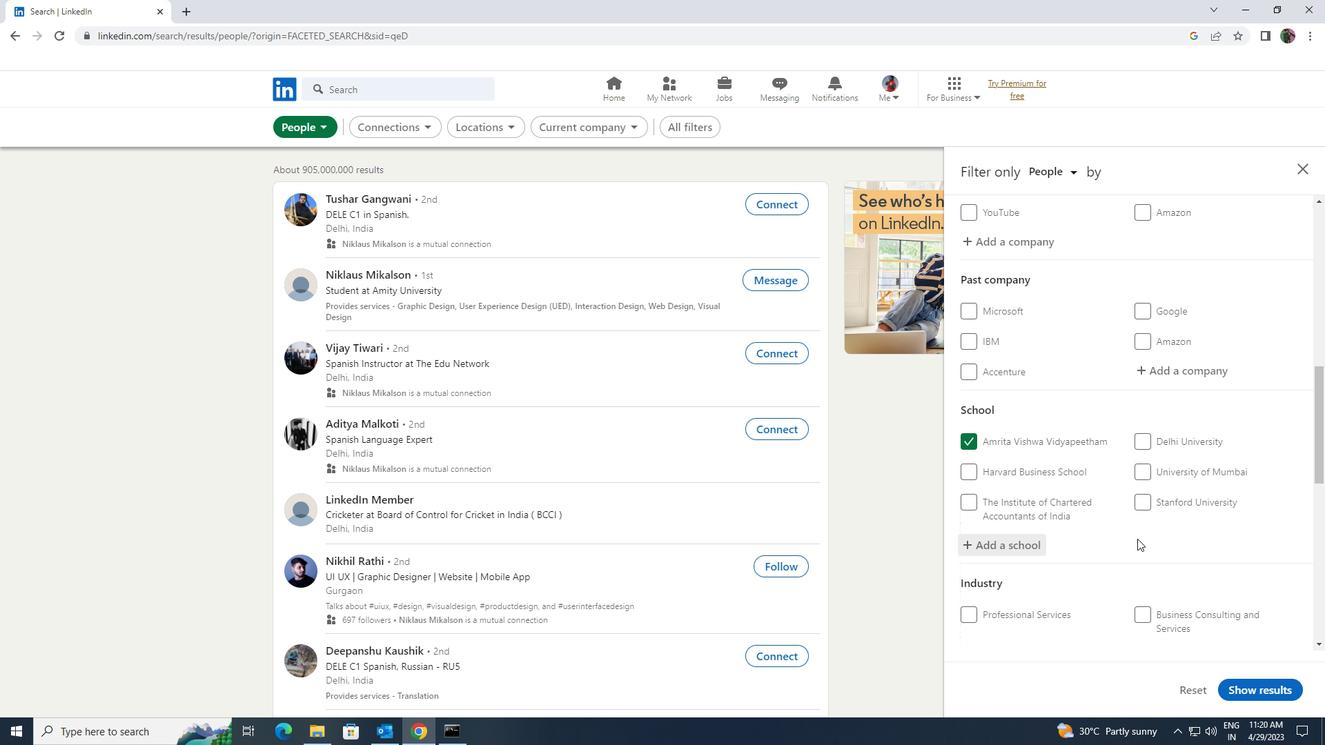 
Action: Mouse scrolled (1137, 538) with delta (0, 0)
Screenshot: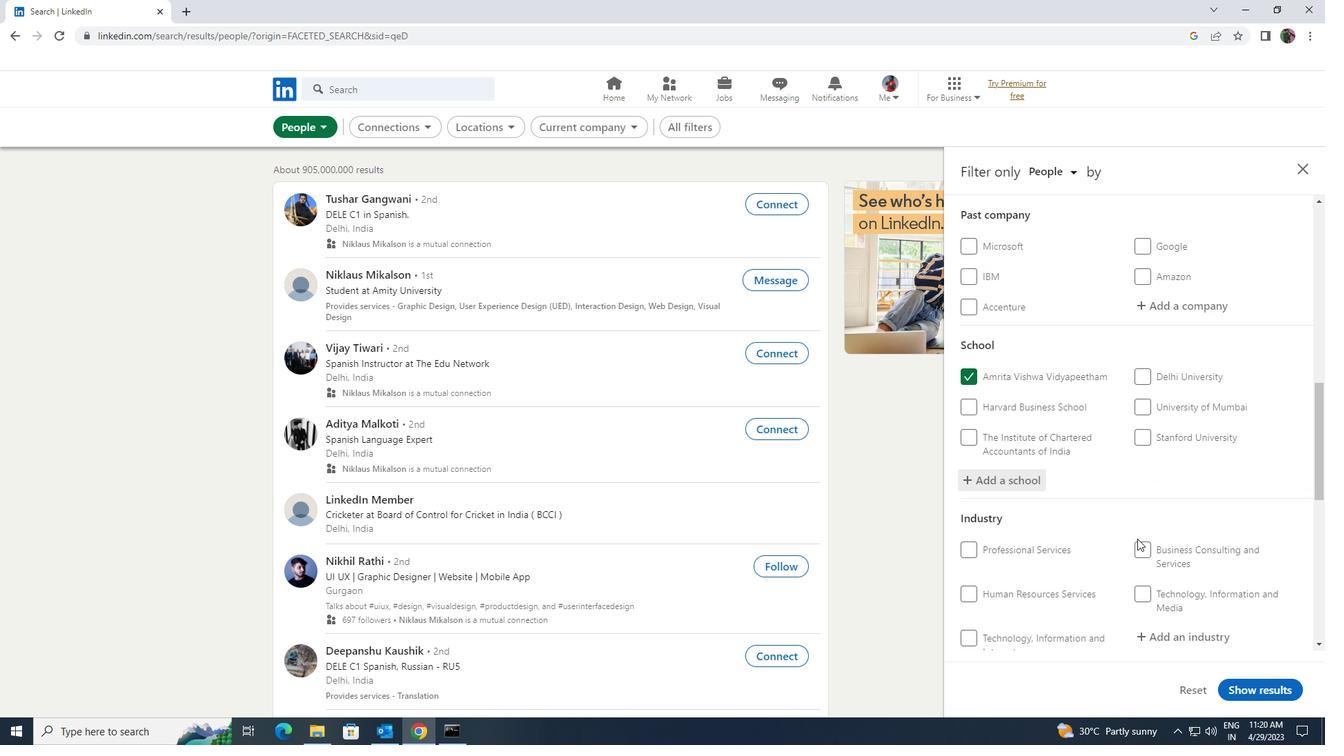 
Action: Mouse moved to (1150, 562)
Screenshot: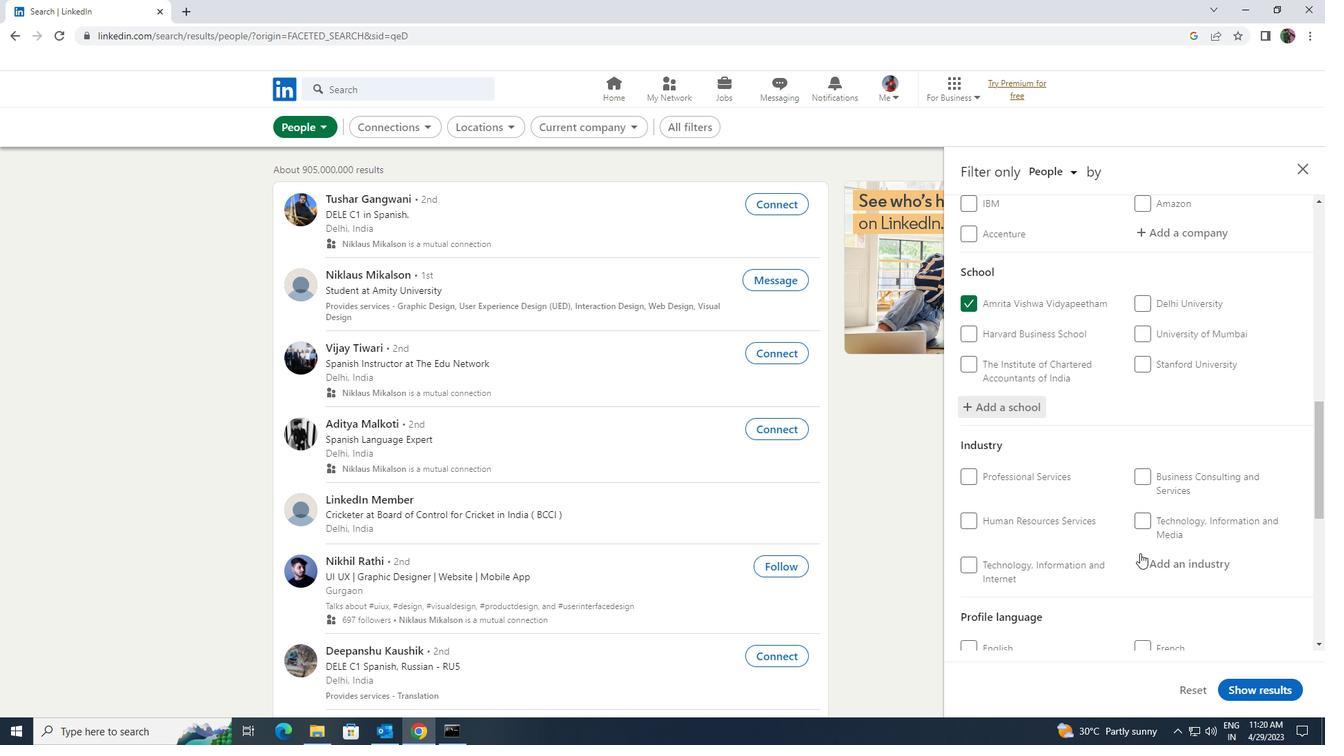 
Action: Mouse pressed left at (1150, 562)
Screenshot: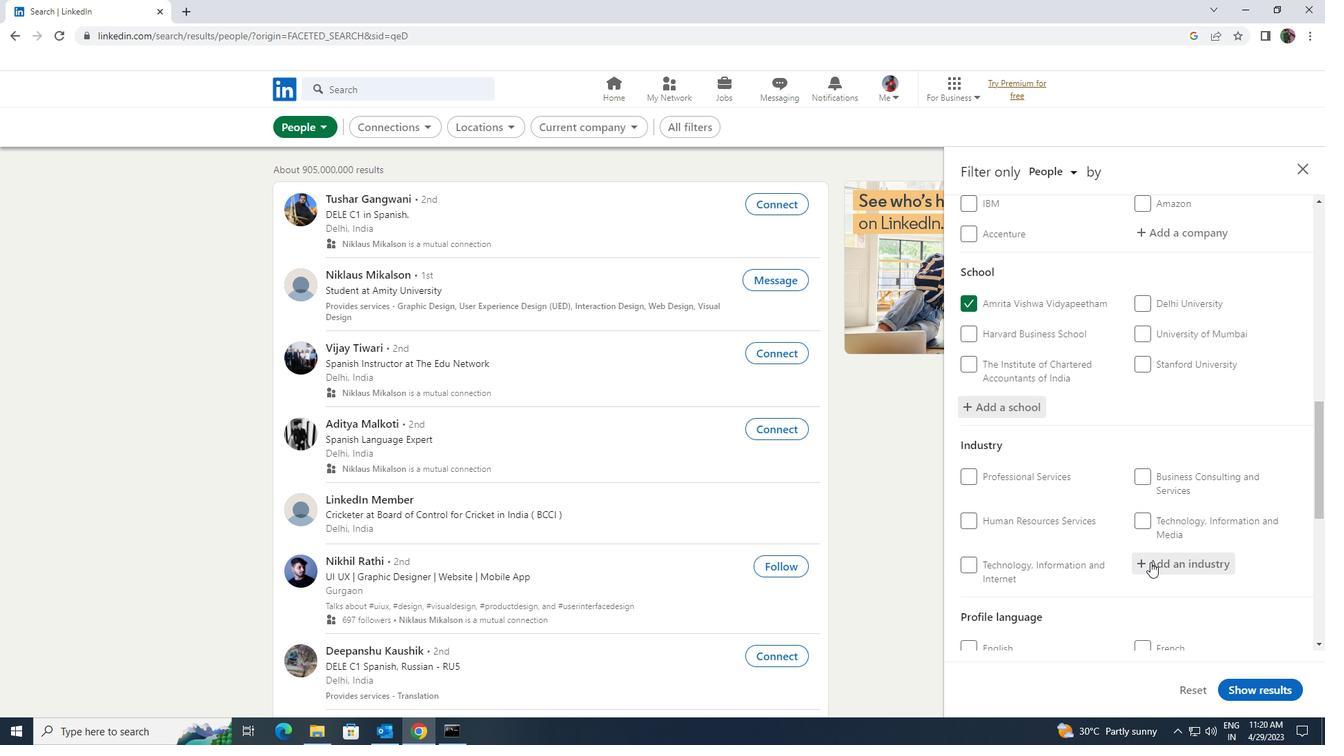 
Action: Key pressed <Key.shift>SURV
Screenshot: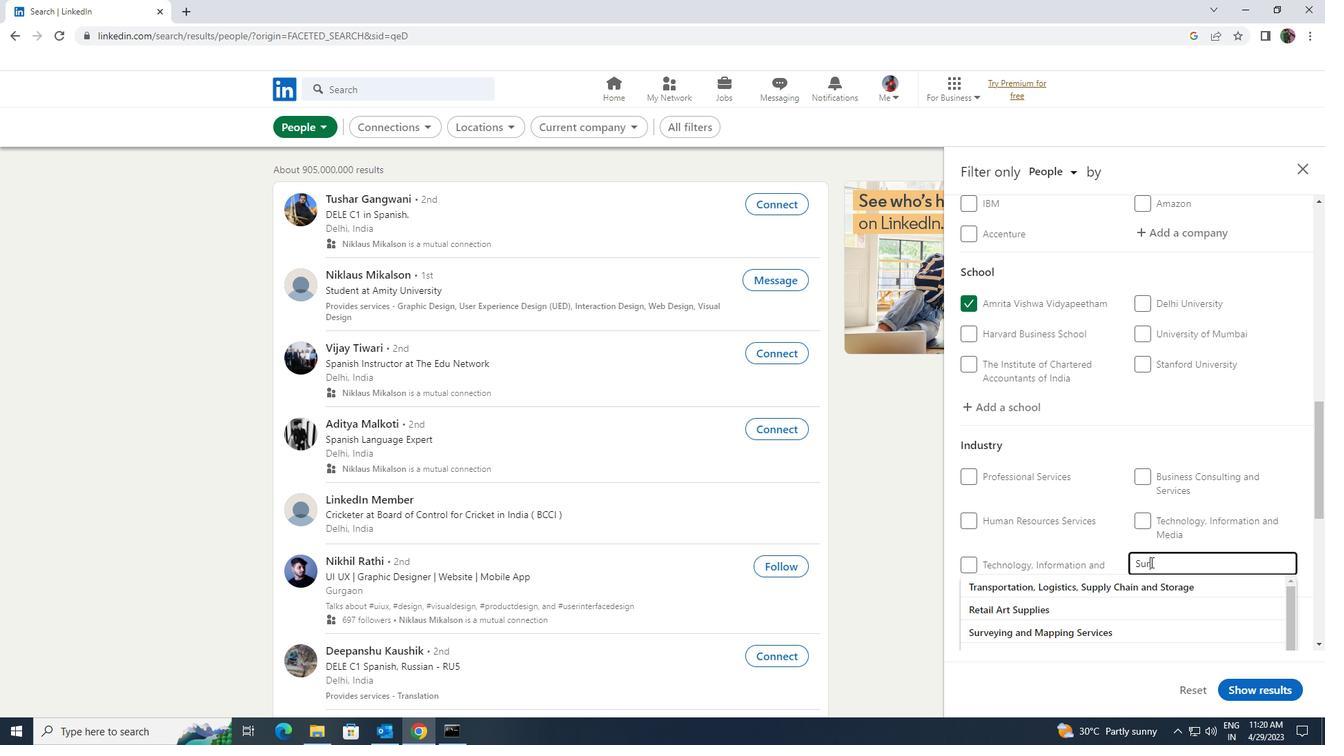 
Action: Mouse moved to (1139, 583)
Screenshot: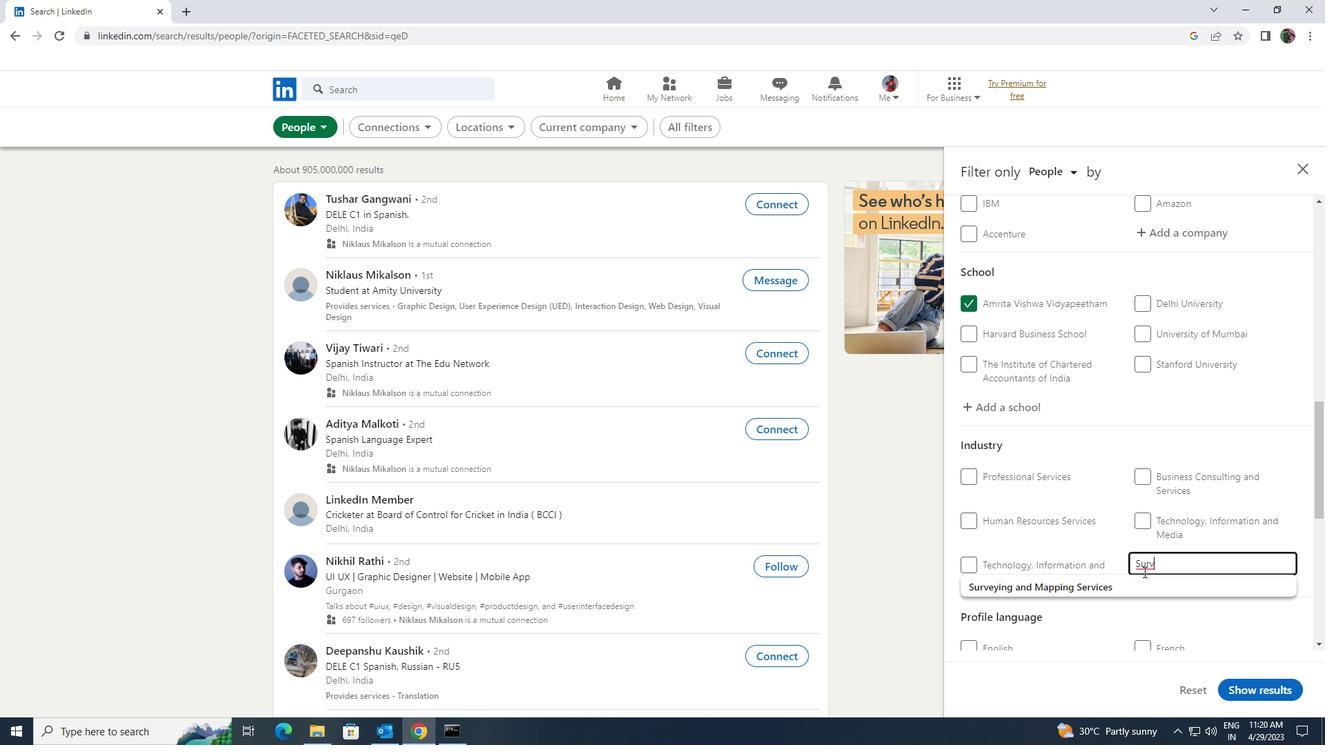 
Action: Mouse pressed left at (1139, 583)
Screenshot: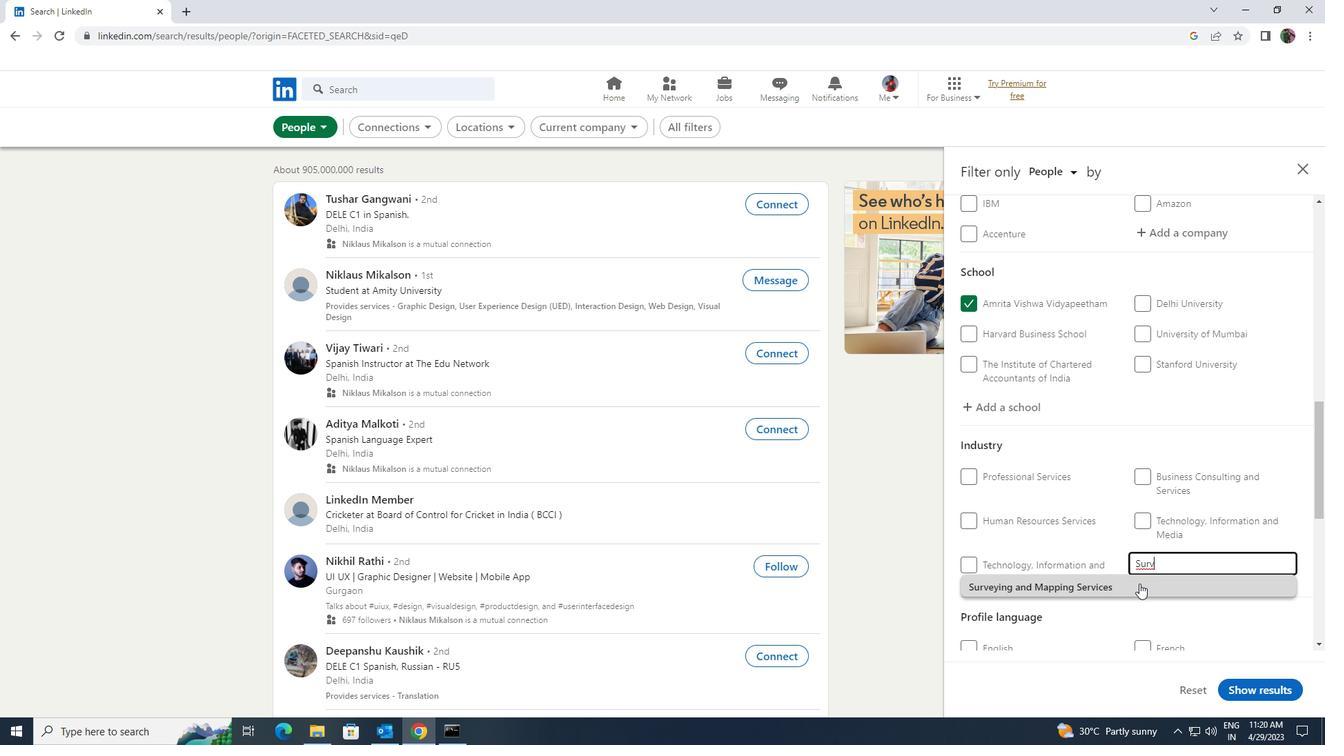 
Action: Mouse scrolled (1139, 583) with delta (0, 0)
Screenshot: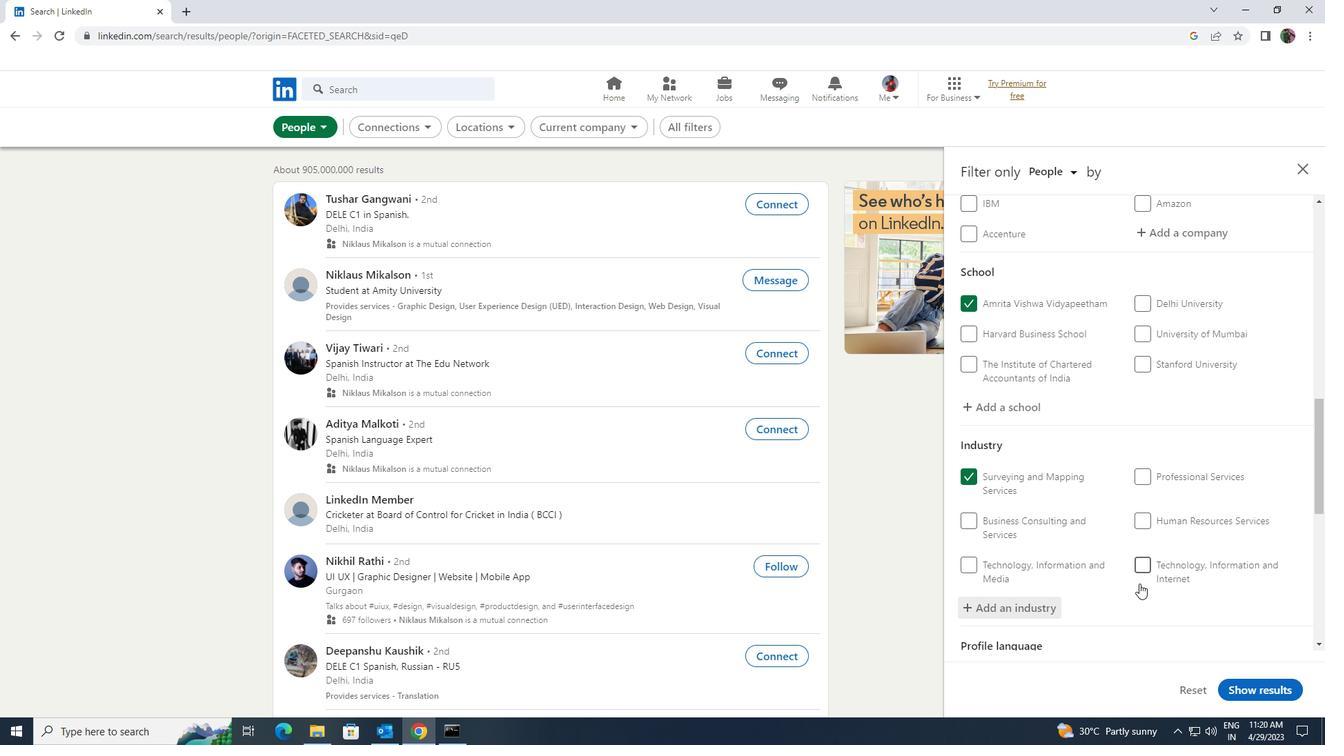 
Action: Mouse moved to (1140, 575)
Screenshot: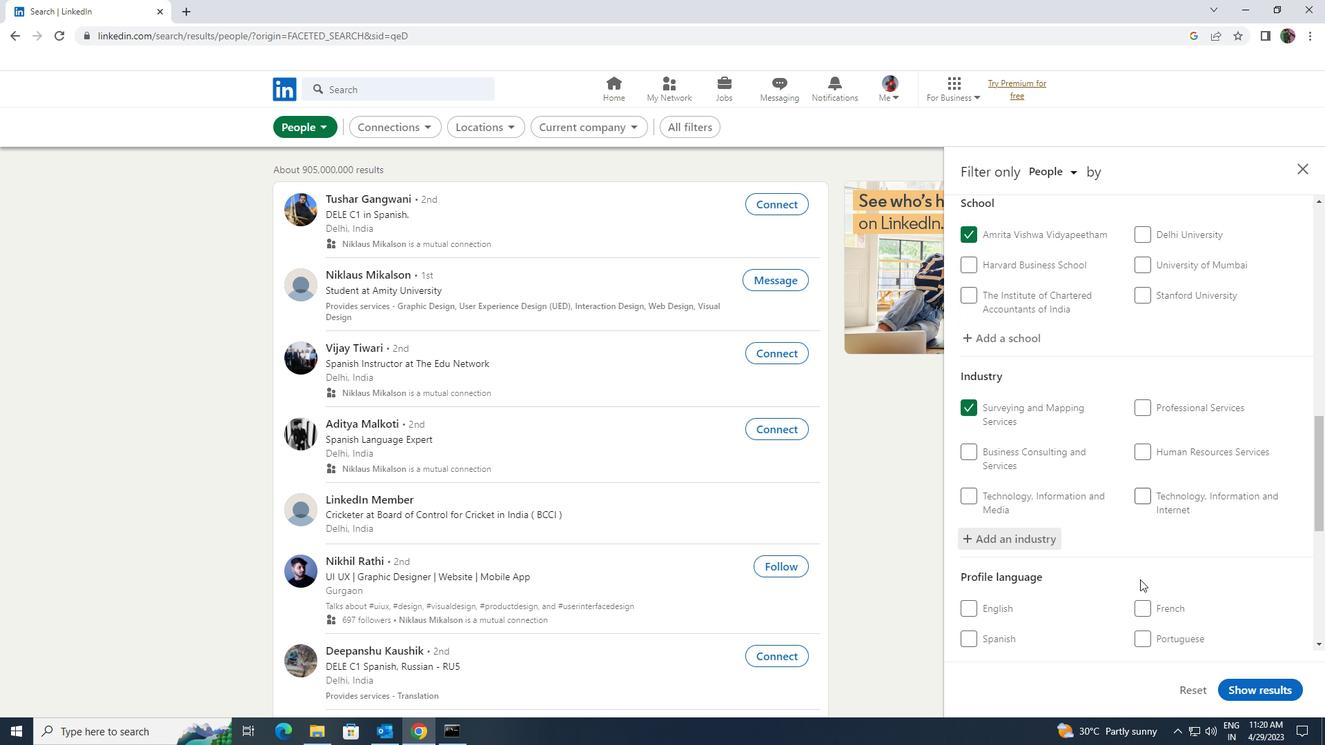 
Action: Mouse scrolled (1140, 574) with delta (0, 0)
Screenshot: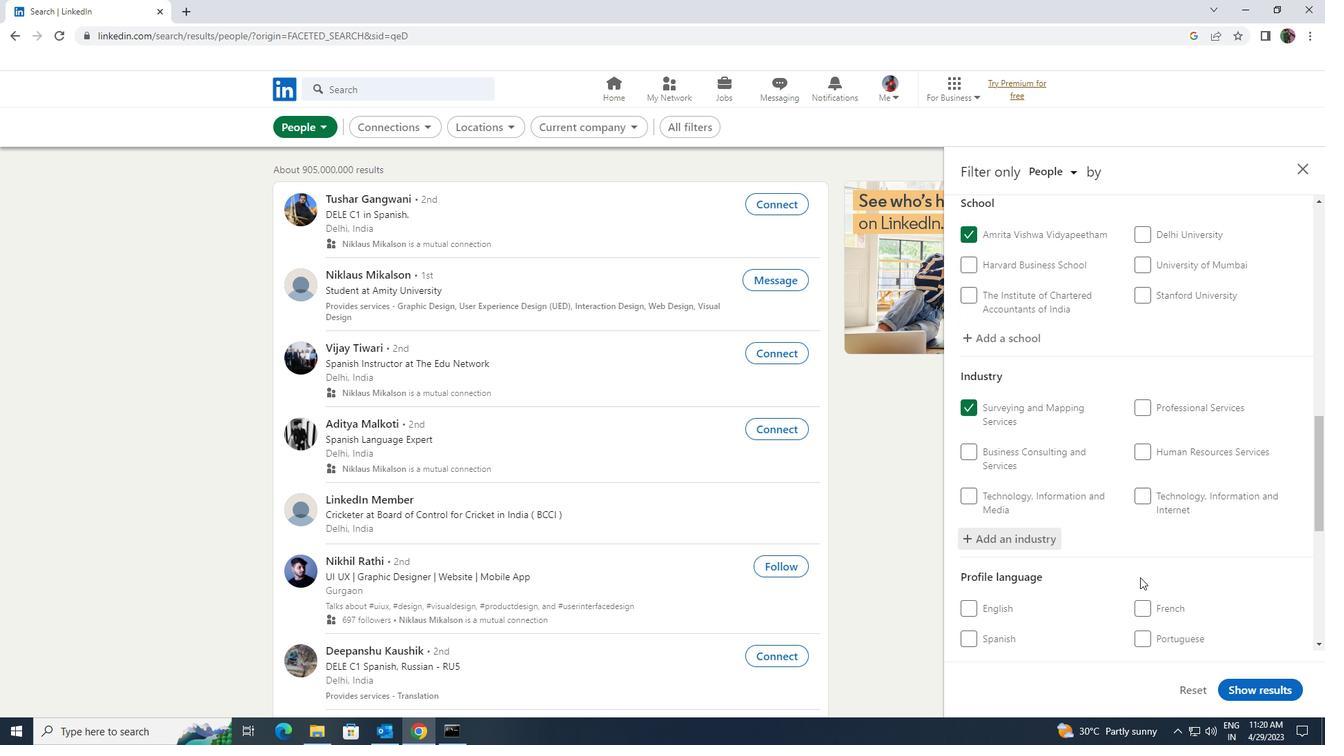
Action: Mouse scrolled (1140, 574) with delta (0, 0)
Screenshot: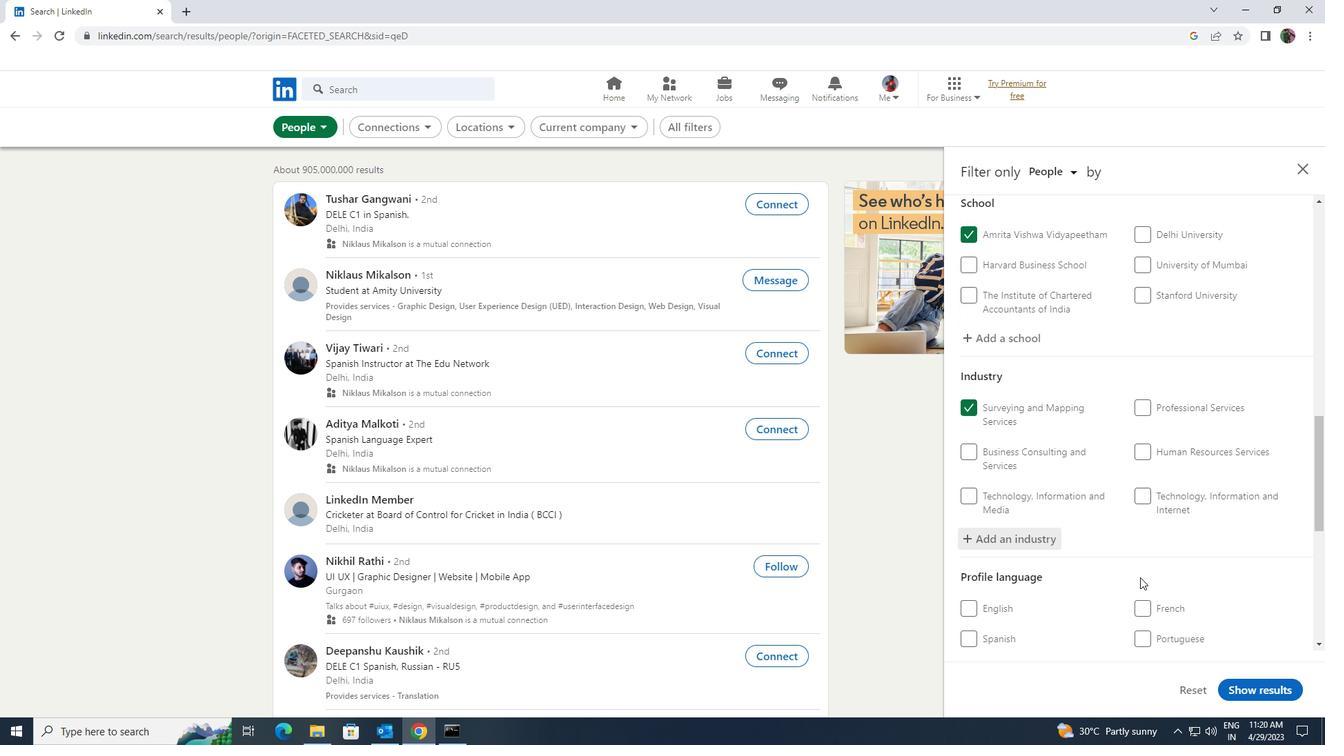 
Action: Mouse scrolled (1140, 574) with delta (0, 0)
Screenshot: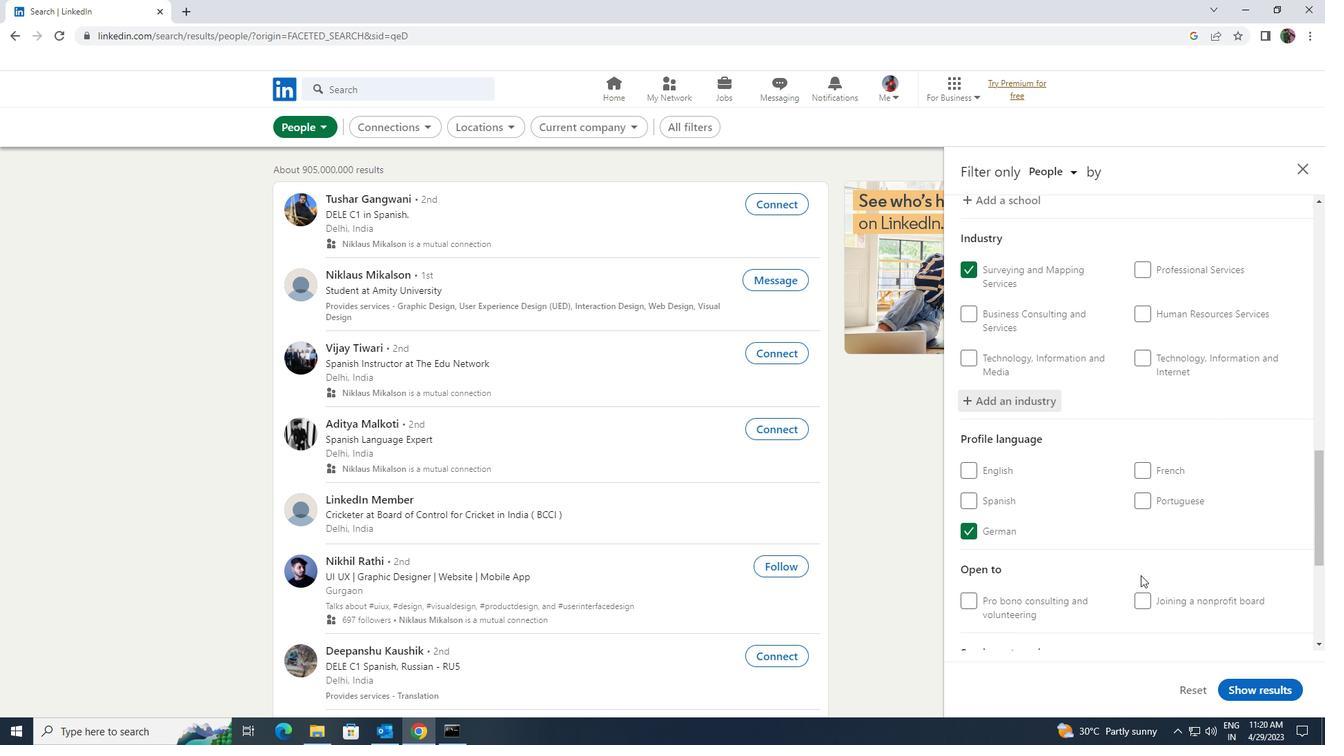 
Action: Mouse scrolled (1140, 574) with delta (0, 0)
Screenshot: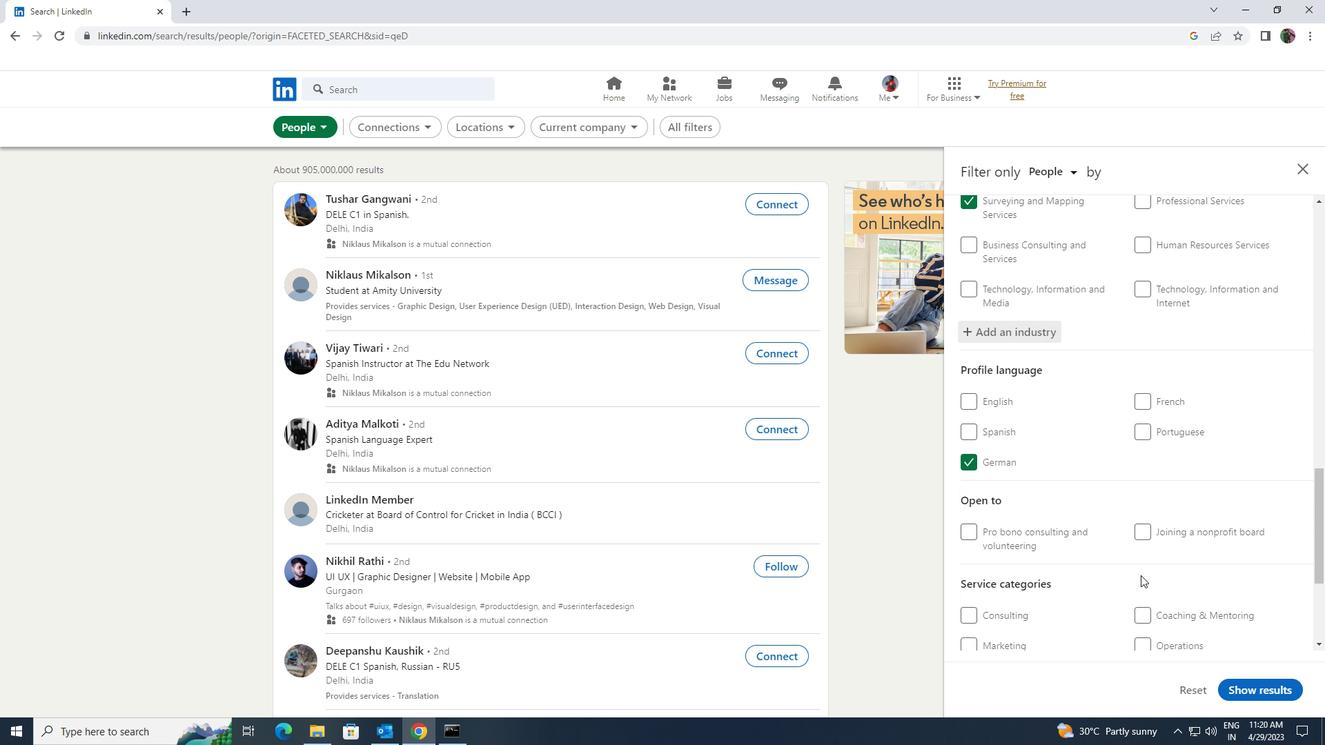 
Action: Mouse scrolled (1140, 574) with delta (0, 0)
Screenshot: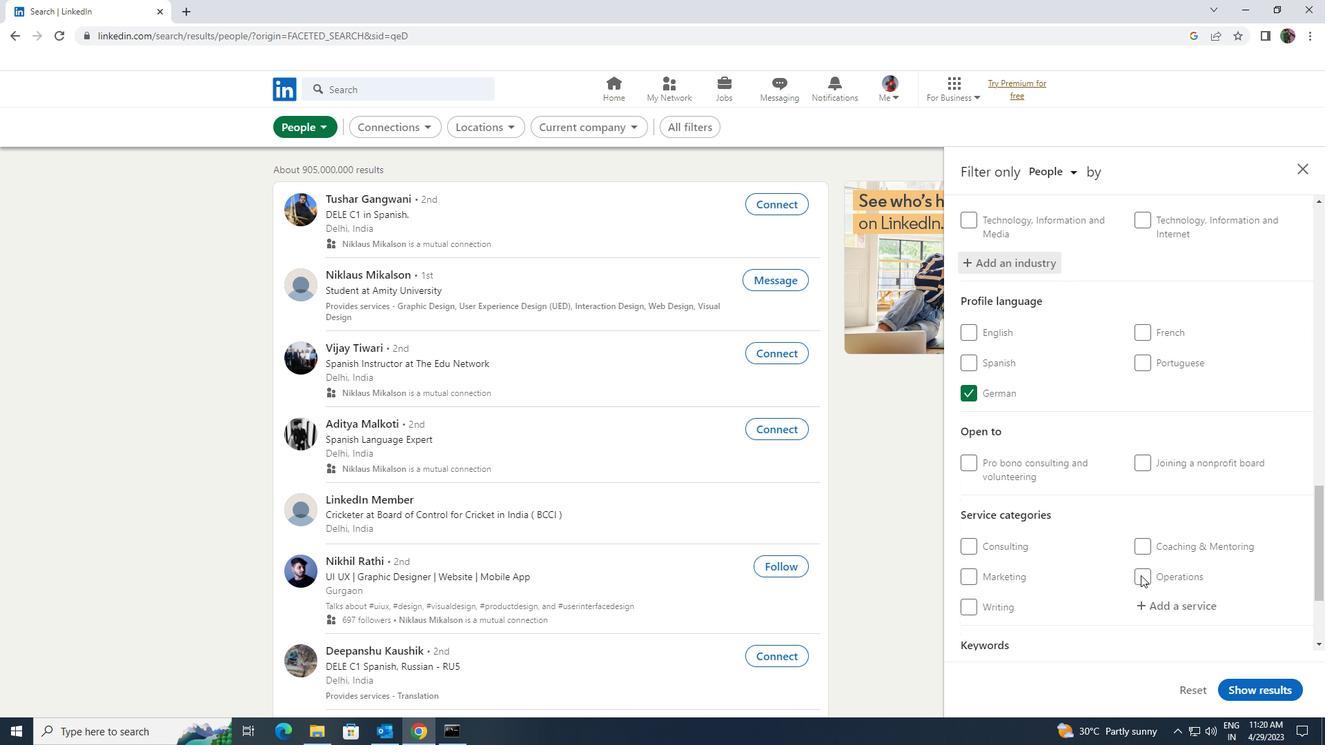 
Action: Mouse moved to (1159, 538)
Screenshot: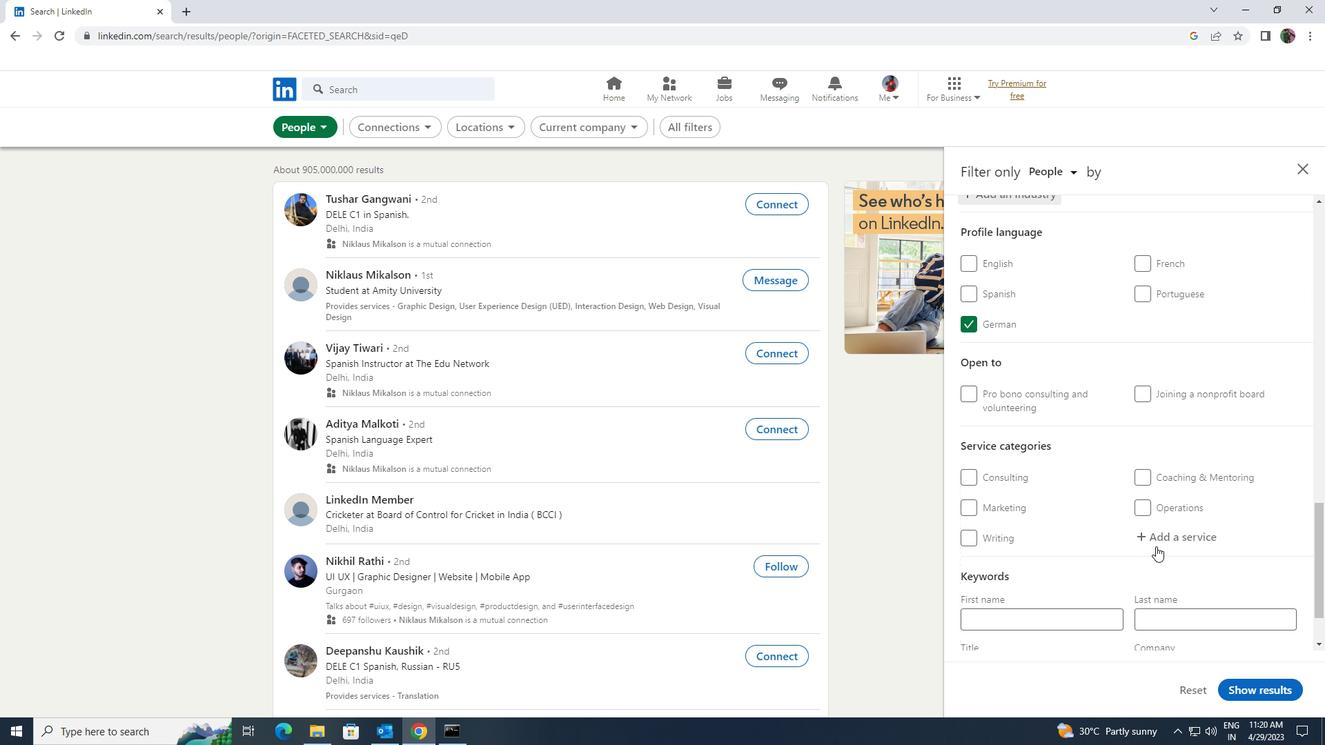 
Action: Mouse pressed left at (1159, 538)
Screenshot: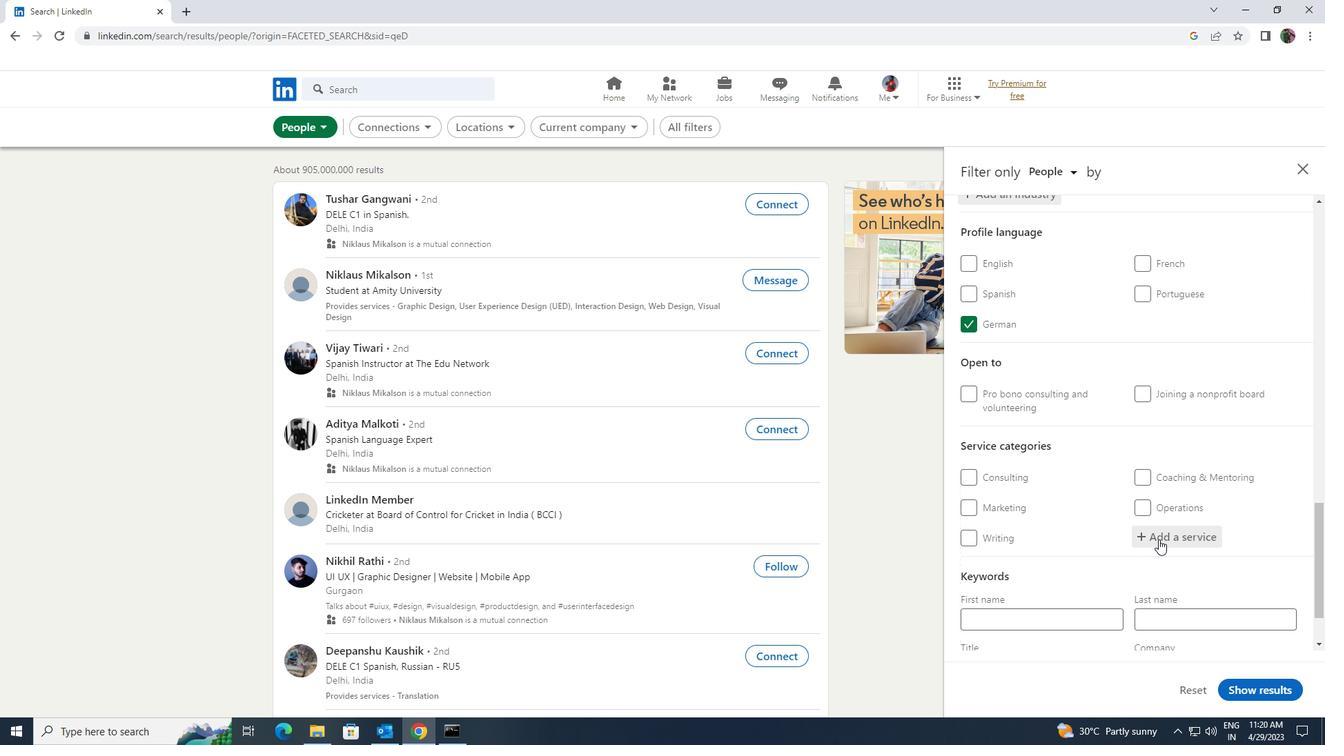 
Action: Mouse moved to (1159, 538)
Screenshot: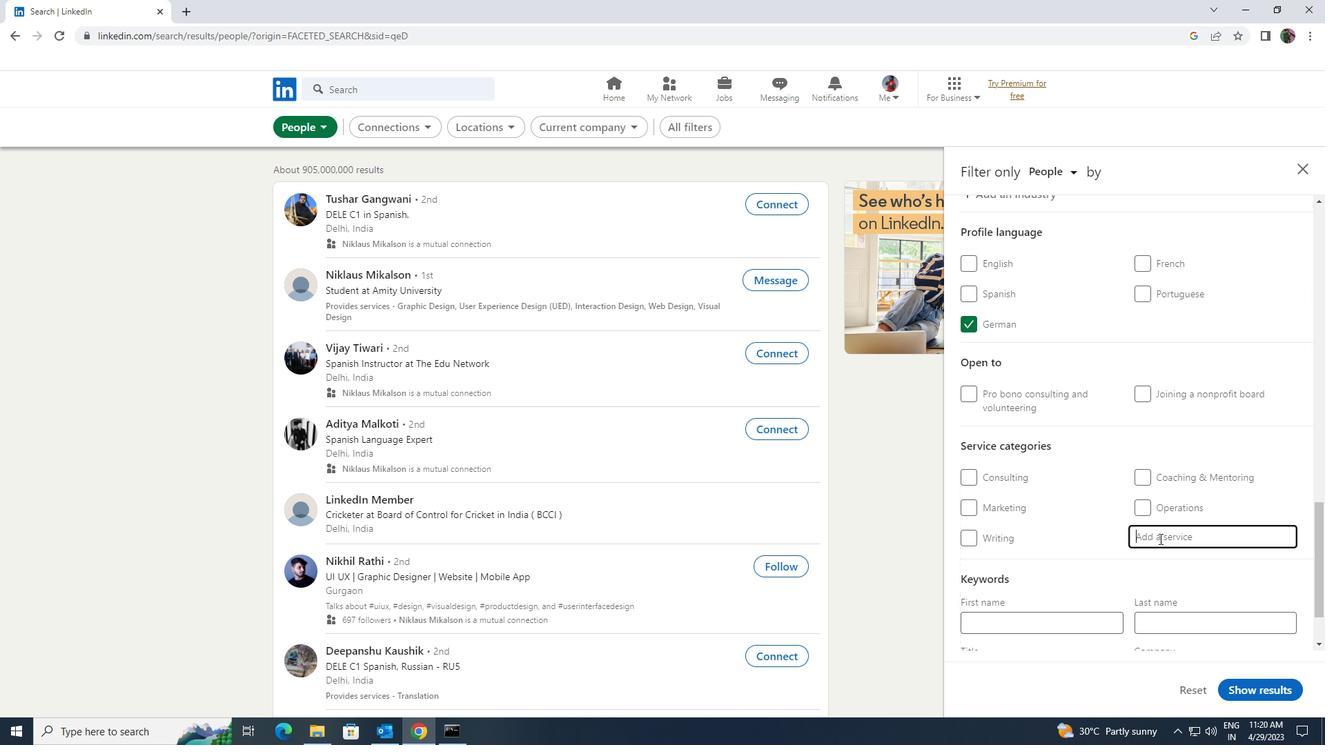 
Action: Key pressed <Key.shift><Key.shift><Key.shift><Key.shift>SEAR
Screenshot: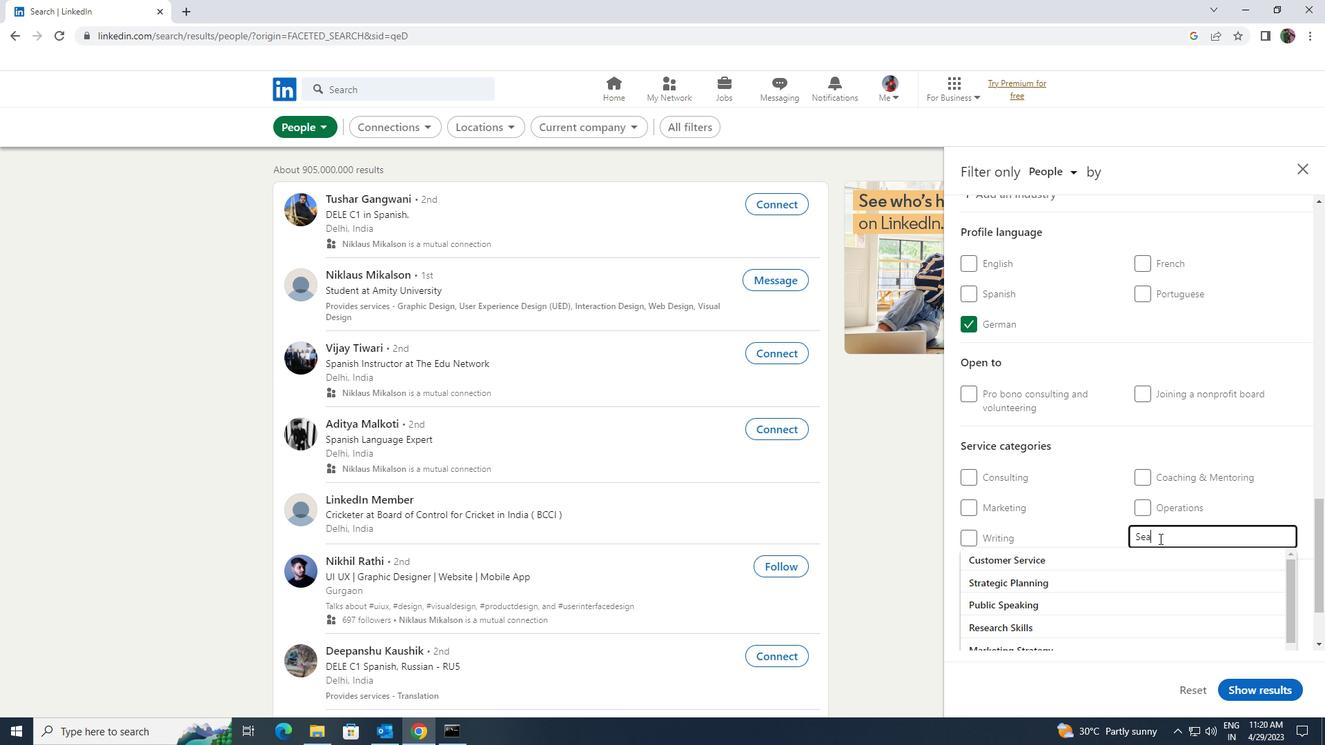 
Action: Mouse moved to (1149, 550)
Screenshot: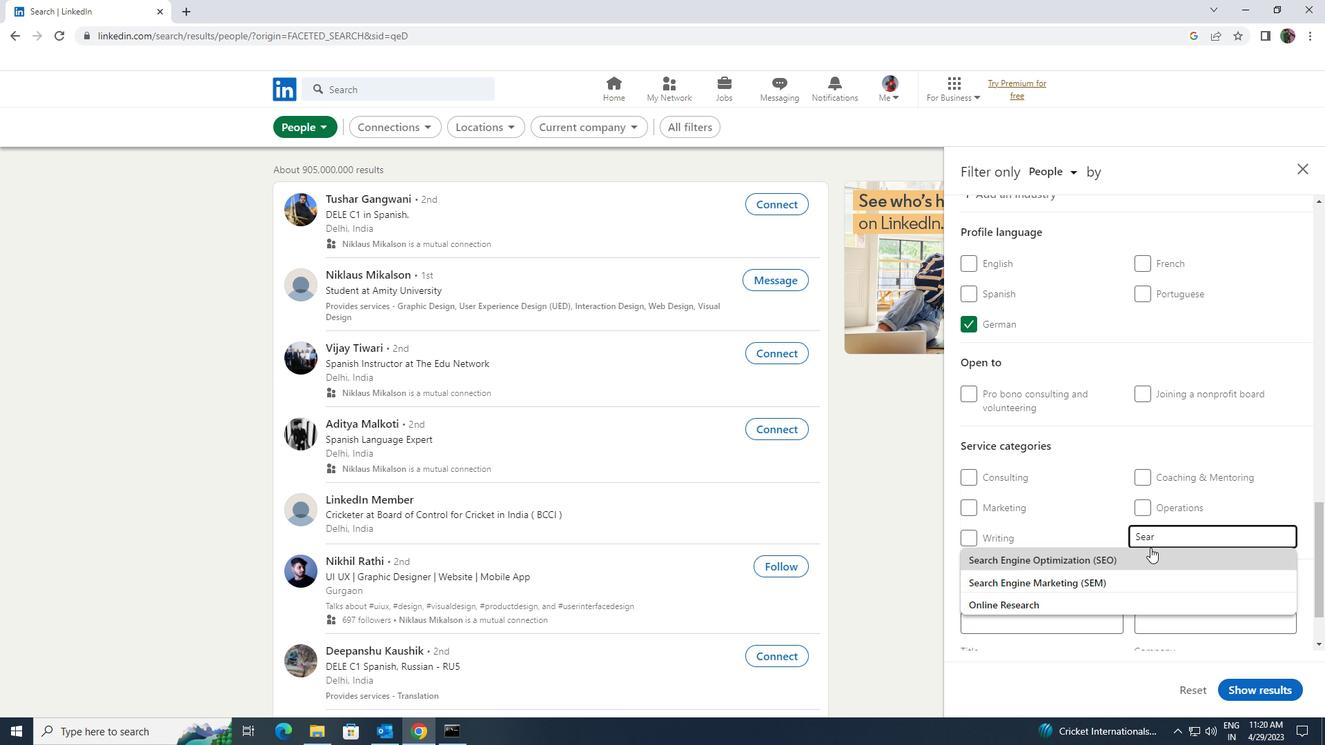
Action: Mouse pressed left at (1149, 550)
Screenshot: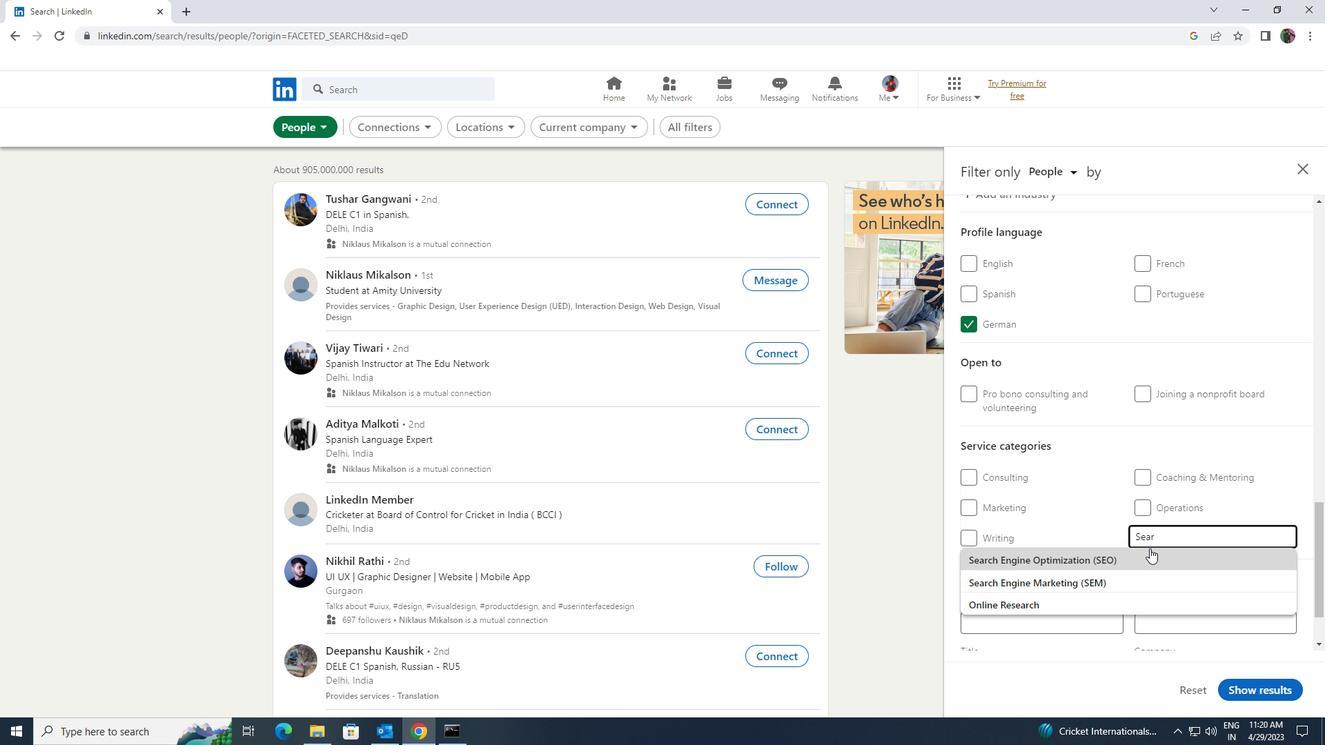 
Action: Mouse moved to (1122, 569)
Screenshot: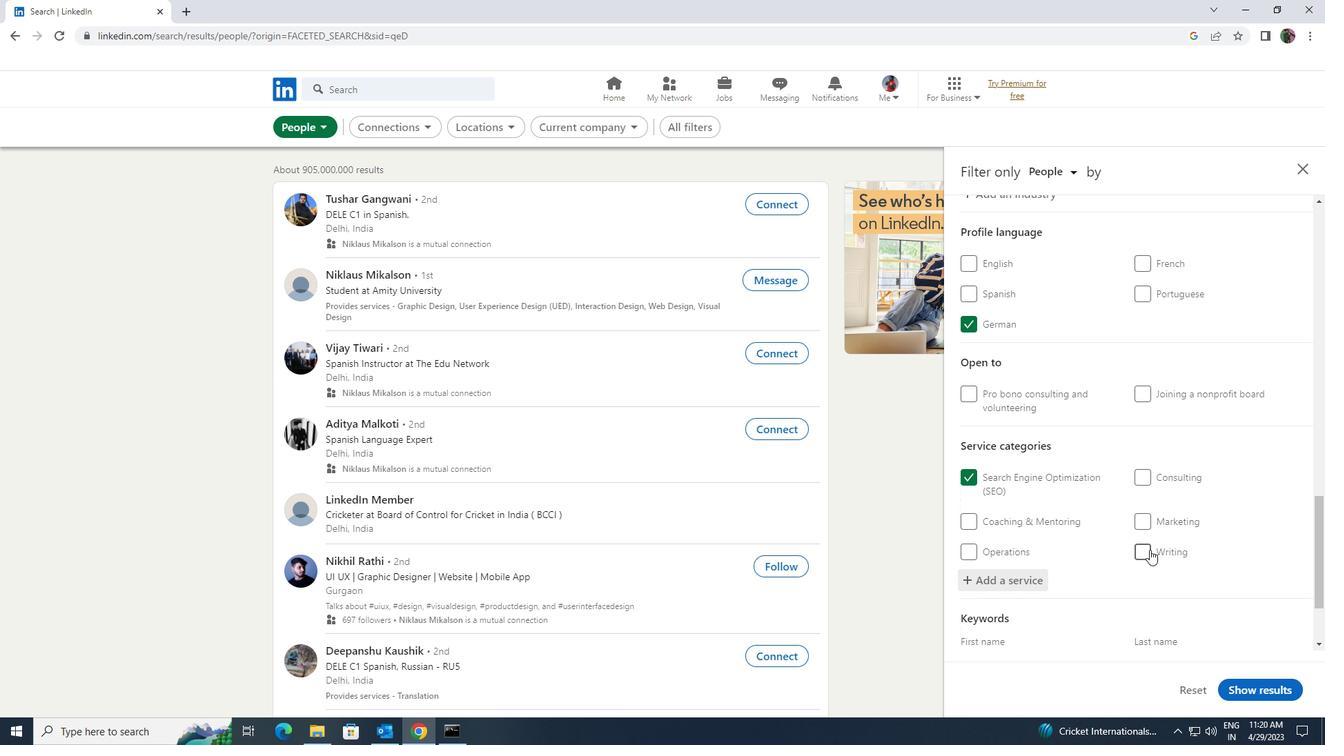 
Action: Mouse scrolled (1122, 568) with delta (0, 0)
Screenshot: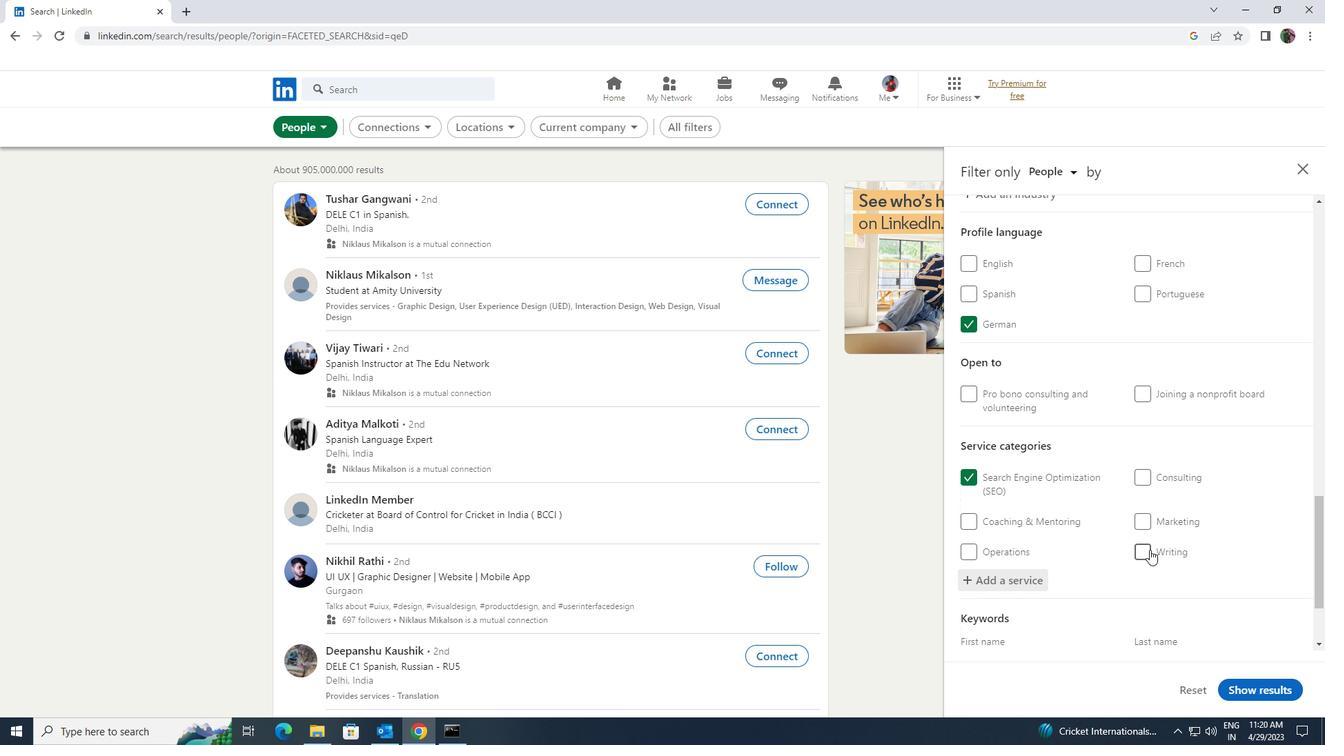 
Action: Mouse moved to (1110, 575)
Screenshot: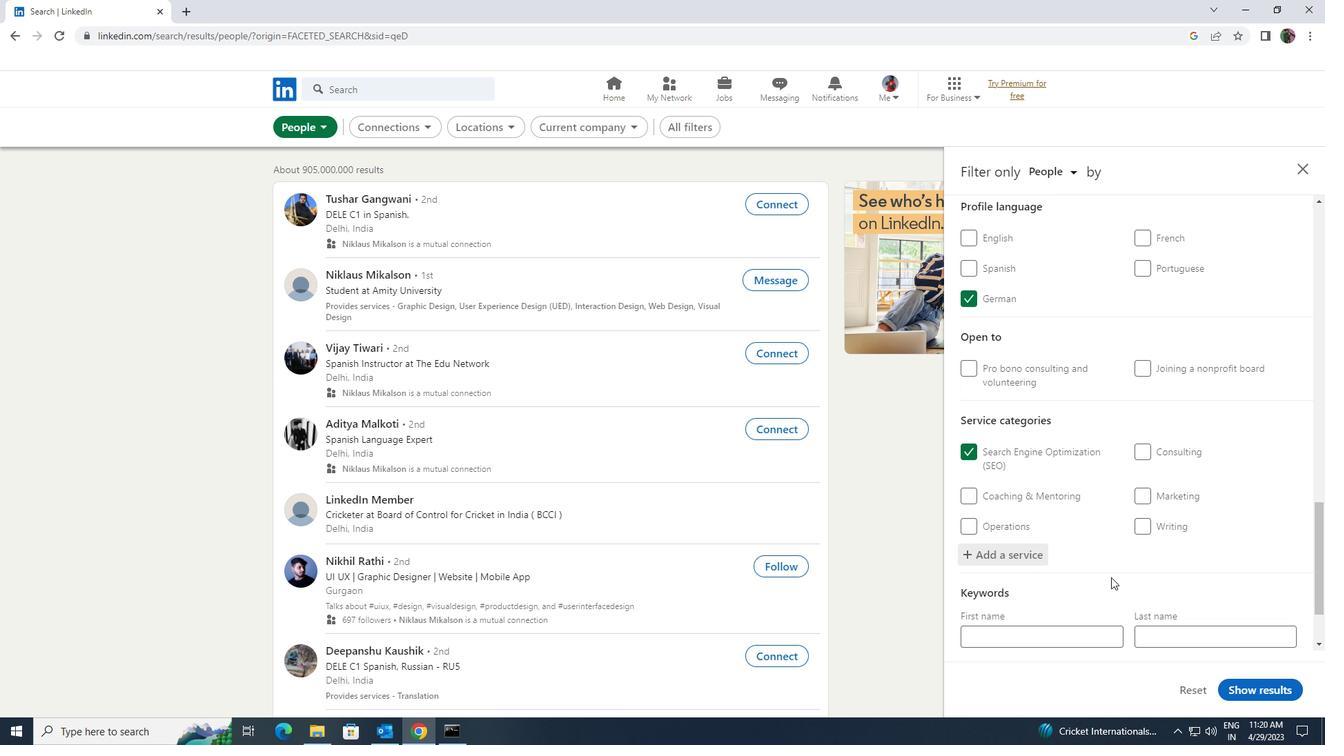
Action: Mouse scrolled (1110, 574) with delta (0, 0)
Screenshot: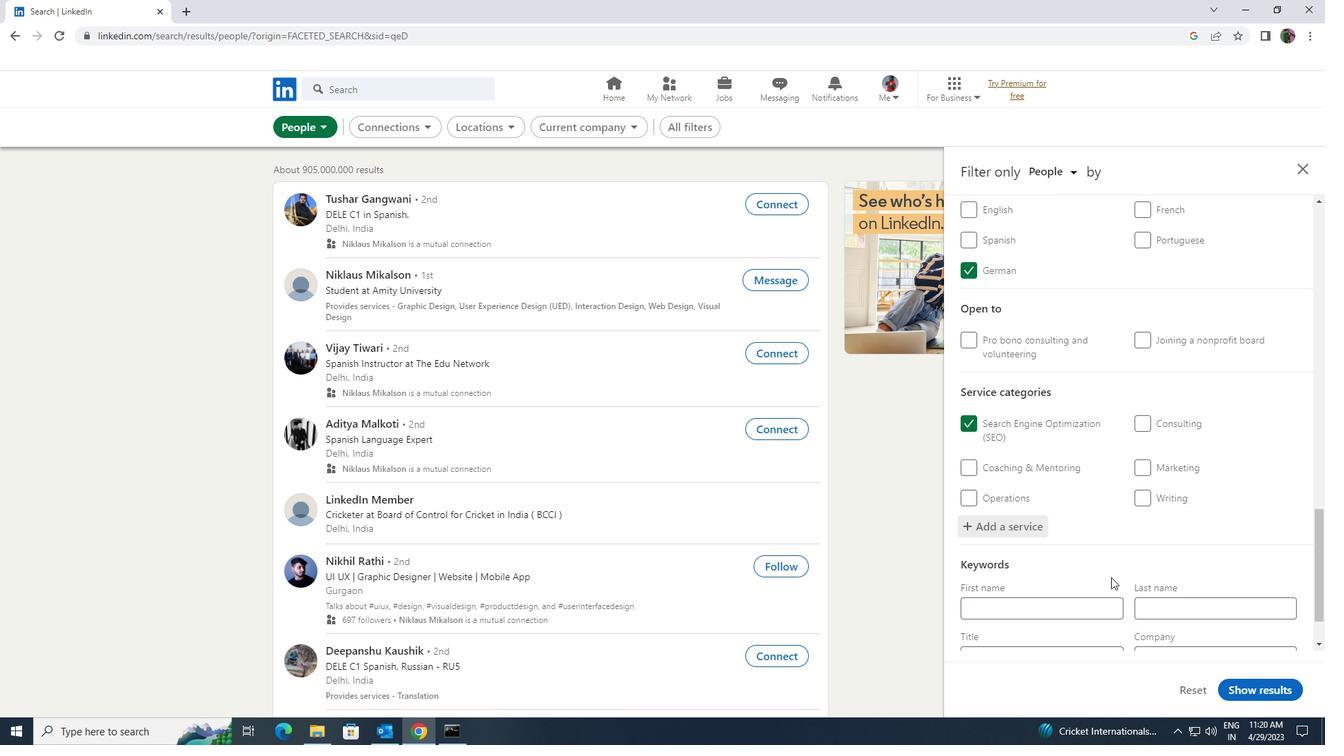 
Action: Mouse moved to (1098, 586)
Screenshot: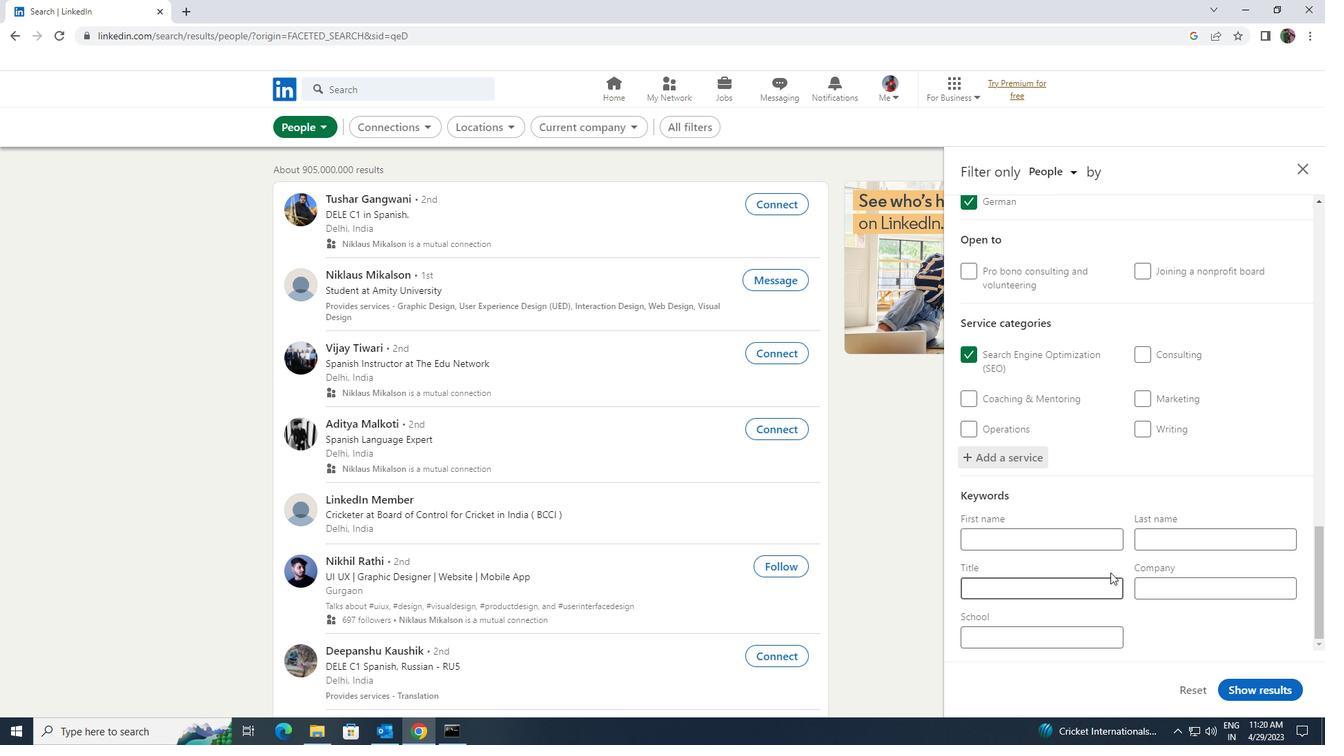
Action: Mouse pressed left at (1098, 586)
Screenshot: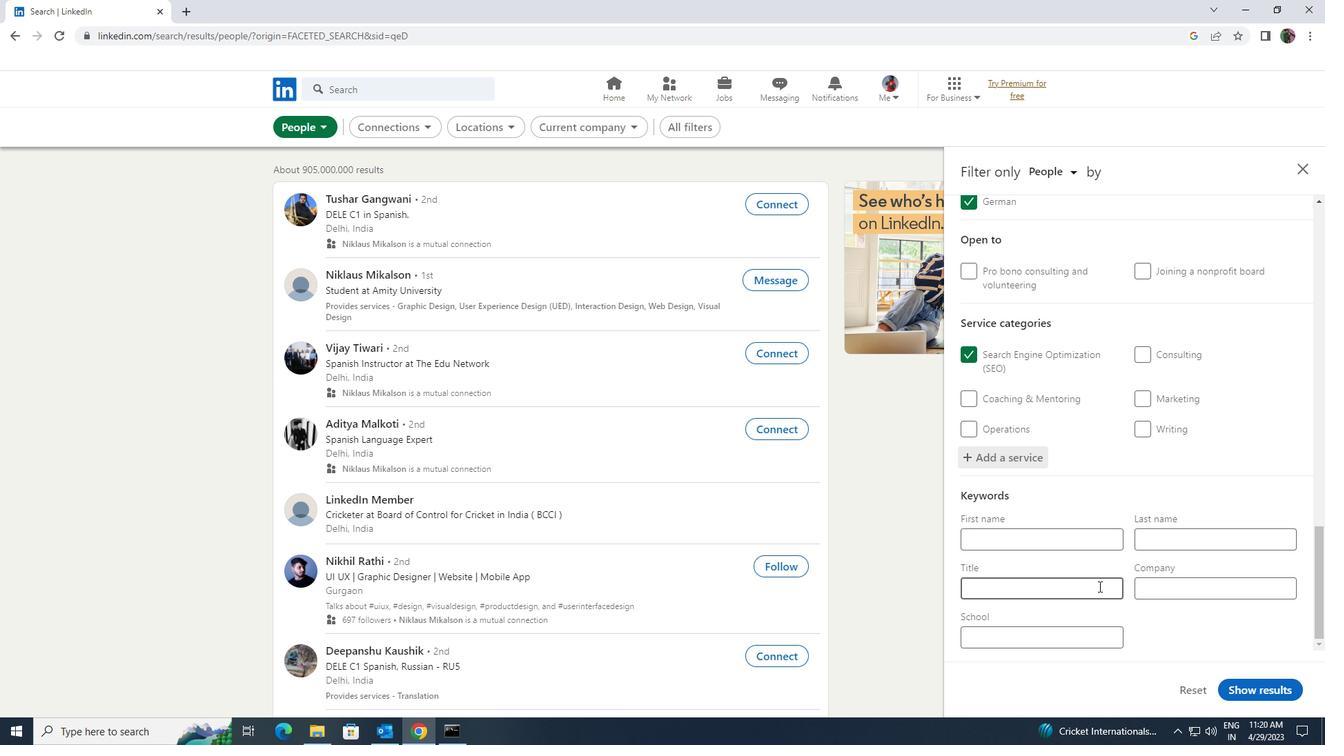 
Action: Key pressed <Key.shift><Key.shift><Key.shift>BOARD<Key.space>OF<Key.space><Key.shift>DIRECTORS
Screenshot: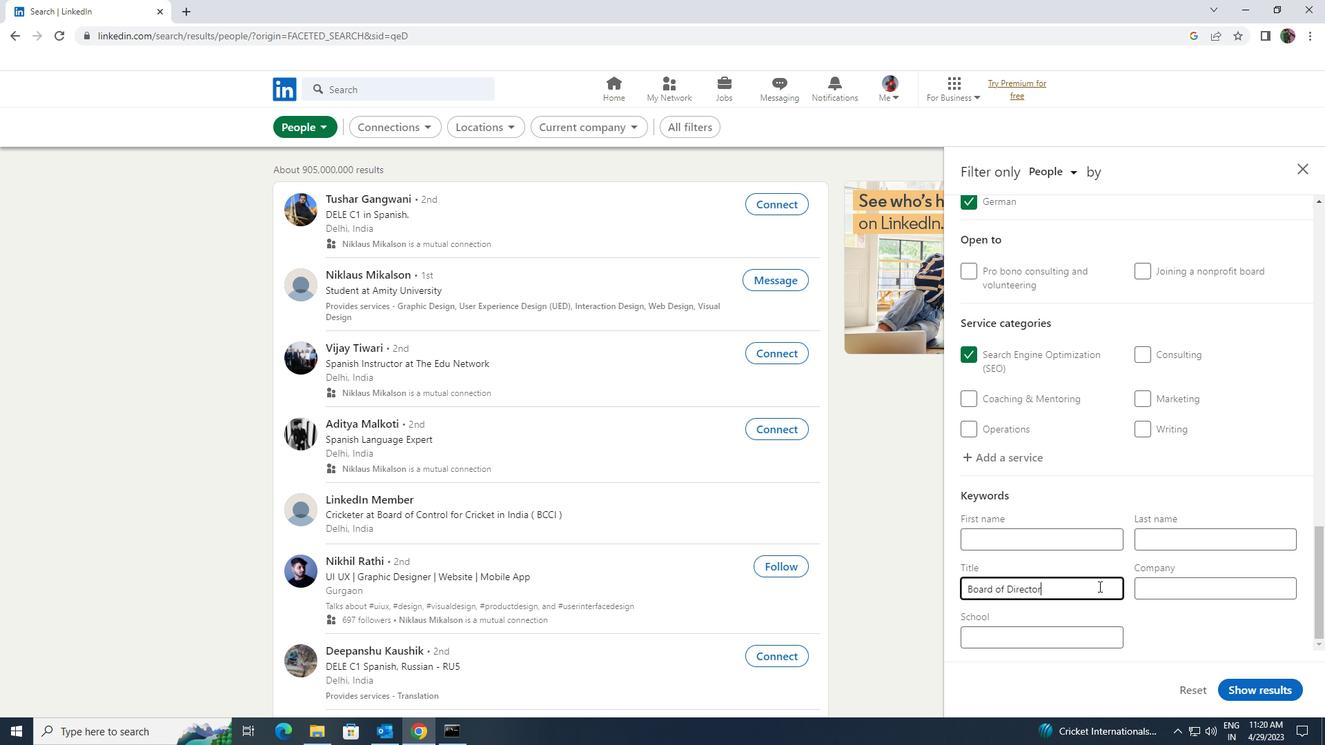 
Action: Mouse moved to (1251, 683)
Screenshot: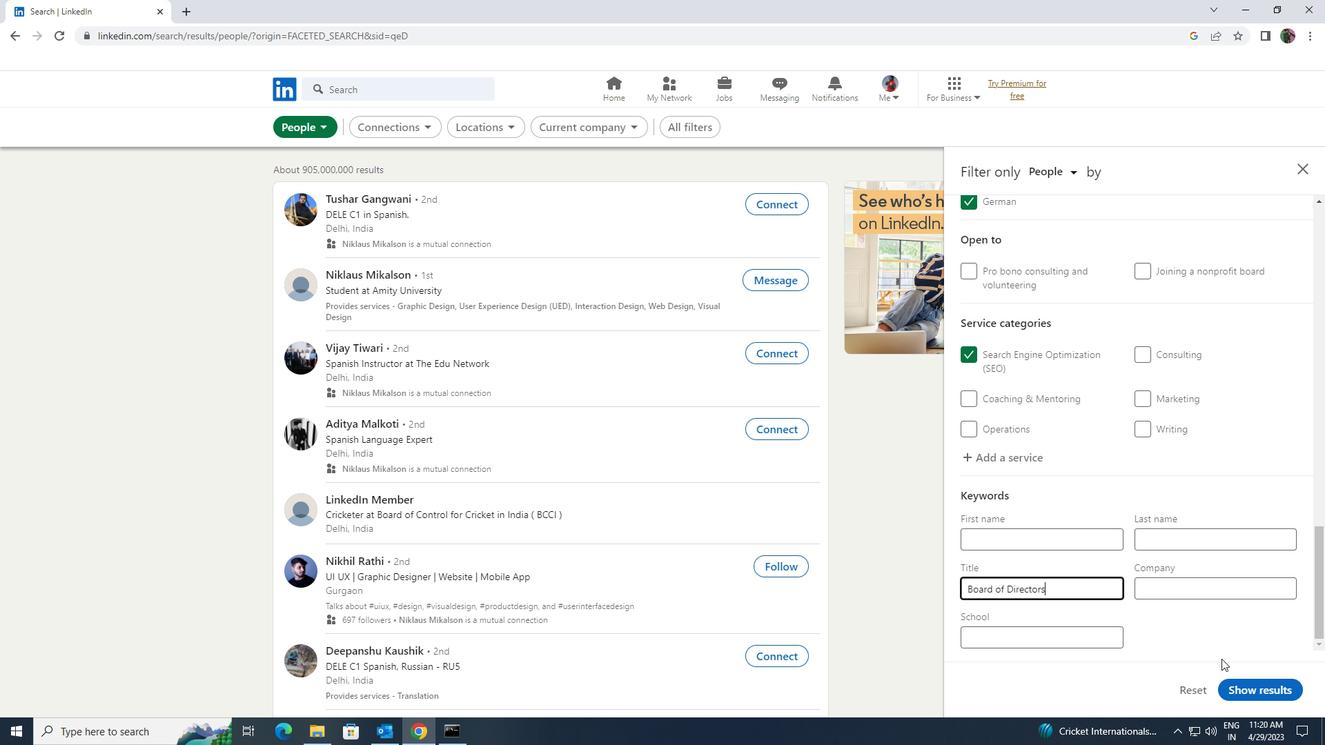 
Action: Mouse pressed left at (1251, 683)
Screenshot: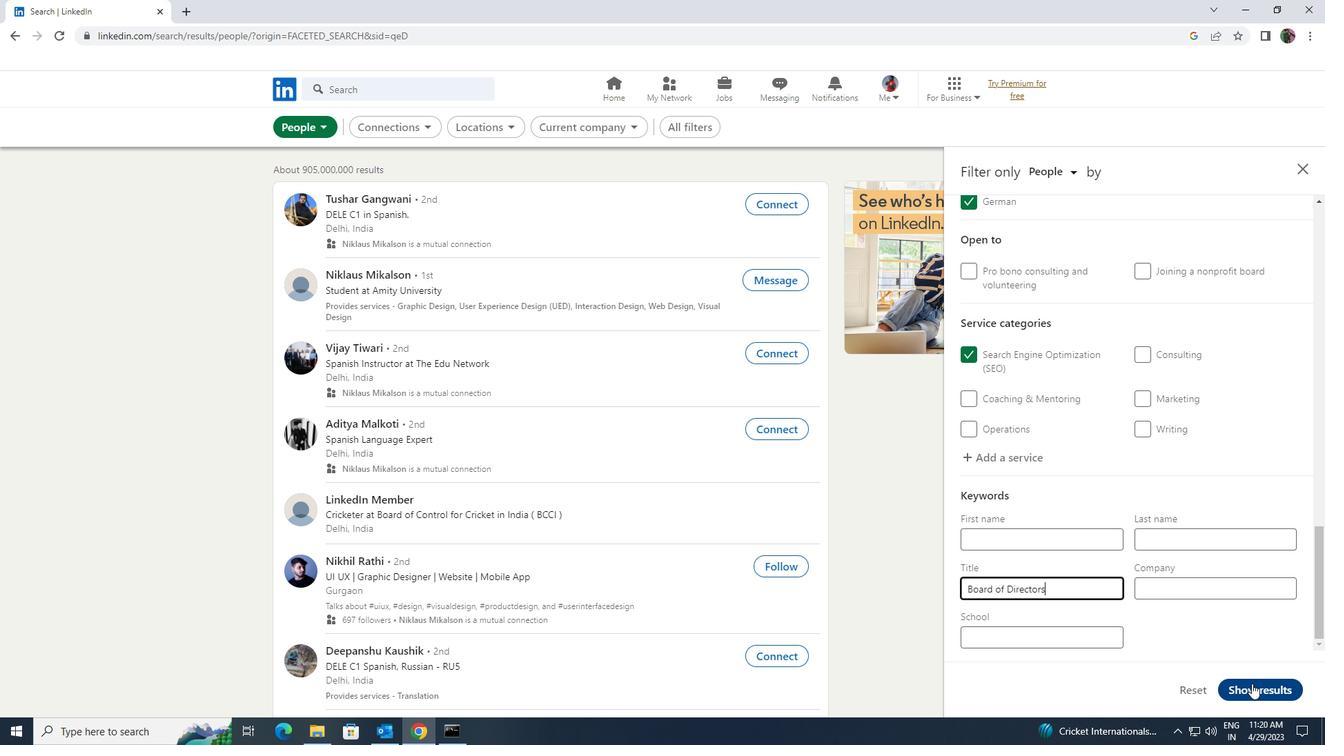 
